 Task: Search one way flight ticket for 5 adults, 1 child, 2 infants in seat and 1 infant on lap in business from Redding: Redding Municipal Airport to Rock Springs: Southwest Wyoming Regional Airport (rock Springs Sweetwater County Airport) on 8-5-2023. Choice of flights is Royal air maroc. Number of bags: 2 checked bags. Price is upto 91000. Outbound departure time preference is 20:30.
Action: Mouse moved to (407, 155)
Screenshot: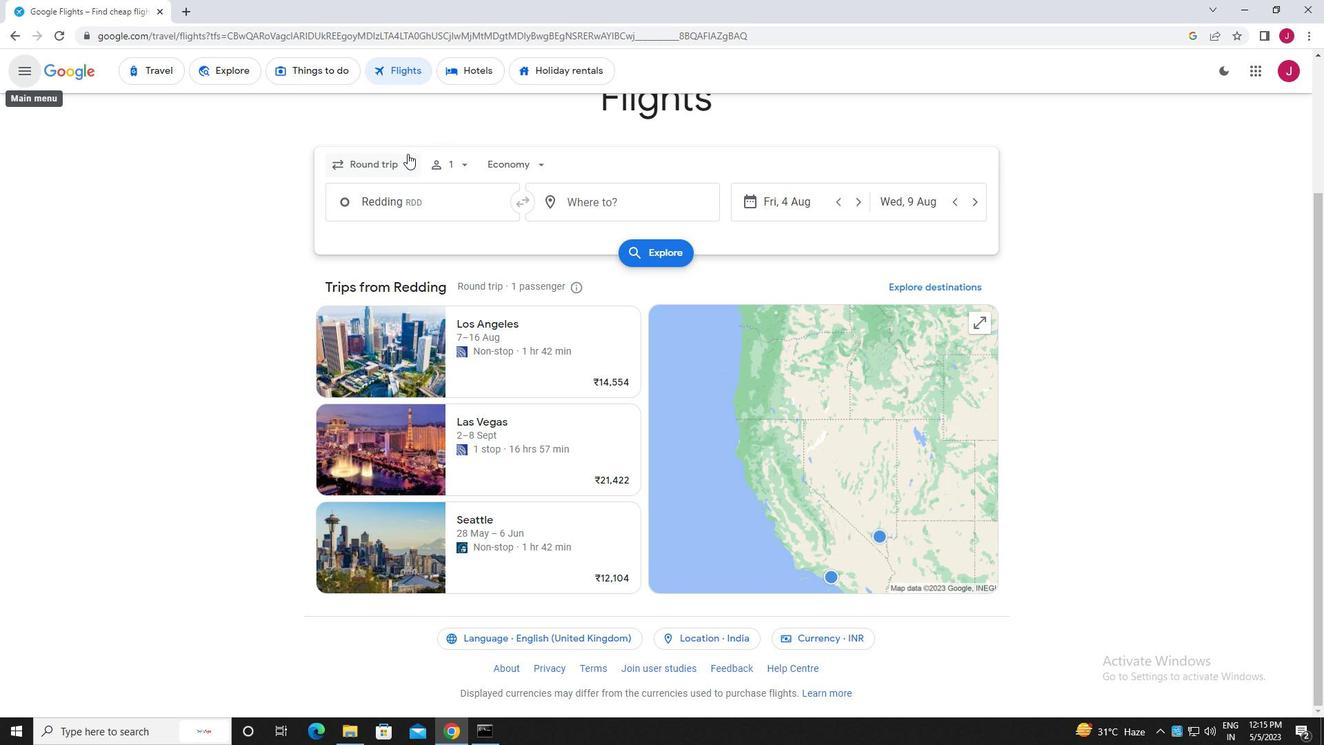 
Action: Mouse pressed left at (407, 155)
Screenshot: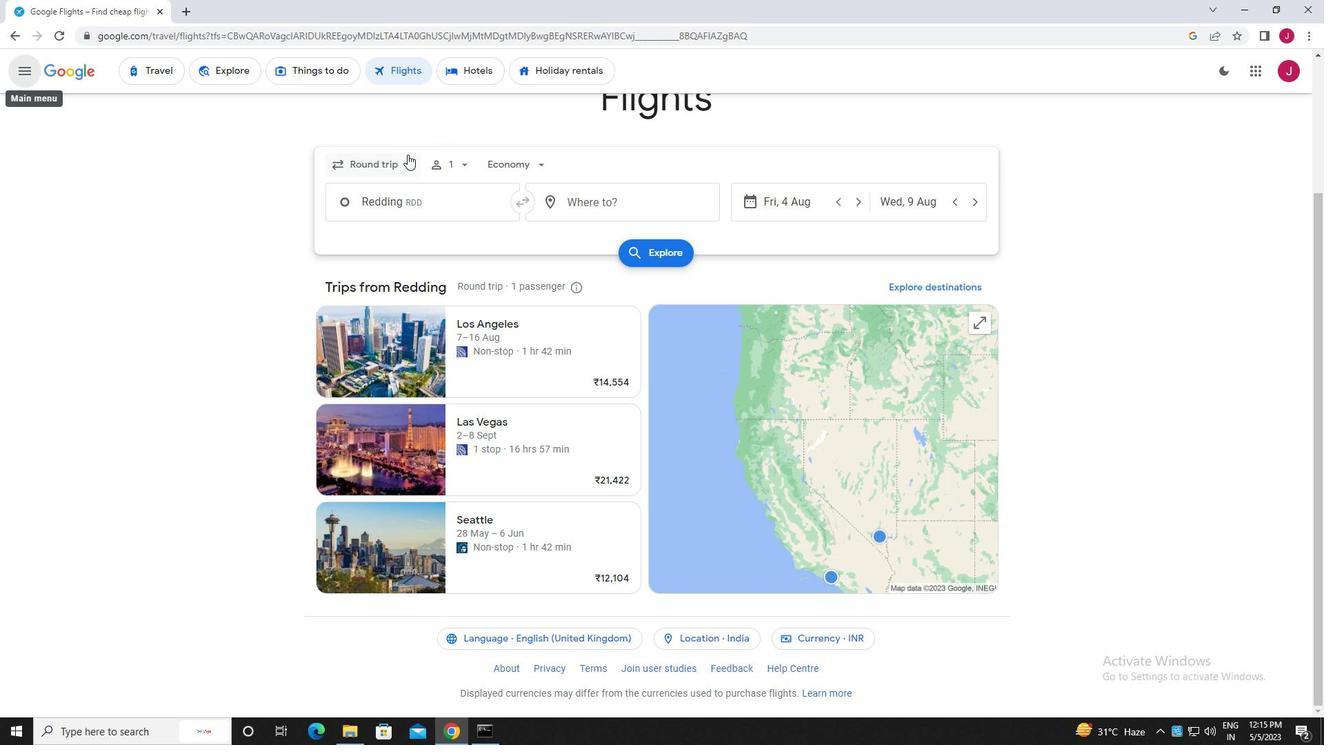 
Action: Mouse moved to (396, 231)
Screenshot: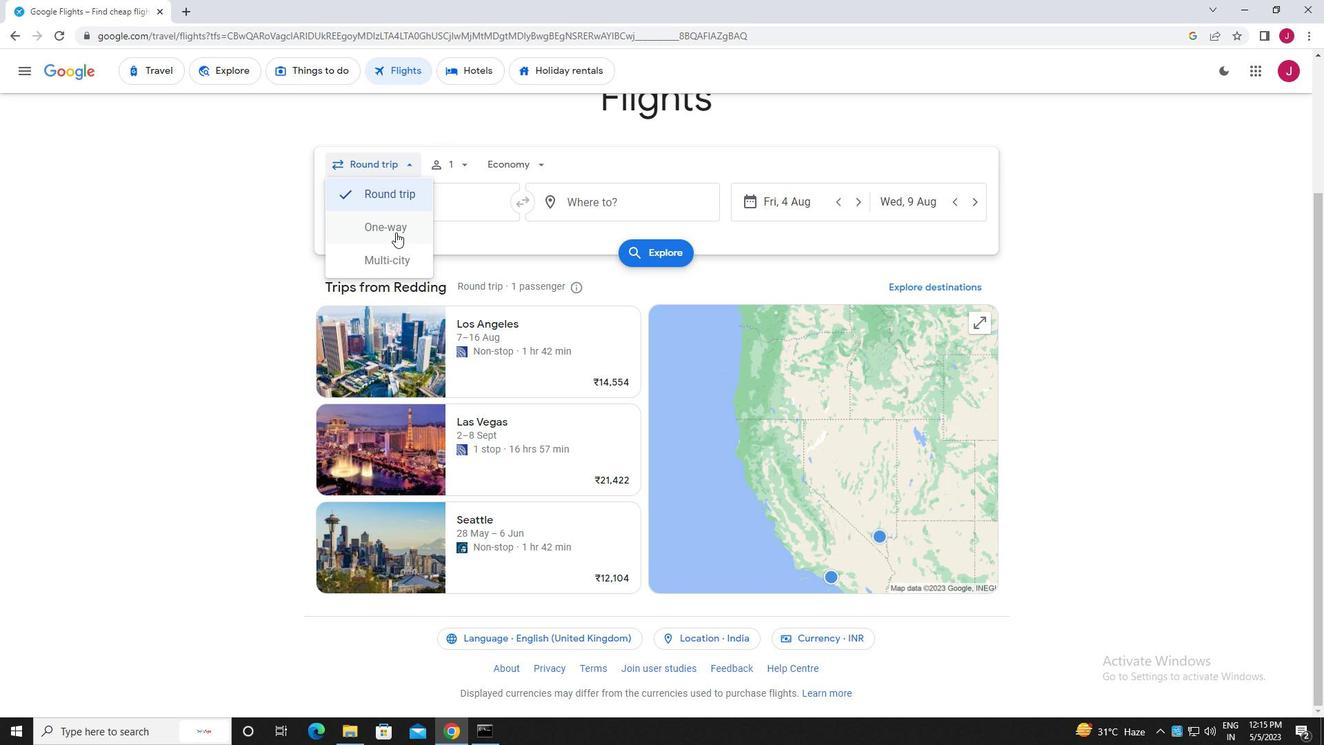 
Action: Mouse pressed left at (396, 231)
Screenshot: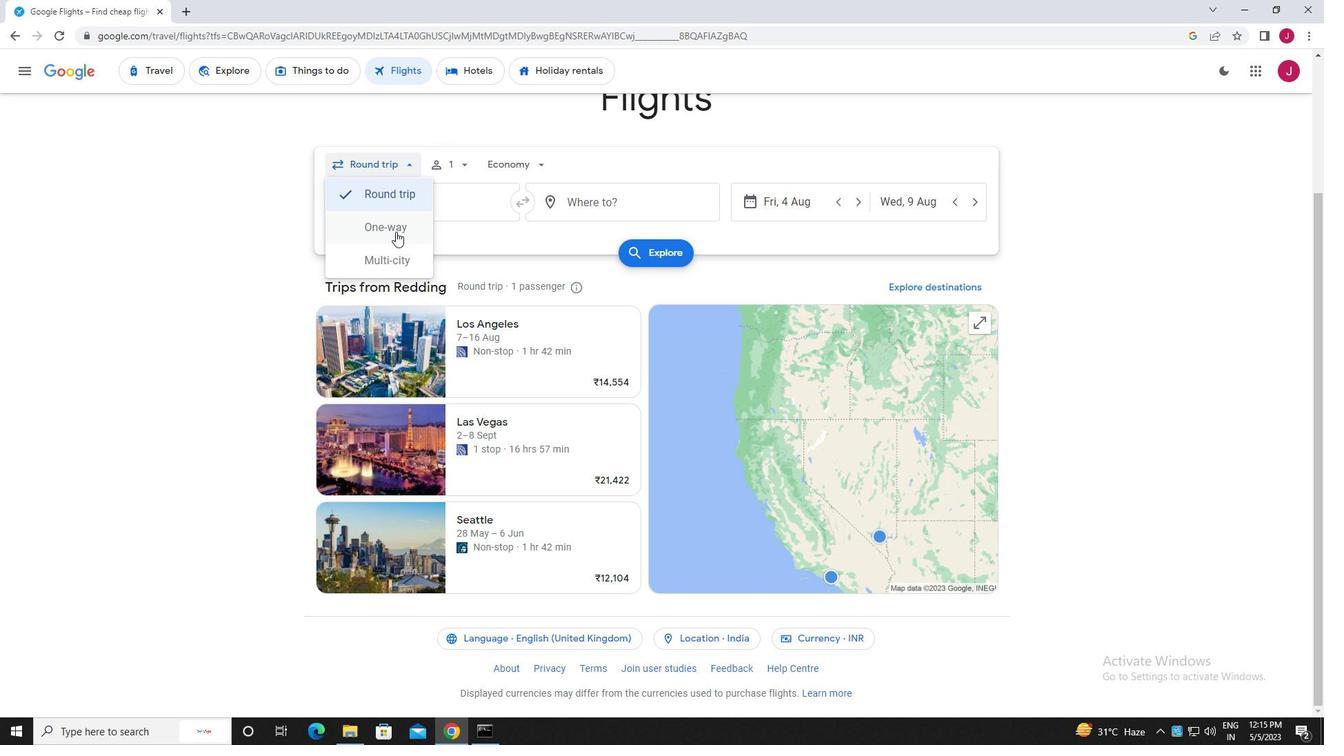 
Action: Mouse moved to (460, 167)
Screenshot: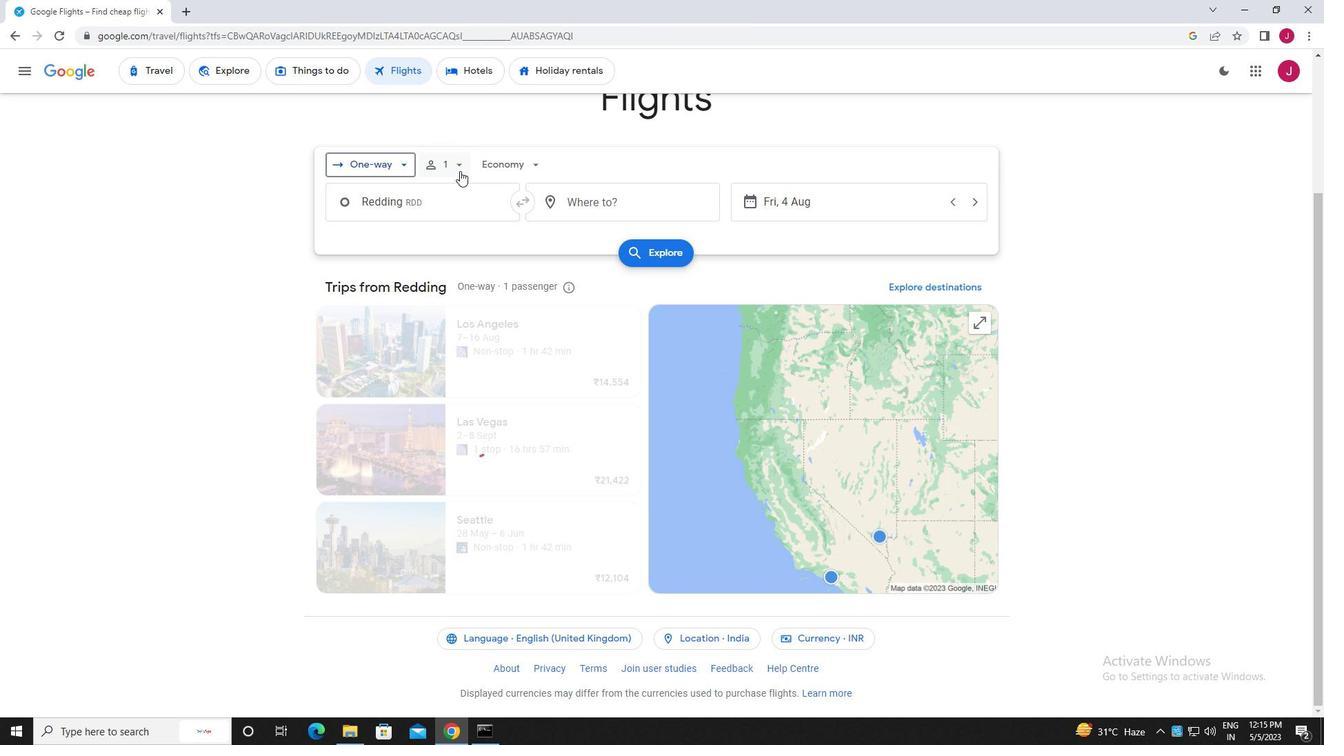 
Action: Mouse pressed left at (460, 167)
Screenshot: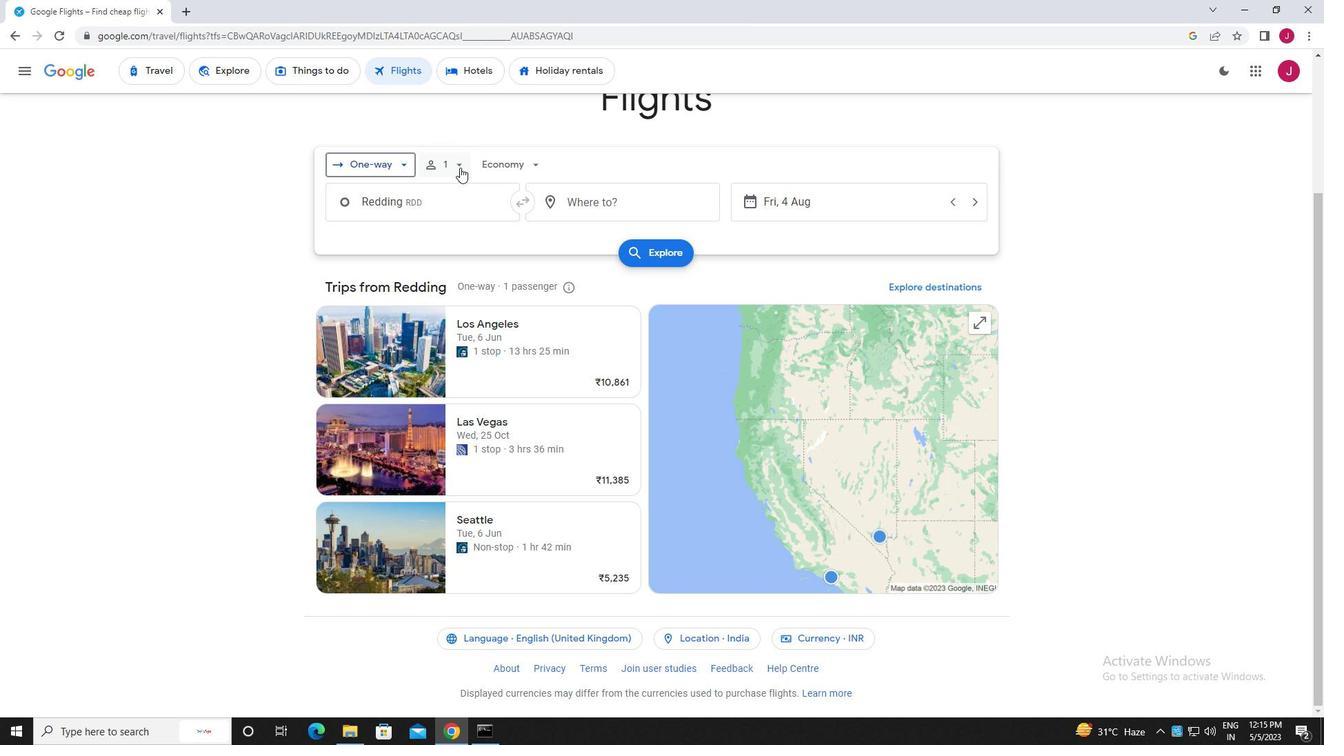
Action: Mouse moved to (567, 205)
Screenshot: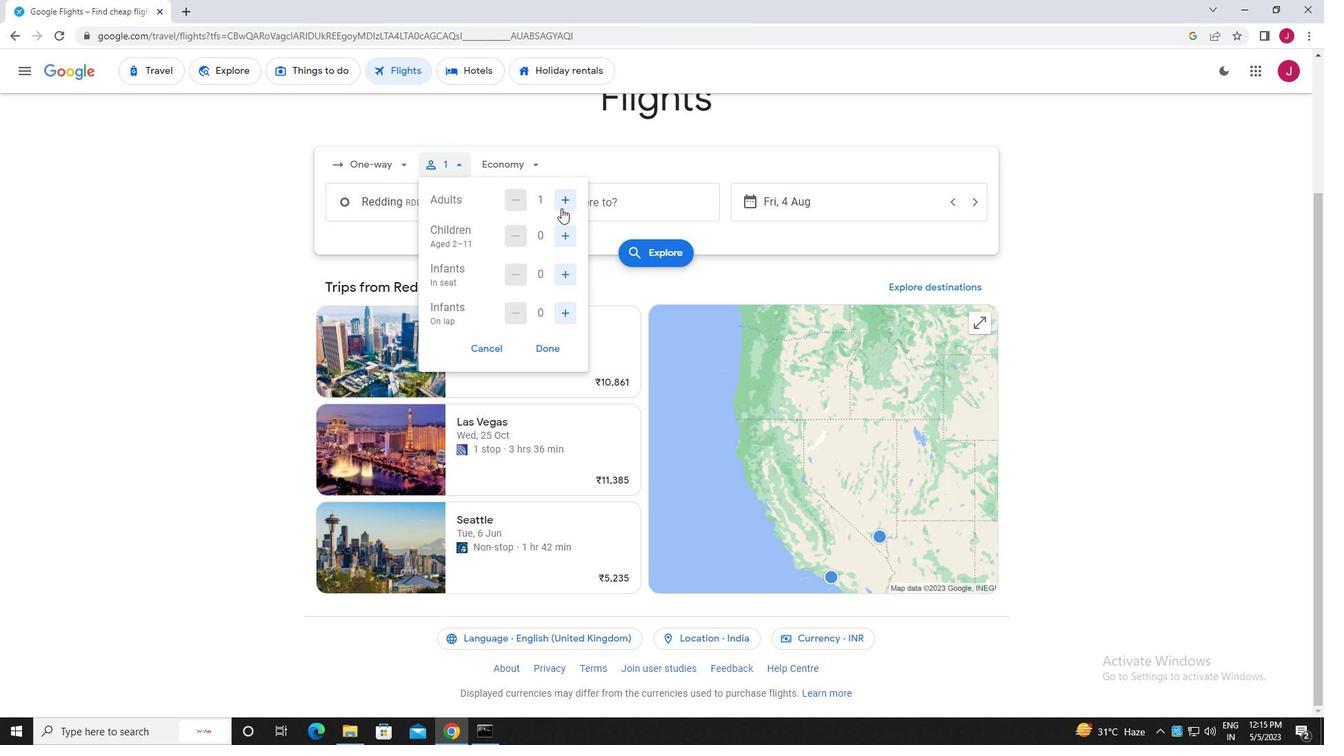
Action: Mouse pressed left at (567, 205)
Screenshot: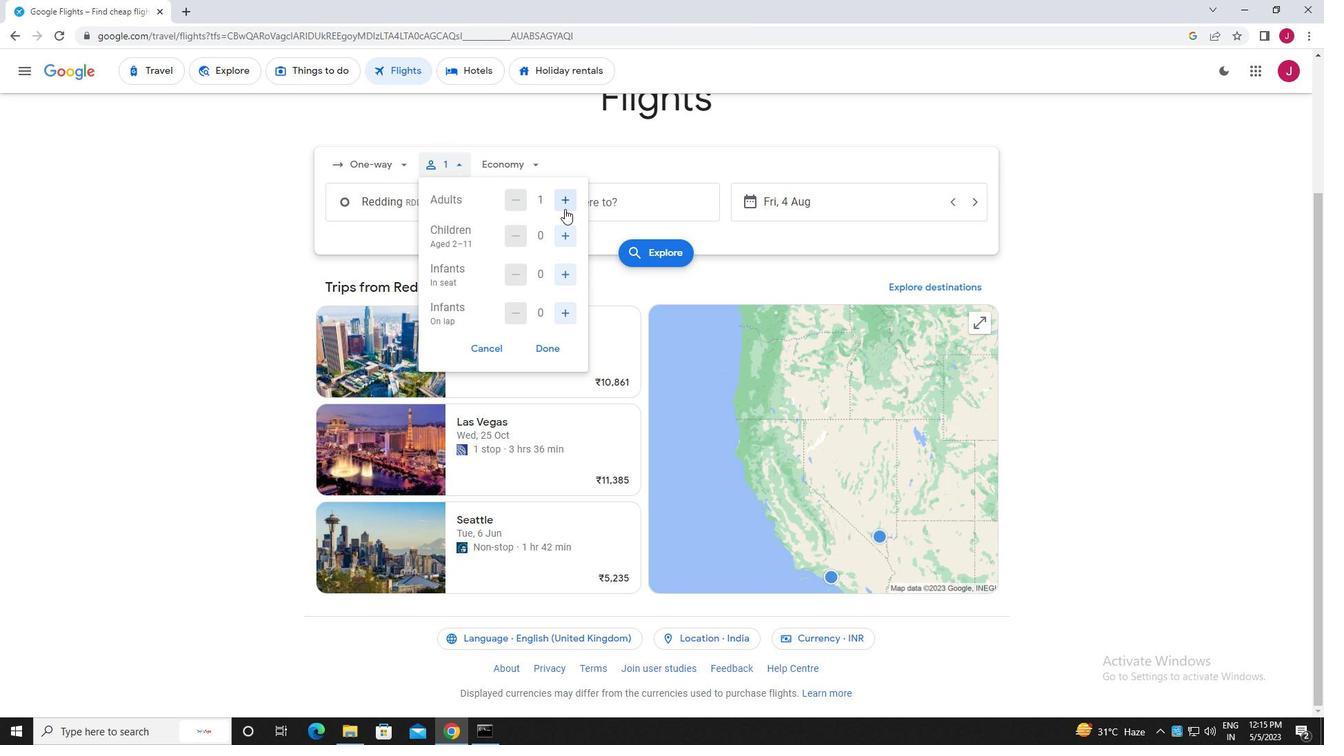 
Action: Mouse pressed left at (567, 205)
Screenshot: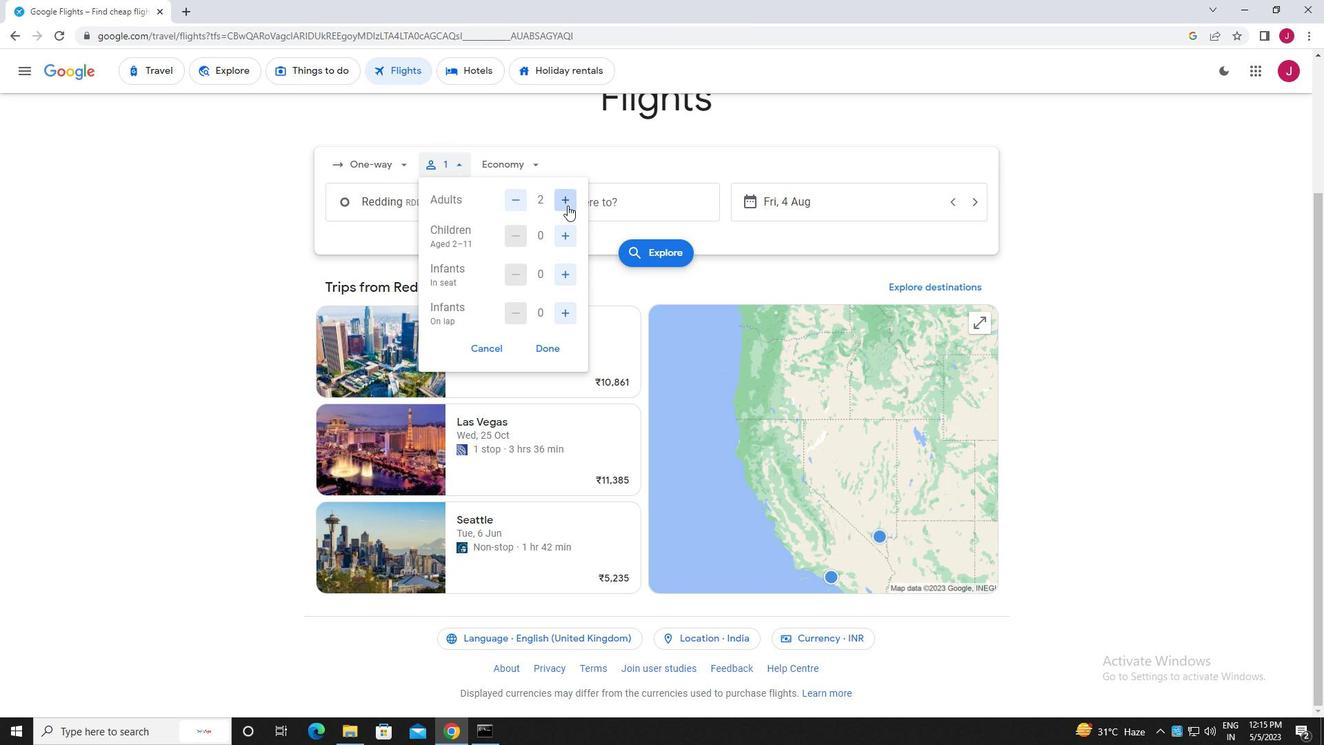 
Action: Mouse pressed left at (567, 205)
Screenshot: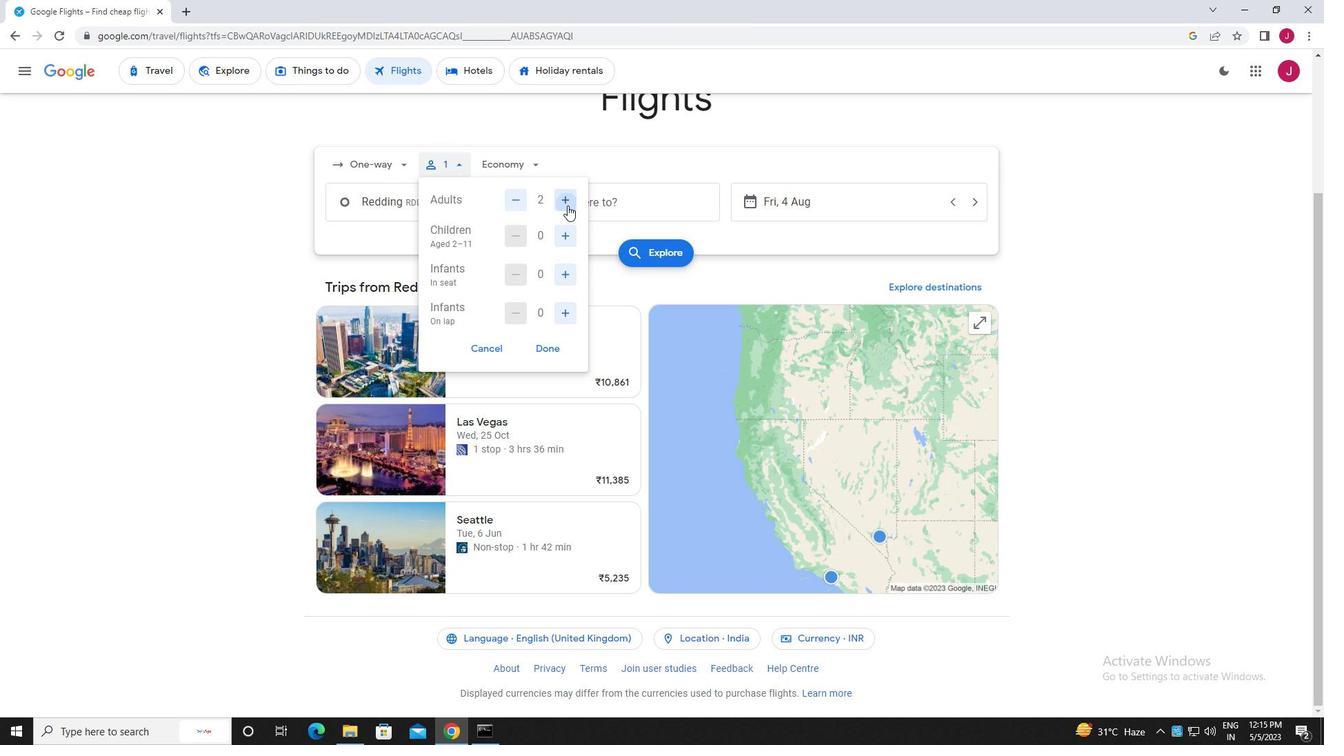 
Action: Mouse pressed left at (567, 205)
Screenshot: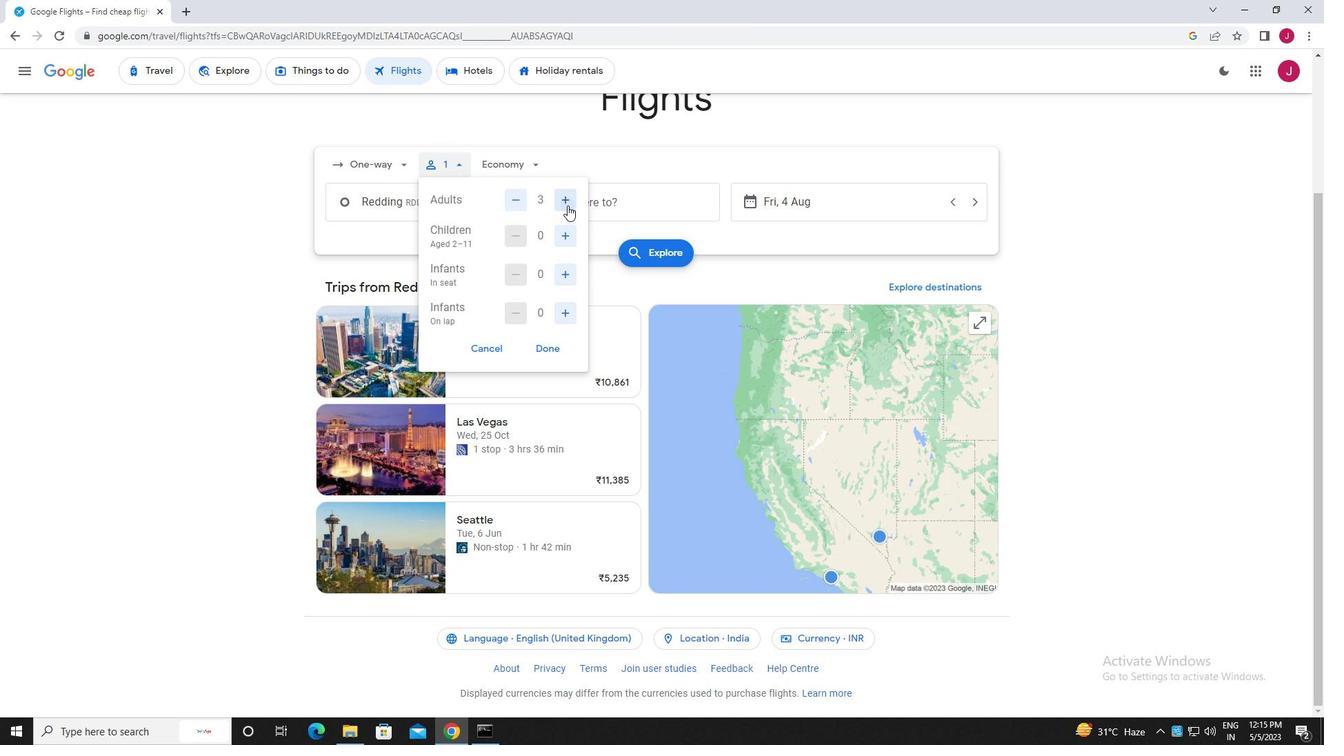 
Action: Mouse moved to (565, 236)
Screenshot: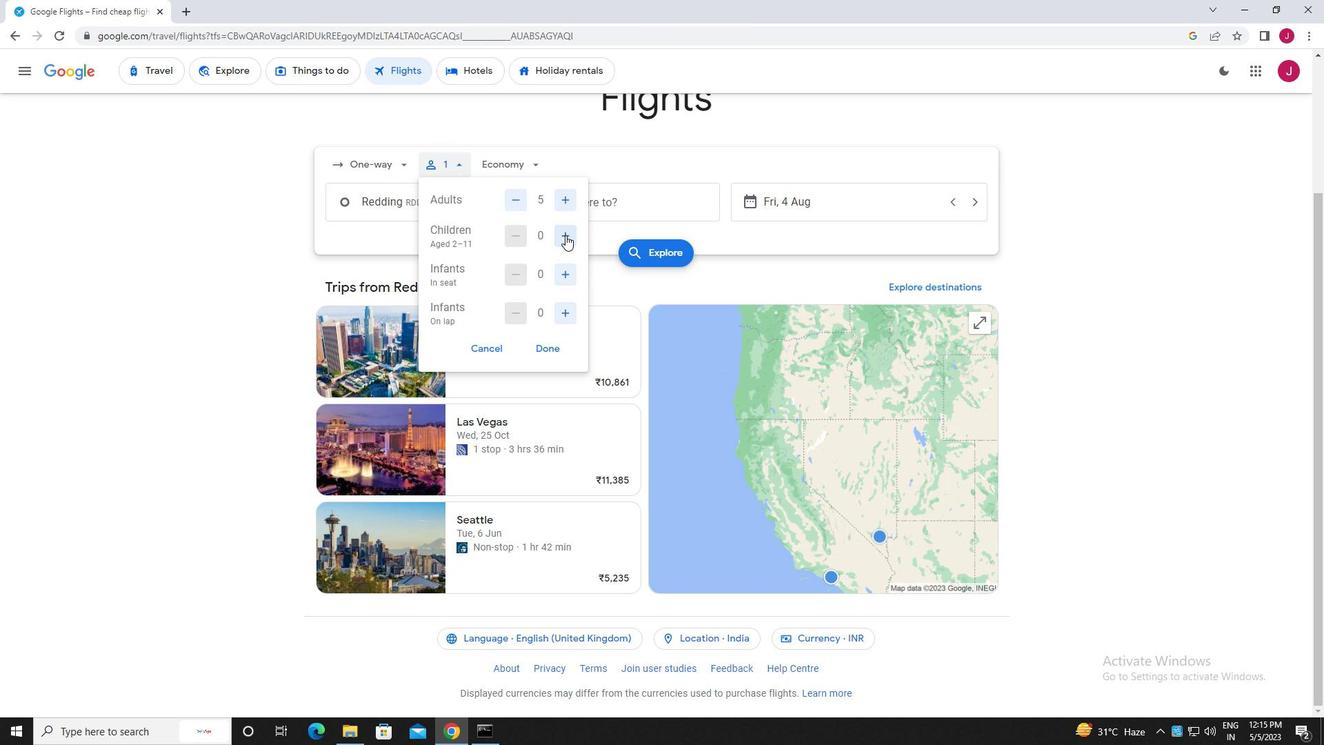 
Action: Mouse pressed left at (565, 236)
Screenshot: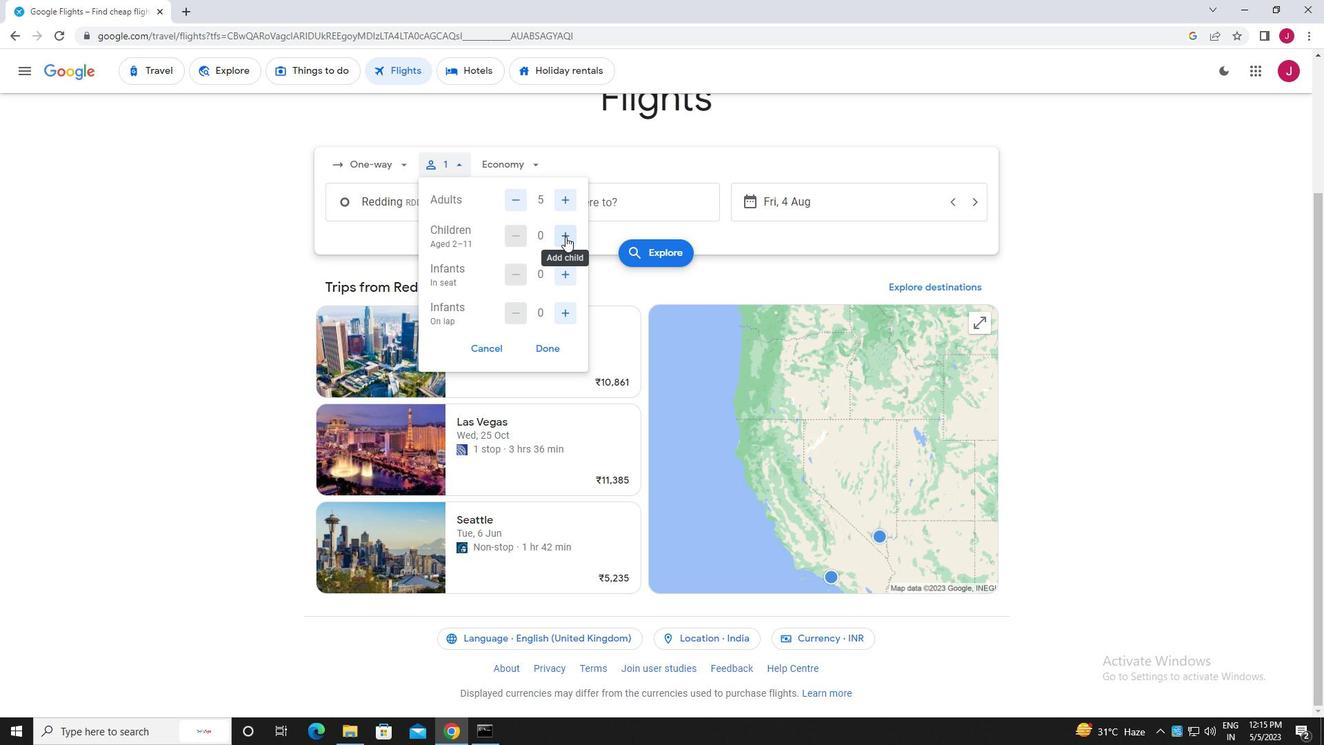 
Action: Mouse moved to (565, 275)
Screenshot: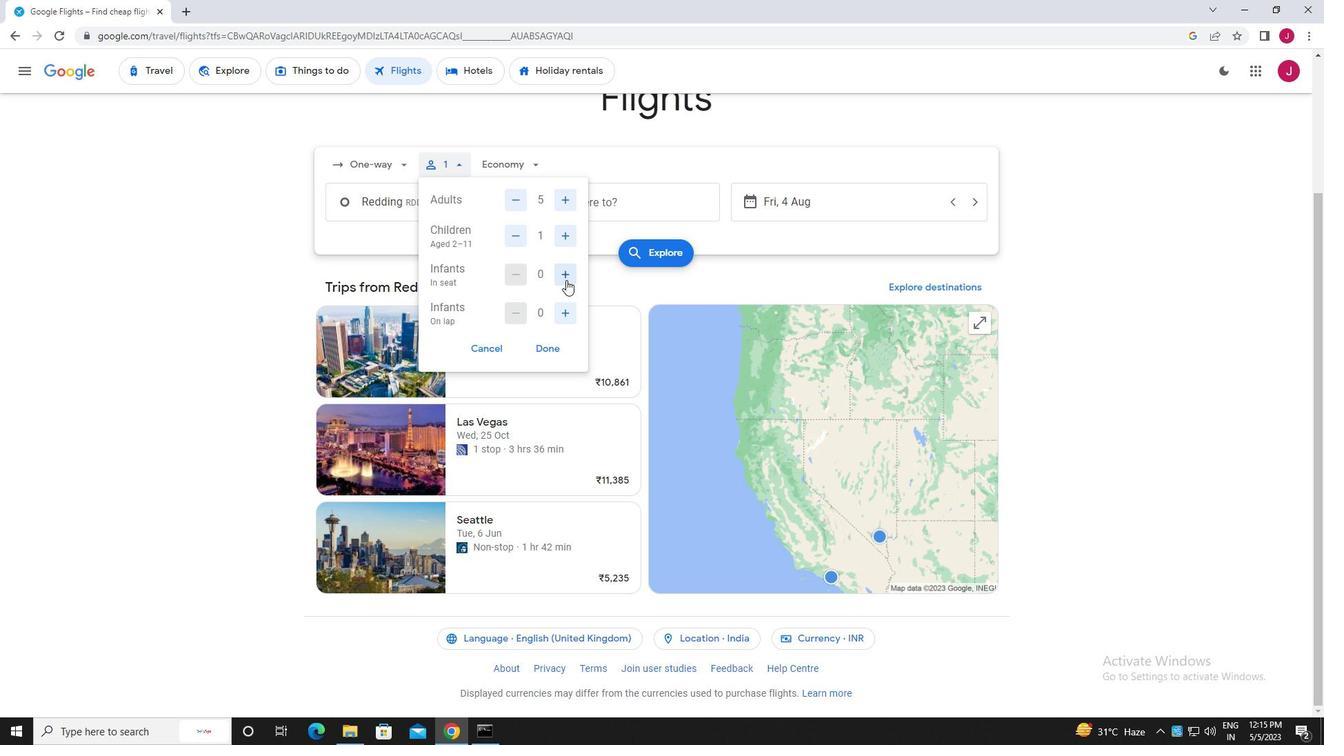 
Action: Mouse pressed left at (565, 275)
Screenshot: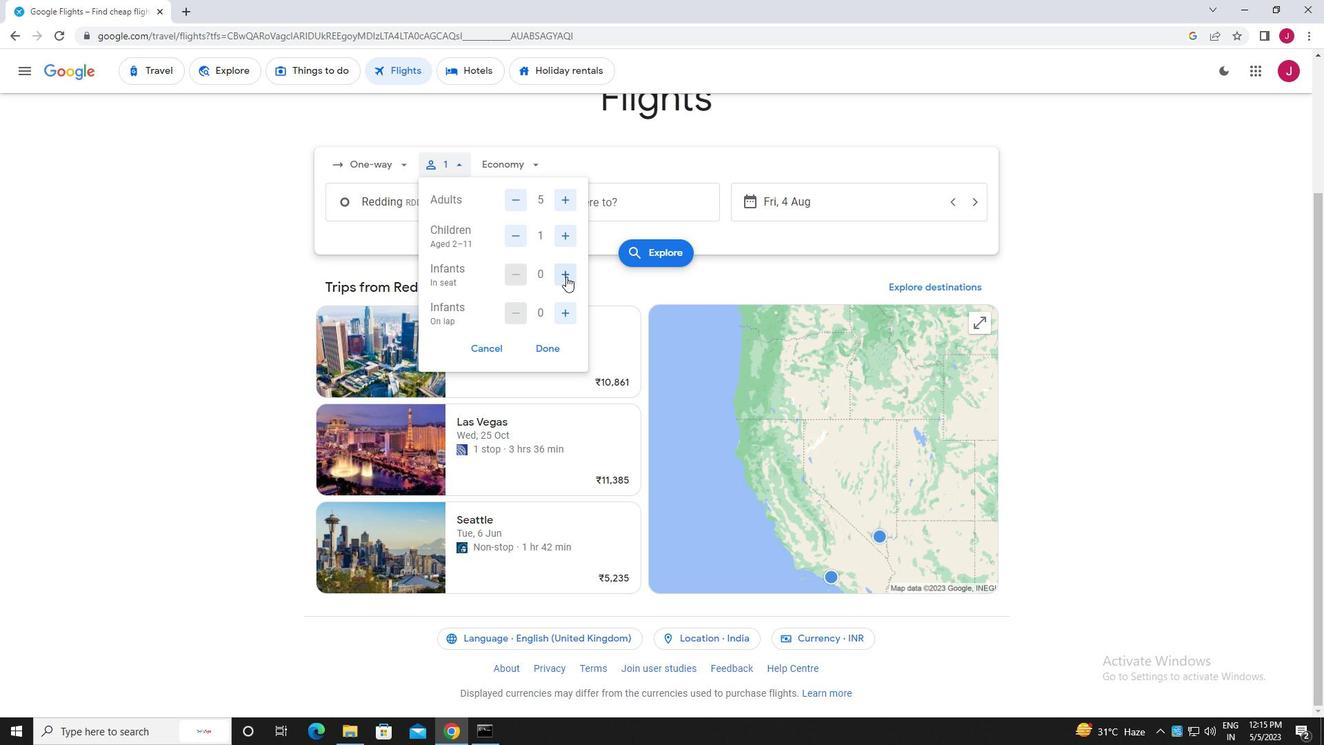 
Action: Mouse pressed left at (565, 275)
Screenshot: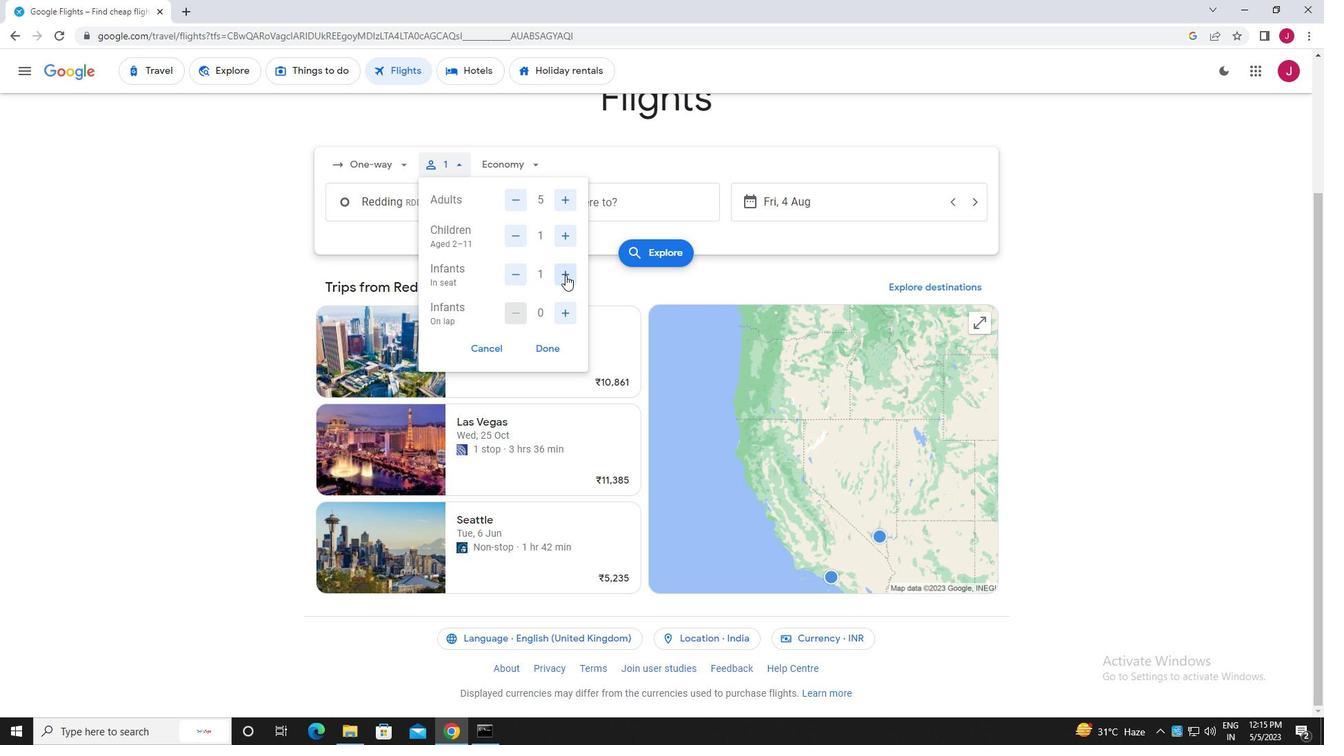 
Action: Mouse moved to (567, 311)
Screenshot: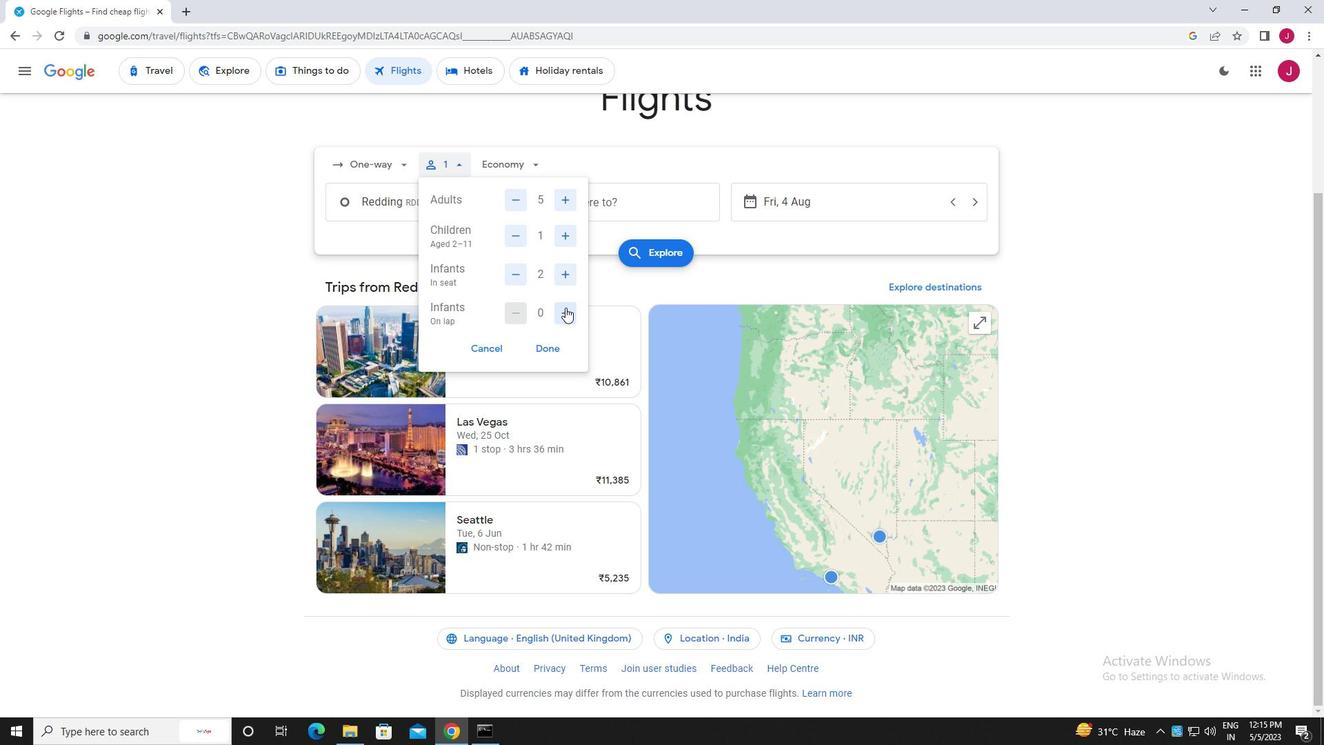 
Action: Mouse pressed left at (567, 311)
Screenshot: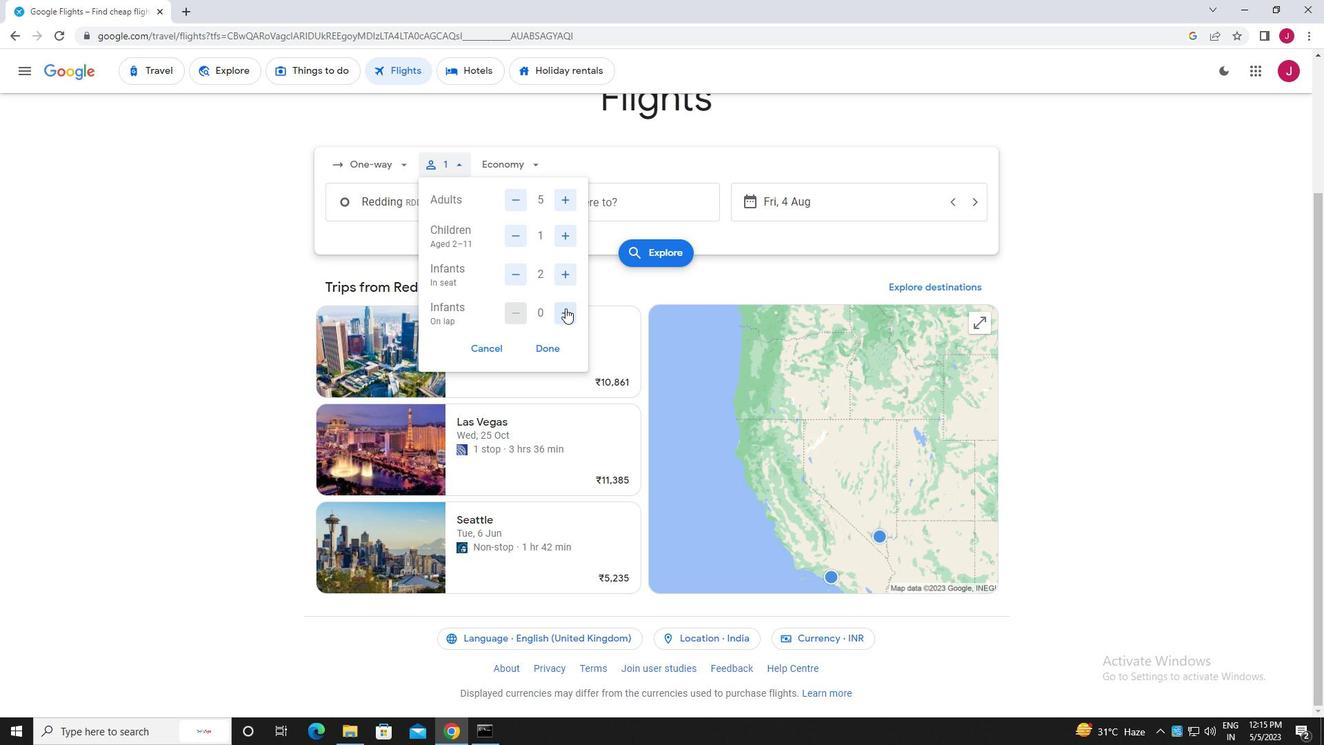 
Action: Mouse moved to (548, 347)
Screenshot: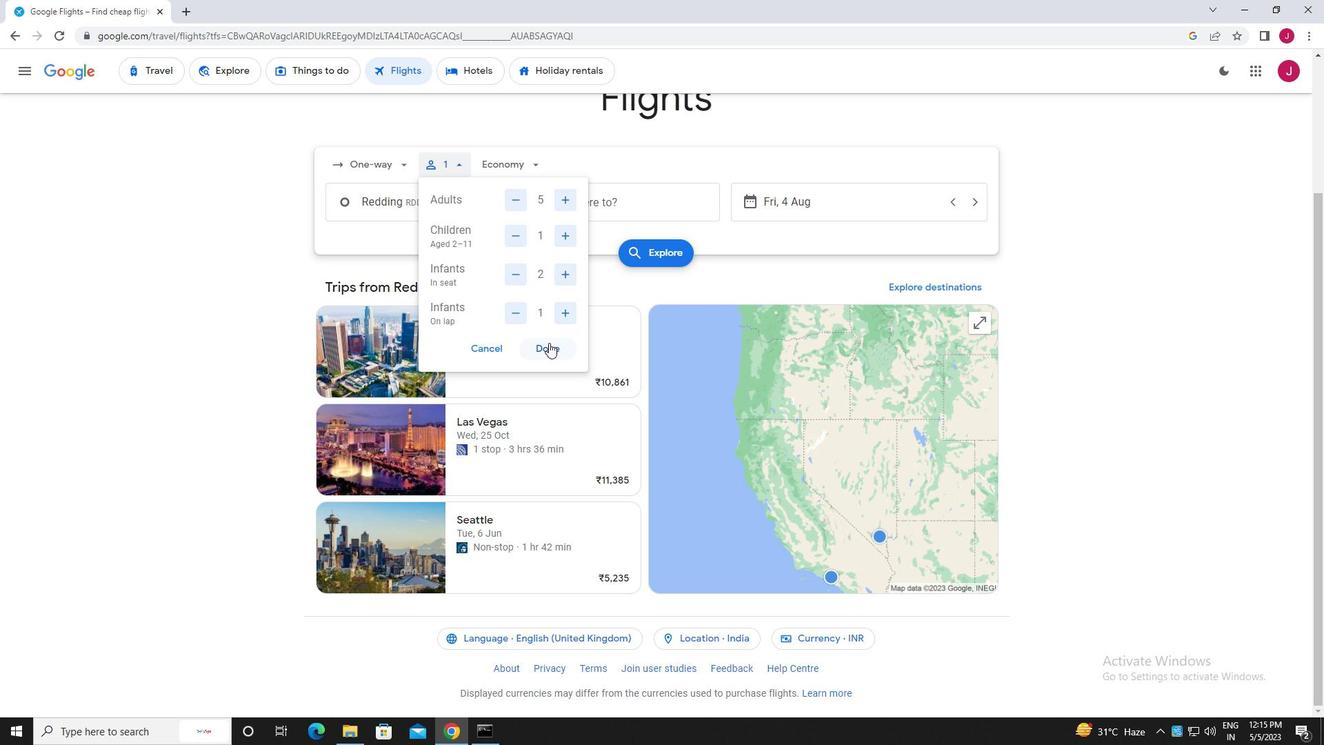 
Action: Mouse pressed left at (548, 347)
Screenshot: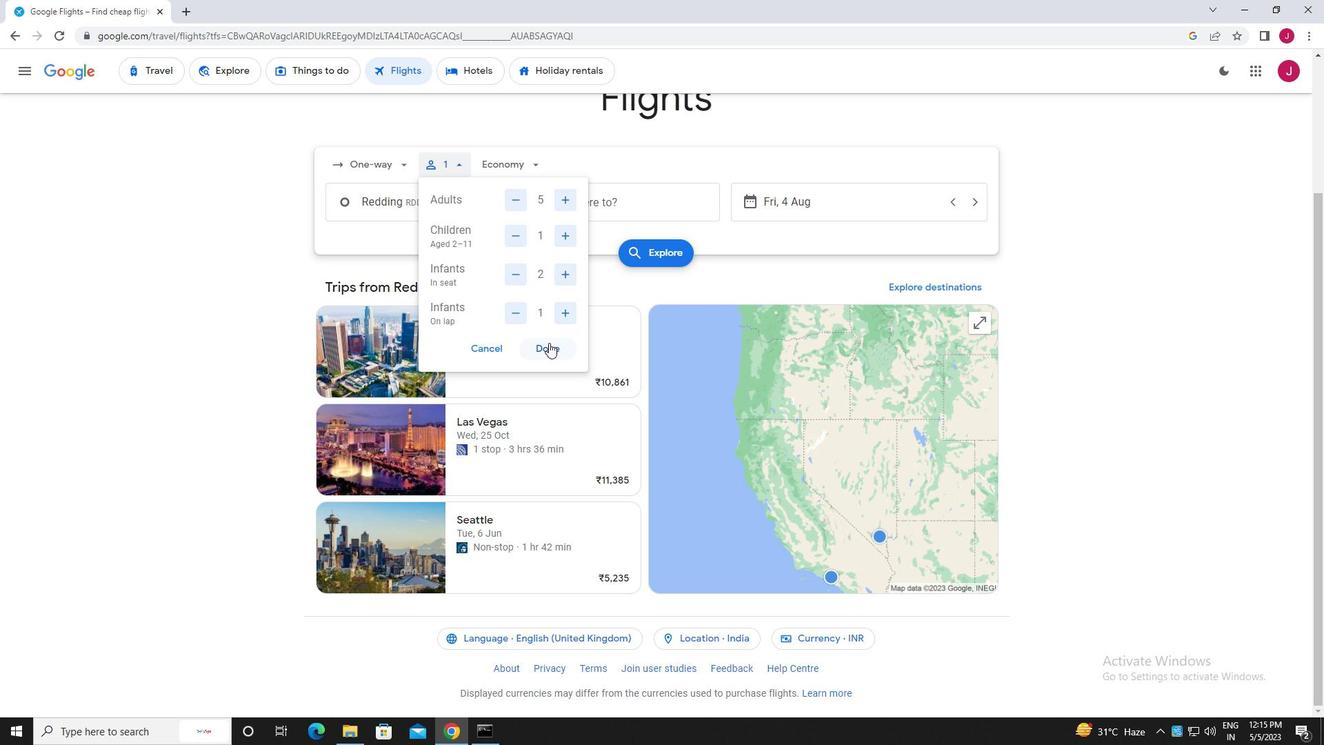 
Action: Mouse moved to (529, 166)
Screenshot: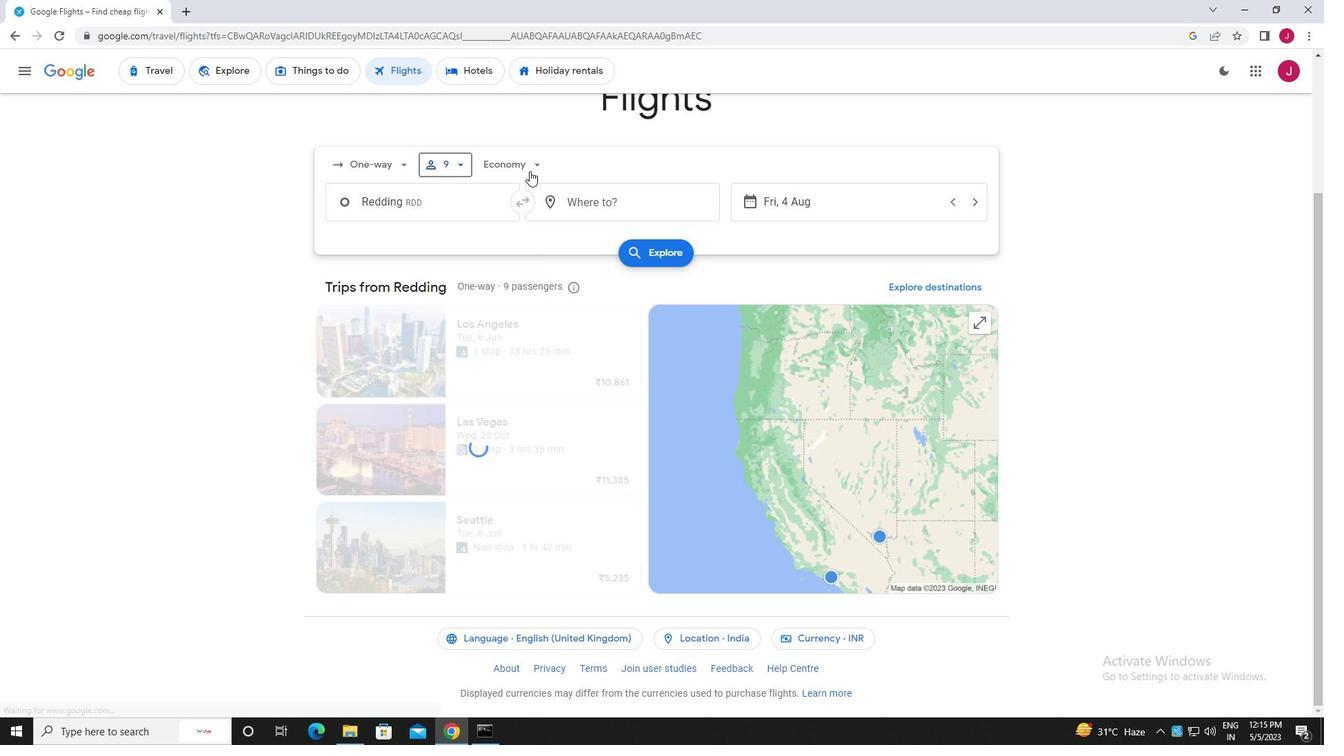 
Action: Mouse pressed left at (529, 166)
Screenshot: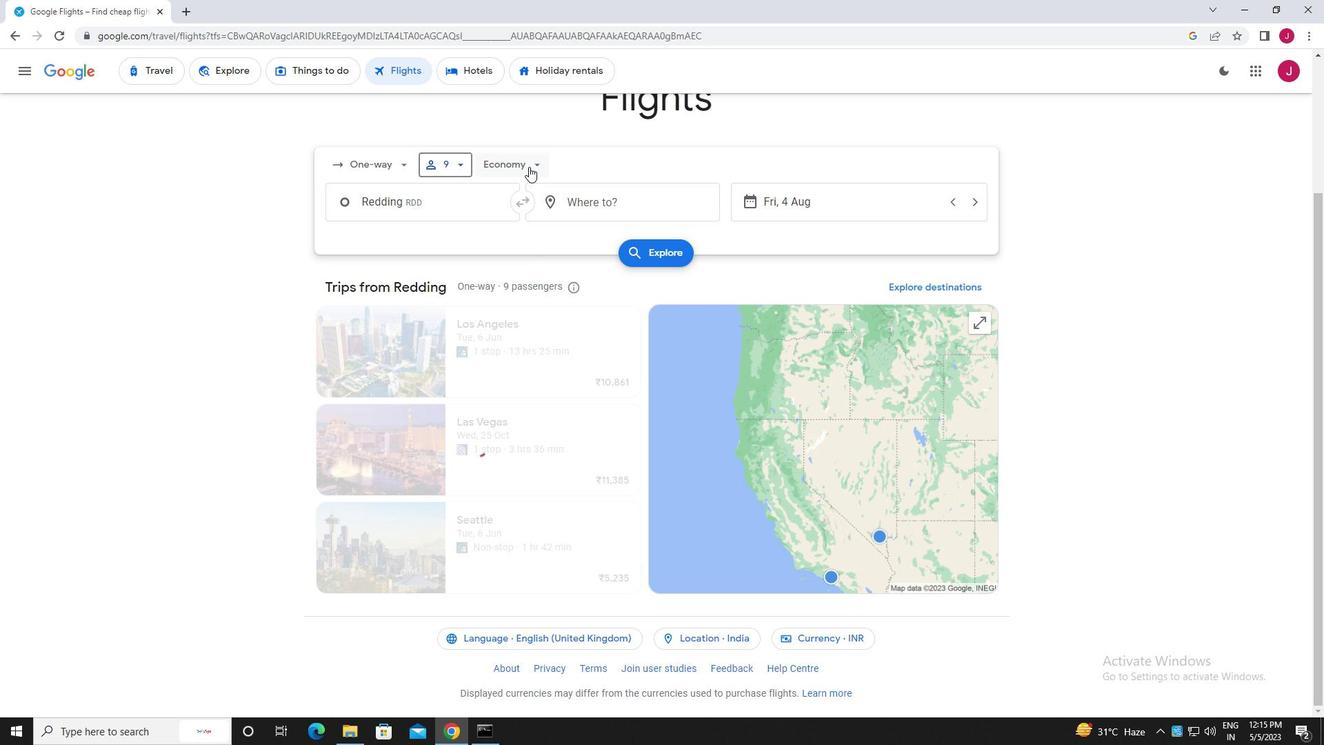 
Action: Key pressed redding<Key.space>m
Screenshot: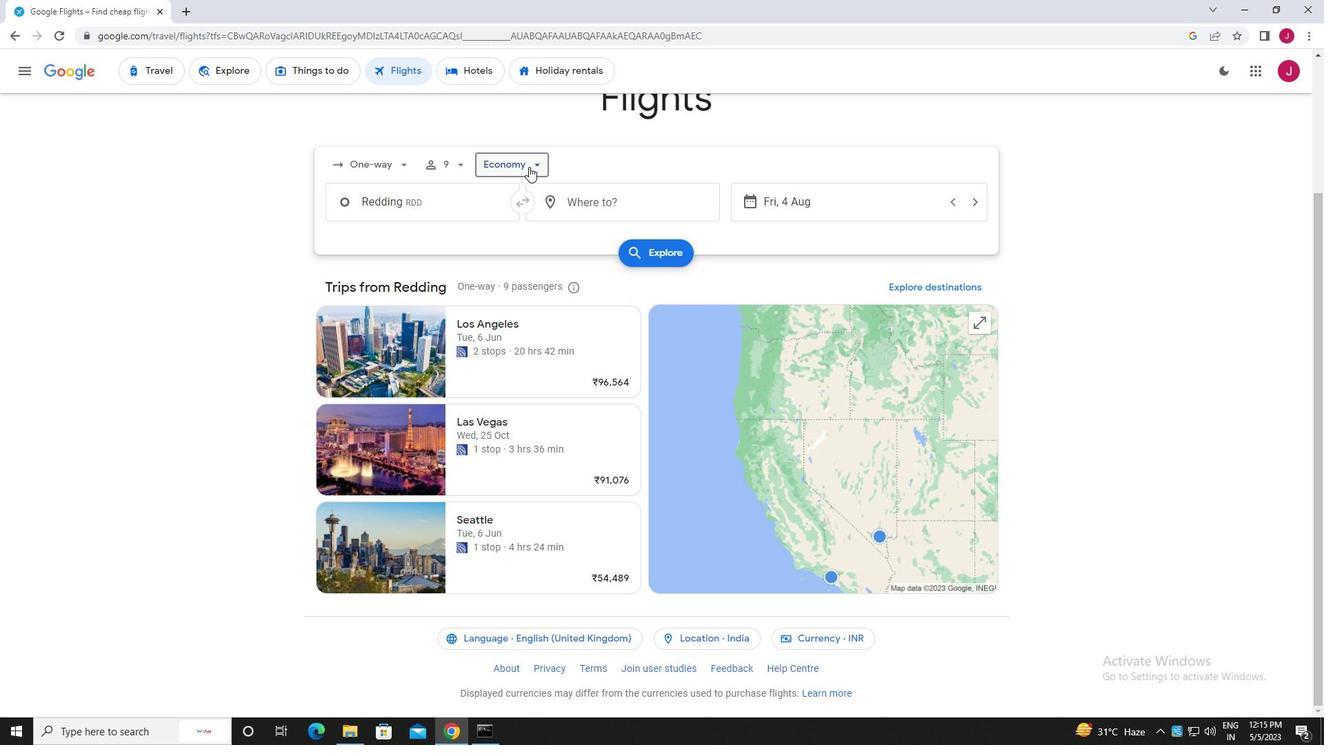 
Action: Mouse moved to (503, 164)
Screenshot: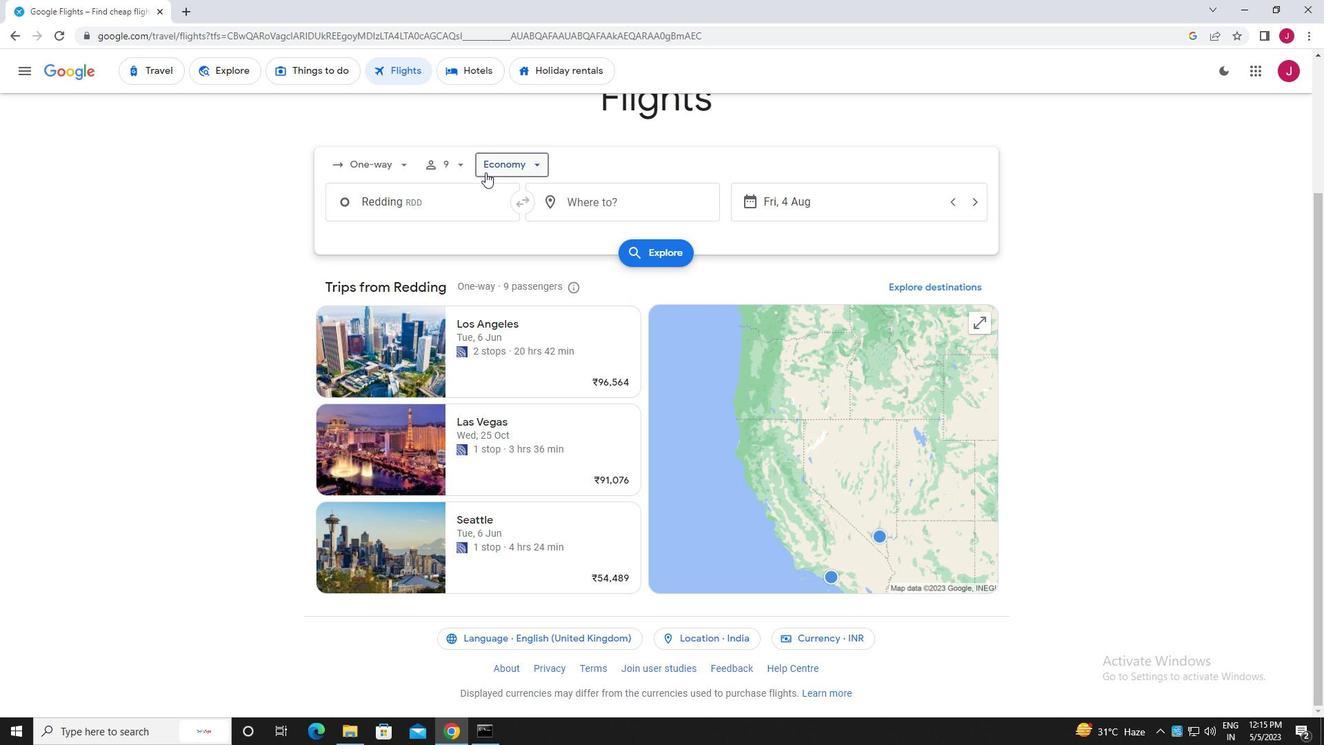 
Action: Mouse pressed left at (503, 164)
Screenshot: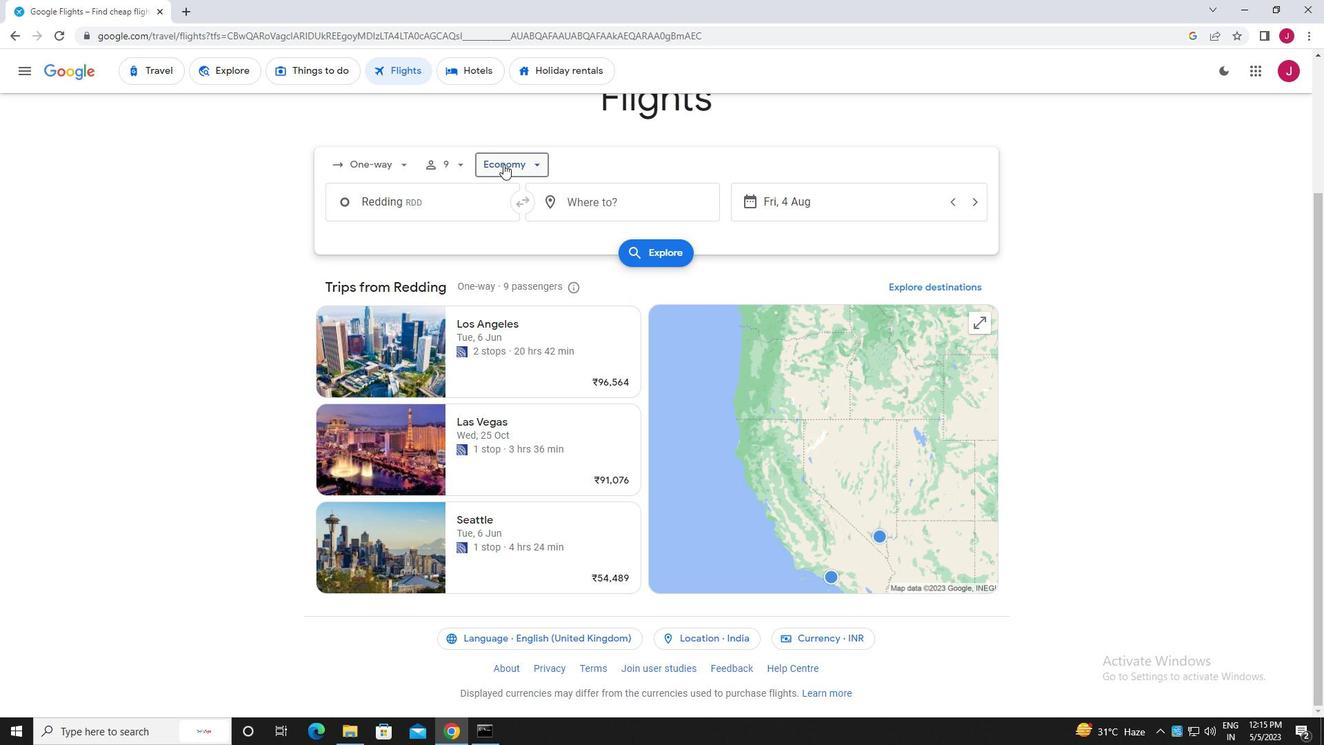 
Action: Mouse moved to (555, 258)
Screenshot: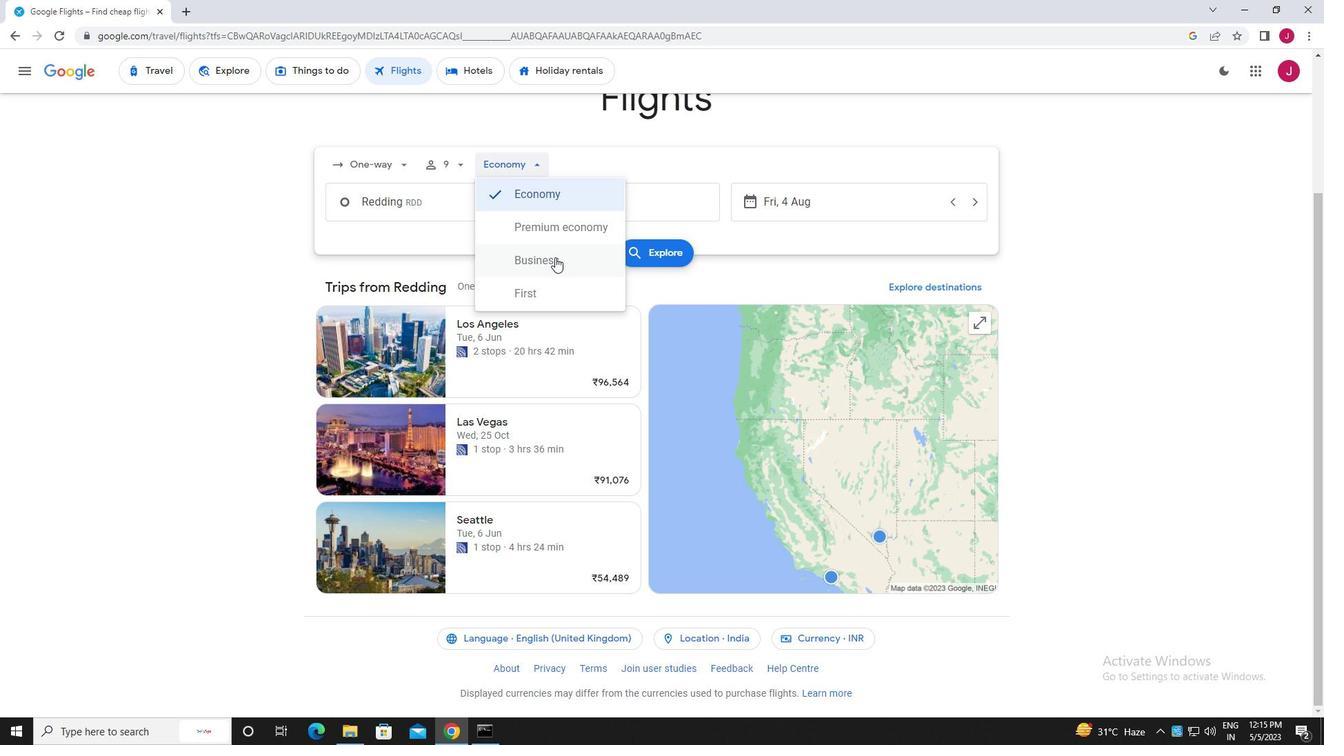 
Action: Mouse pressed left at (555, 258)
Screenshot: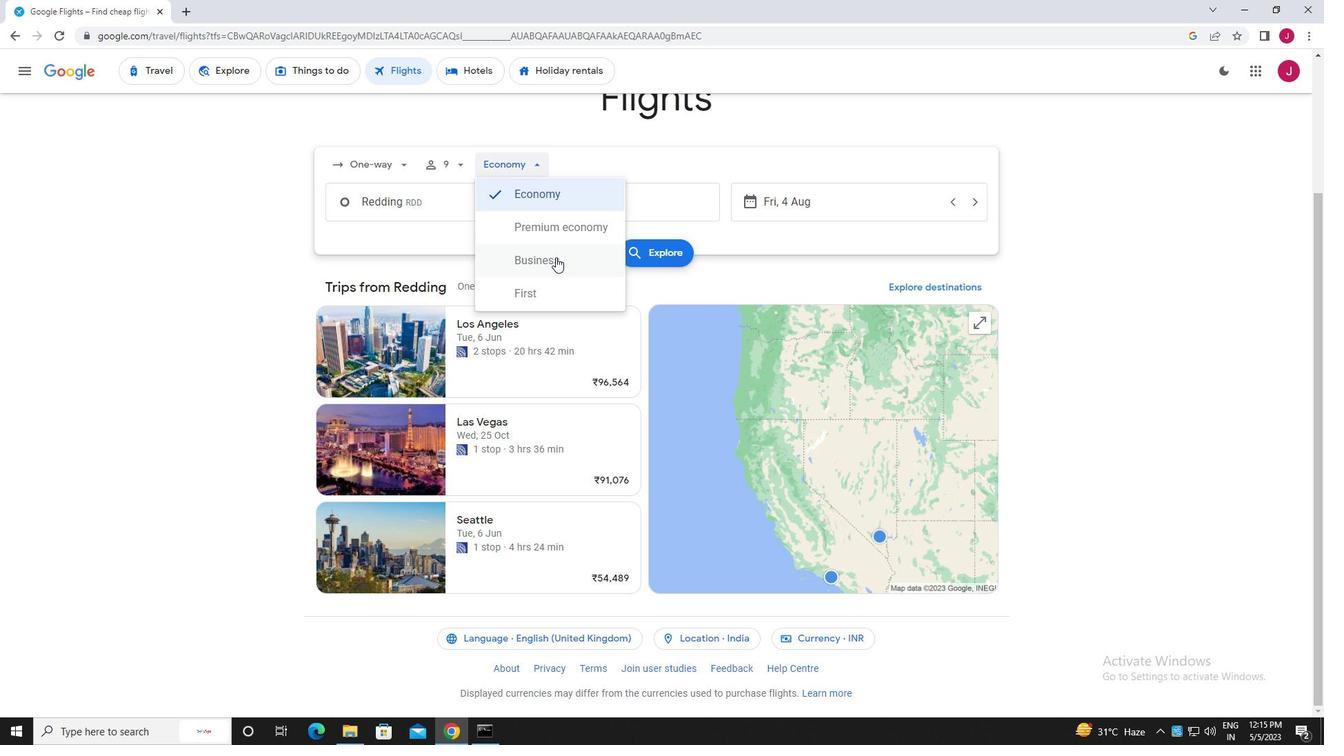 
Action: Mouse moved to (449, 206)
Screenshot: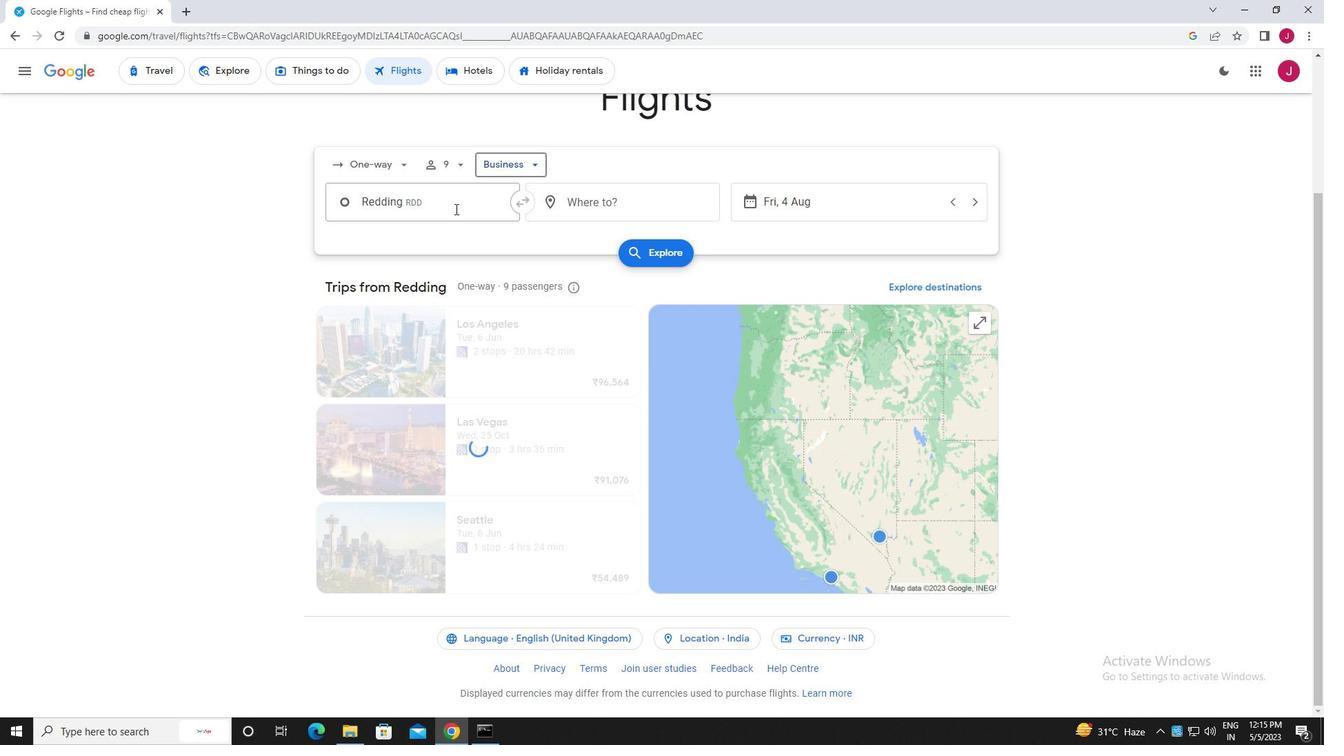 
Action: Mouse pressed left at (449, 206)
Screenshot: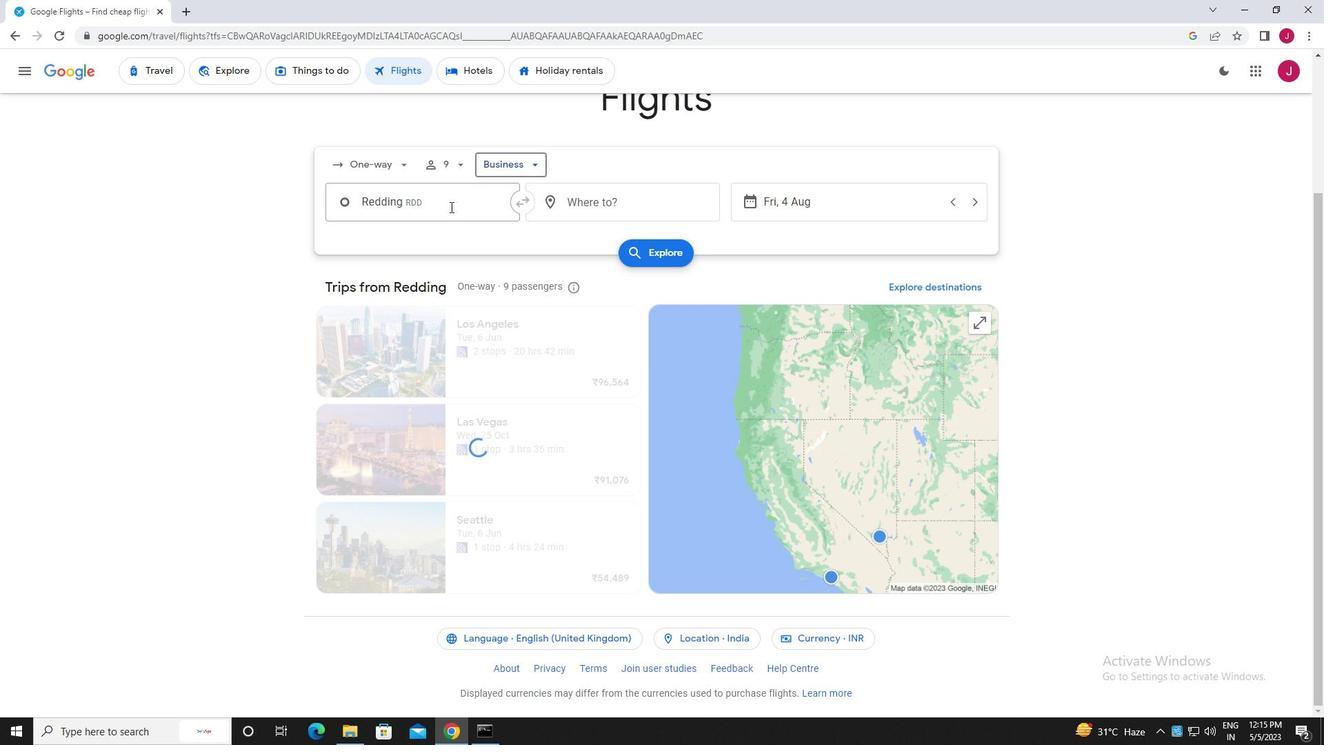 
Action: Mouse moved to (450, 206)
Screenshot: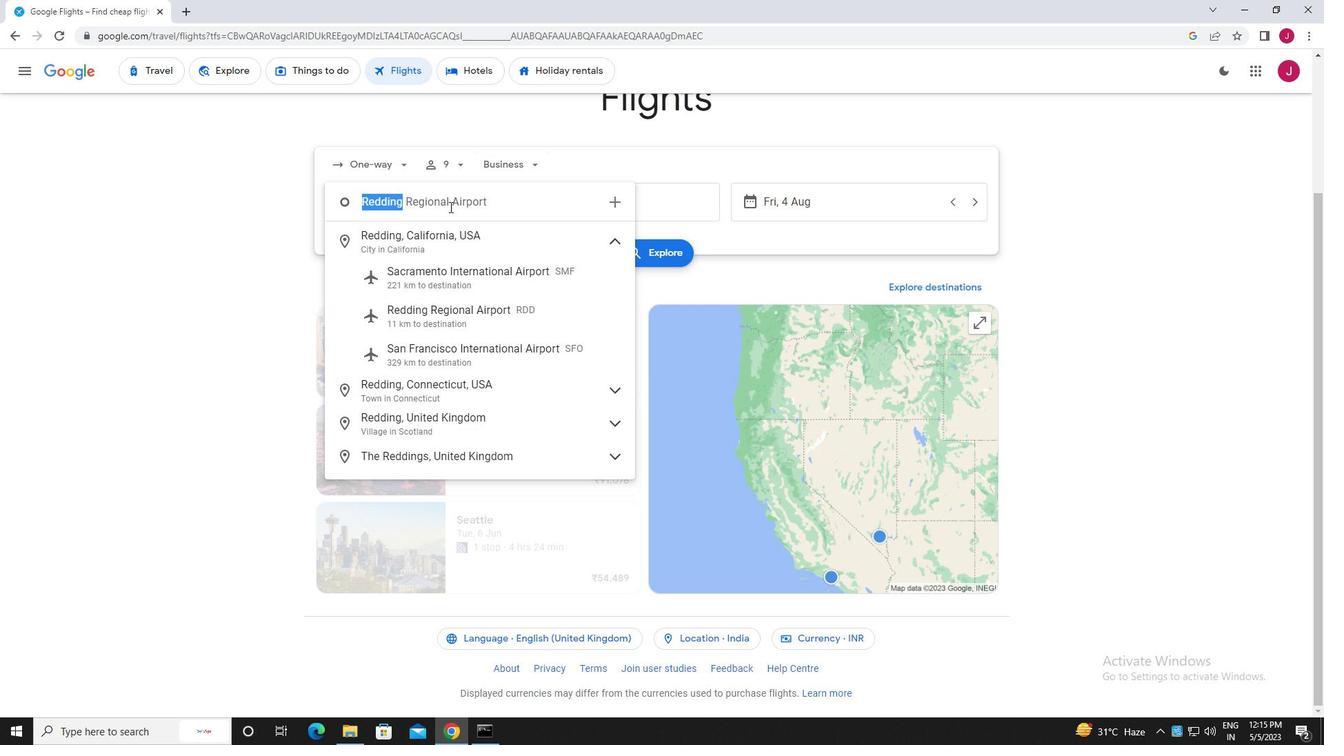 
Action: Key pressed redding<Key.space>m<Key.backspace>
Screenshot: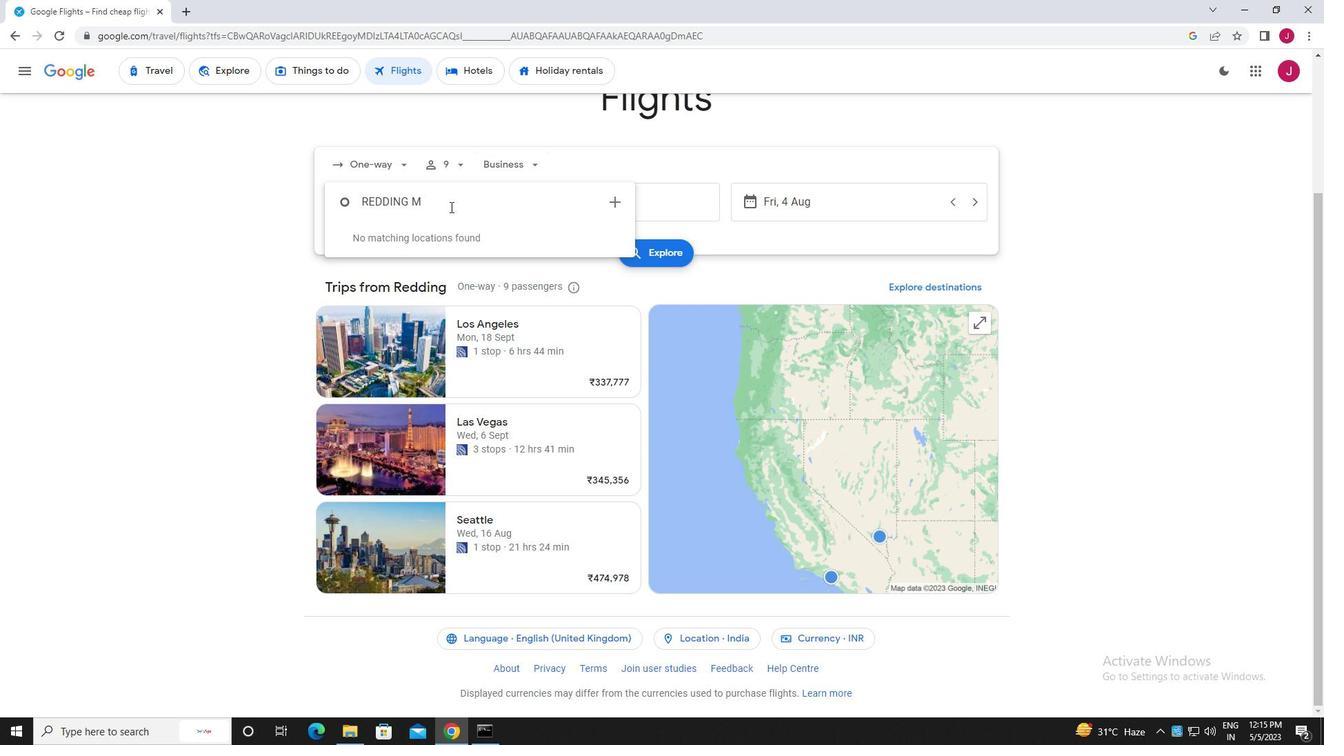 
Action: Mouse moved to (478, 311)
Screenshot: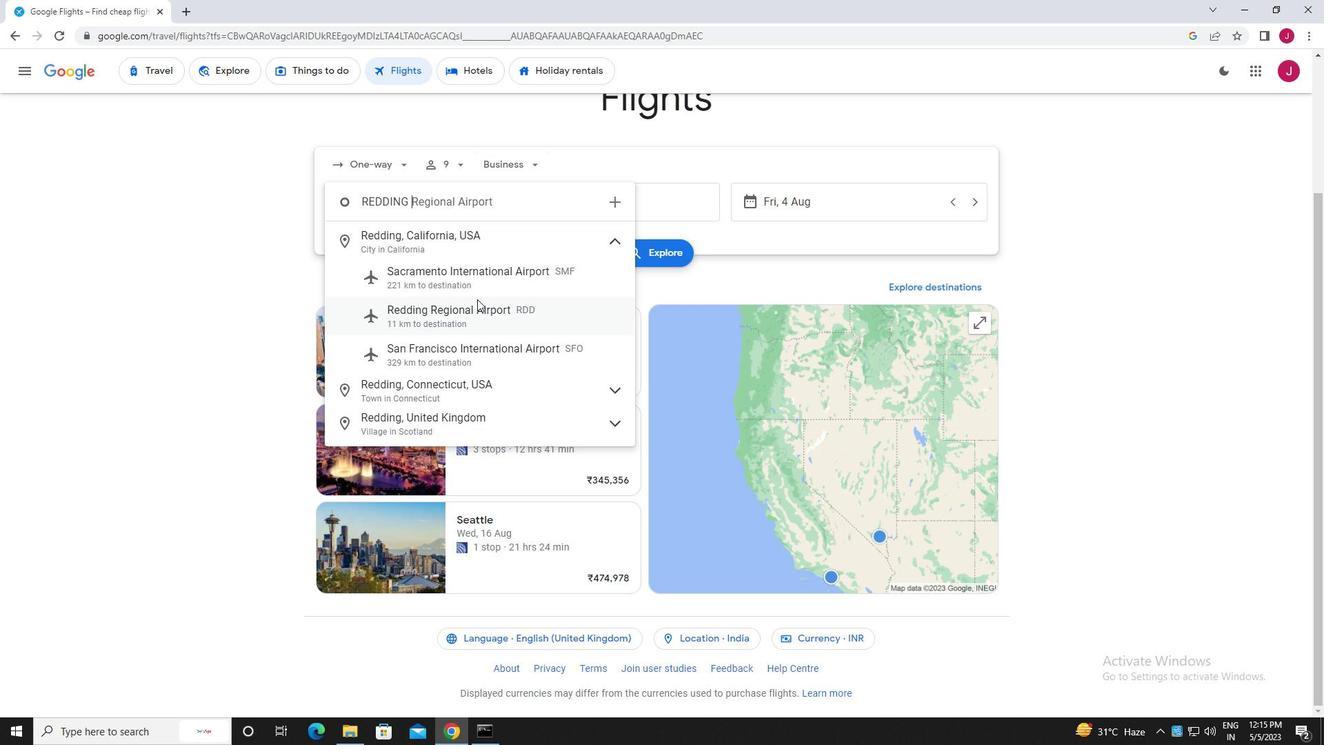 
Action: Mouse pressed left at (478, 311)
Screenshot: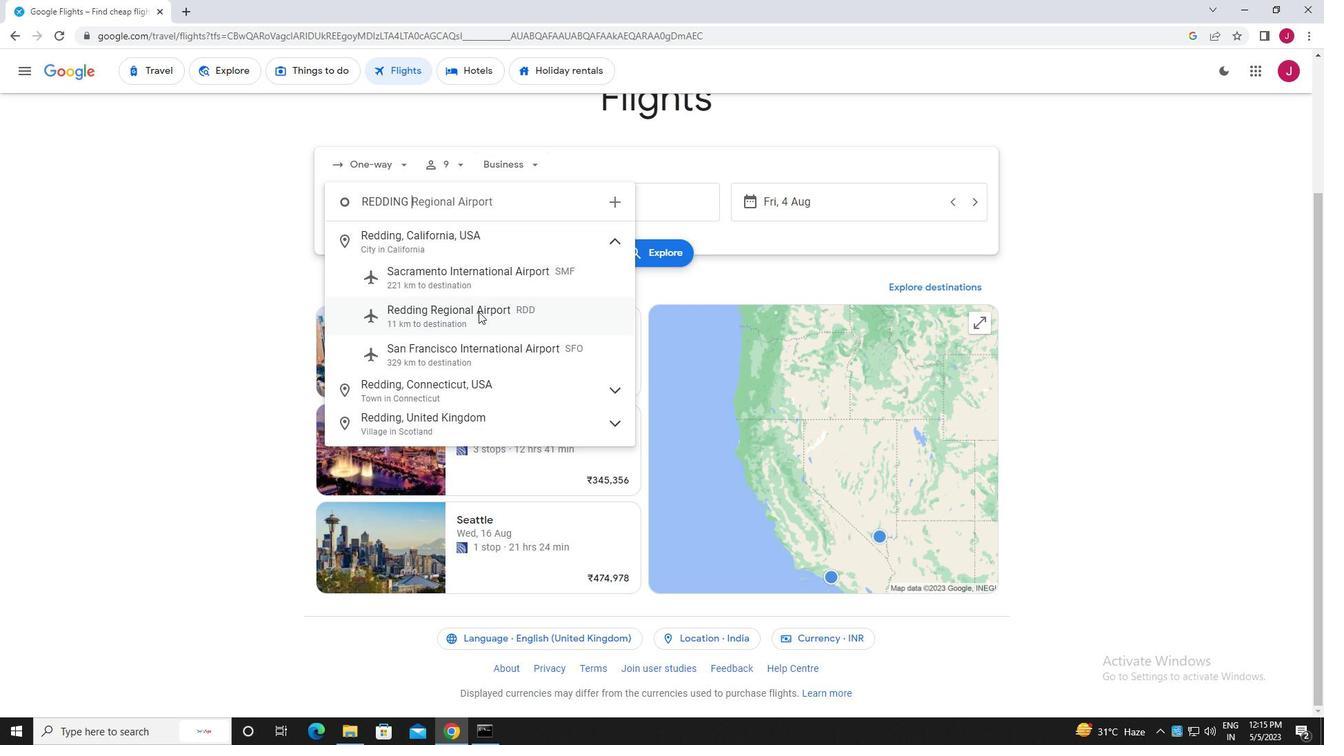 
Action: Mouse moved to (621, 204)
Screenshot: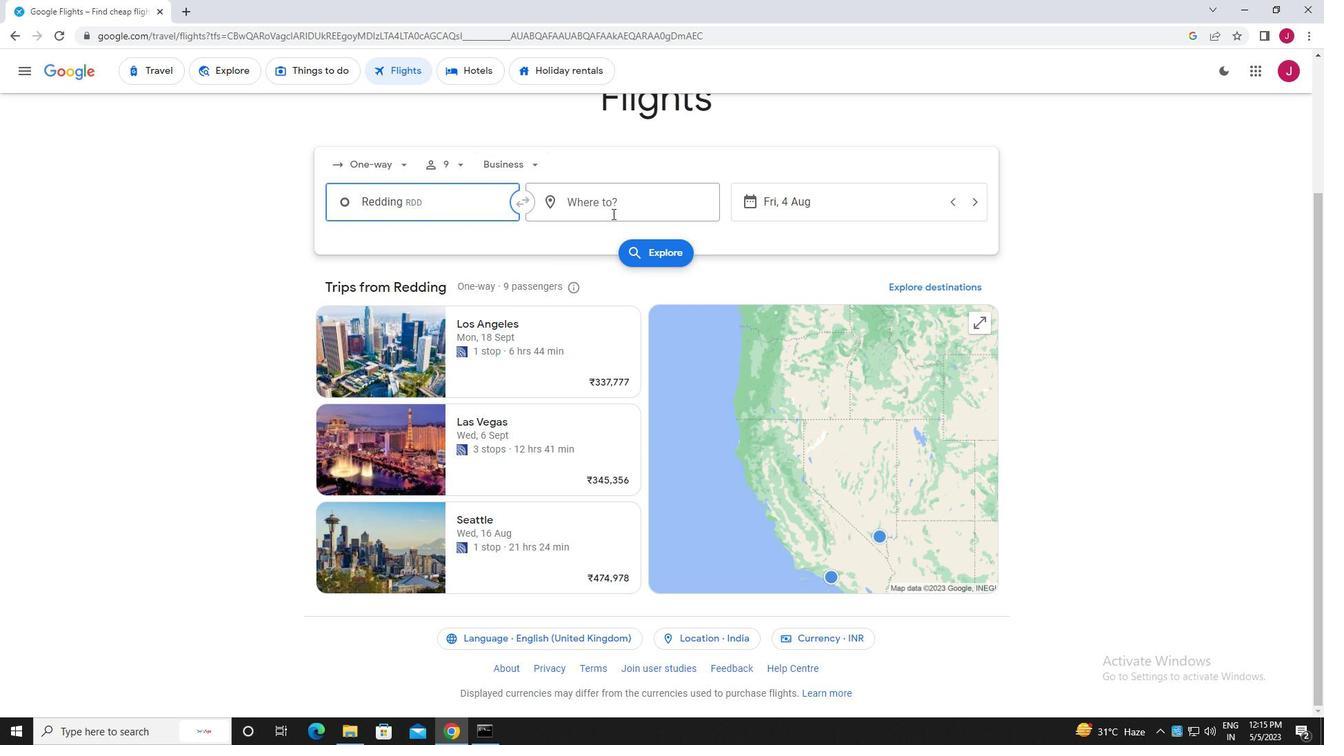 
Action: Mouse pressed left at (621, 204)
Screenshot: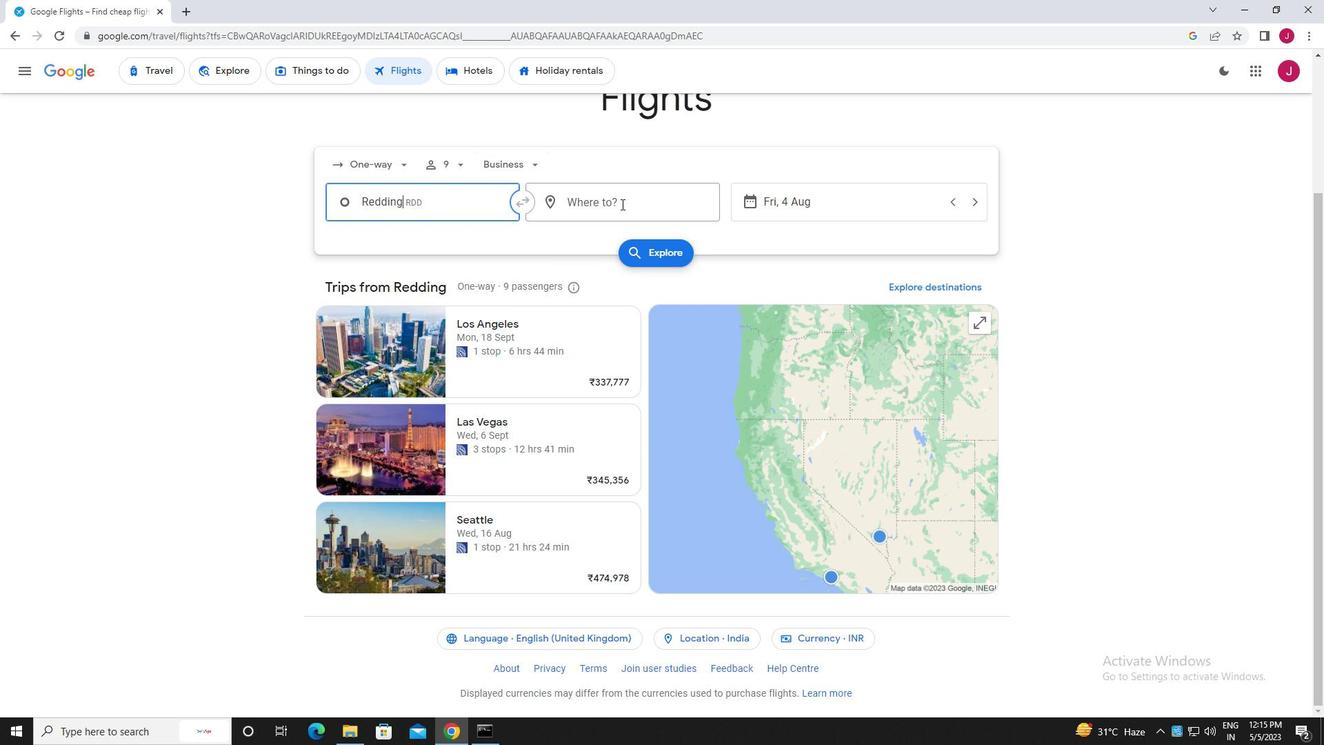 
Action: Key pressed rock<Key.space>spring
Screenshot: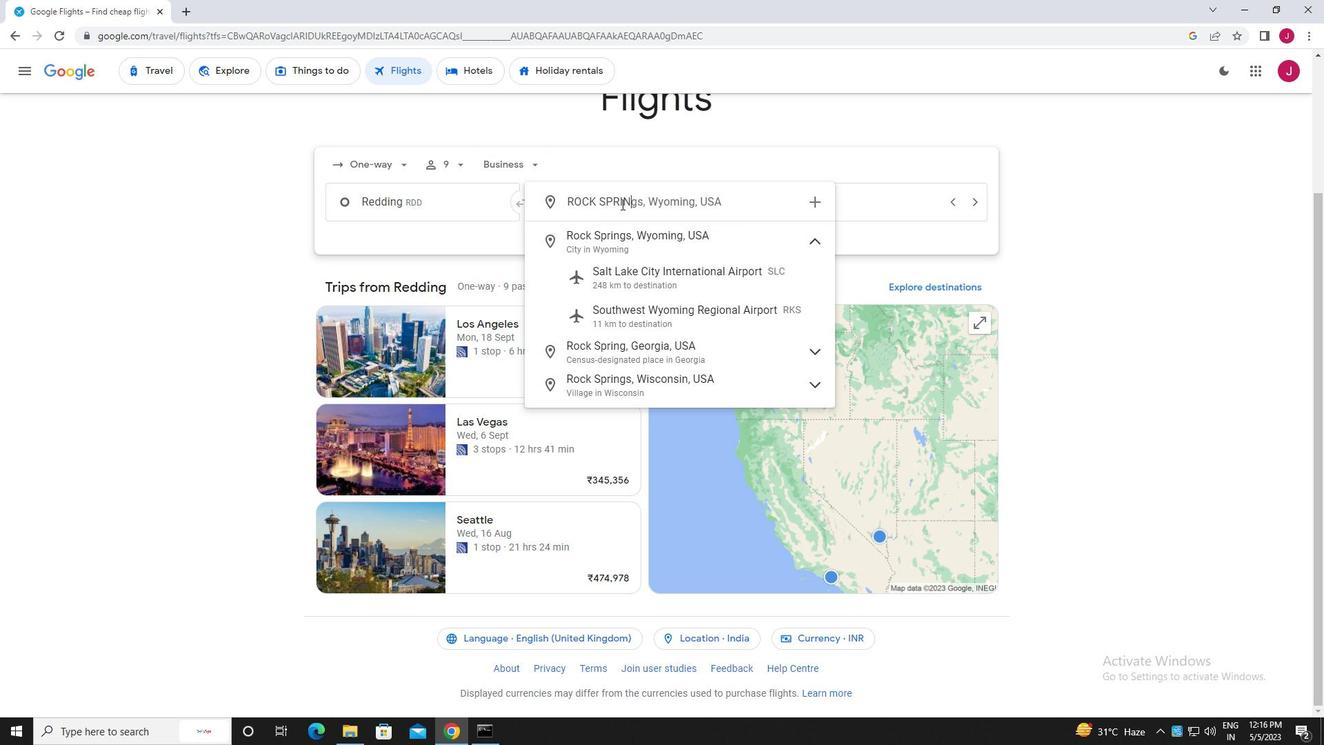 
Action: Mouse moved to (669, 316)
Screenshot: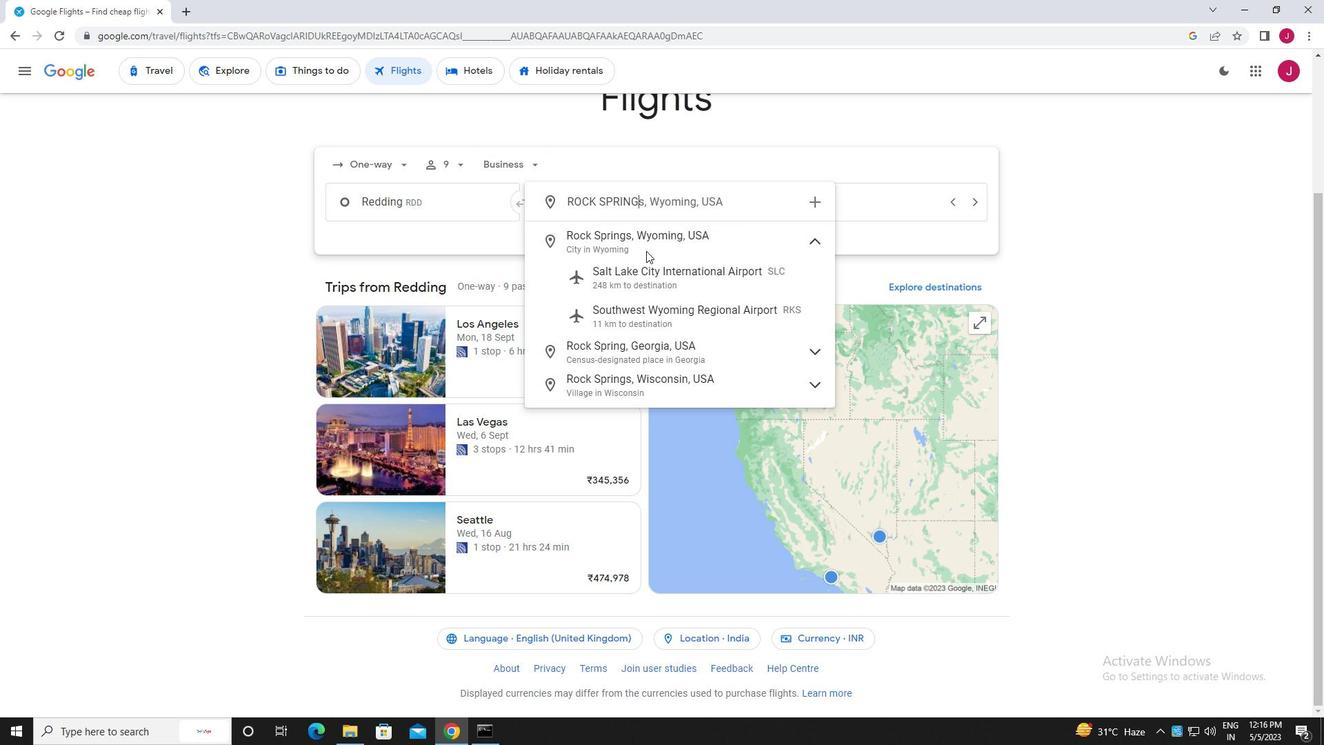 
Action: Mouse pressed left at (669, 316)
Screenshot: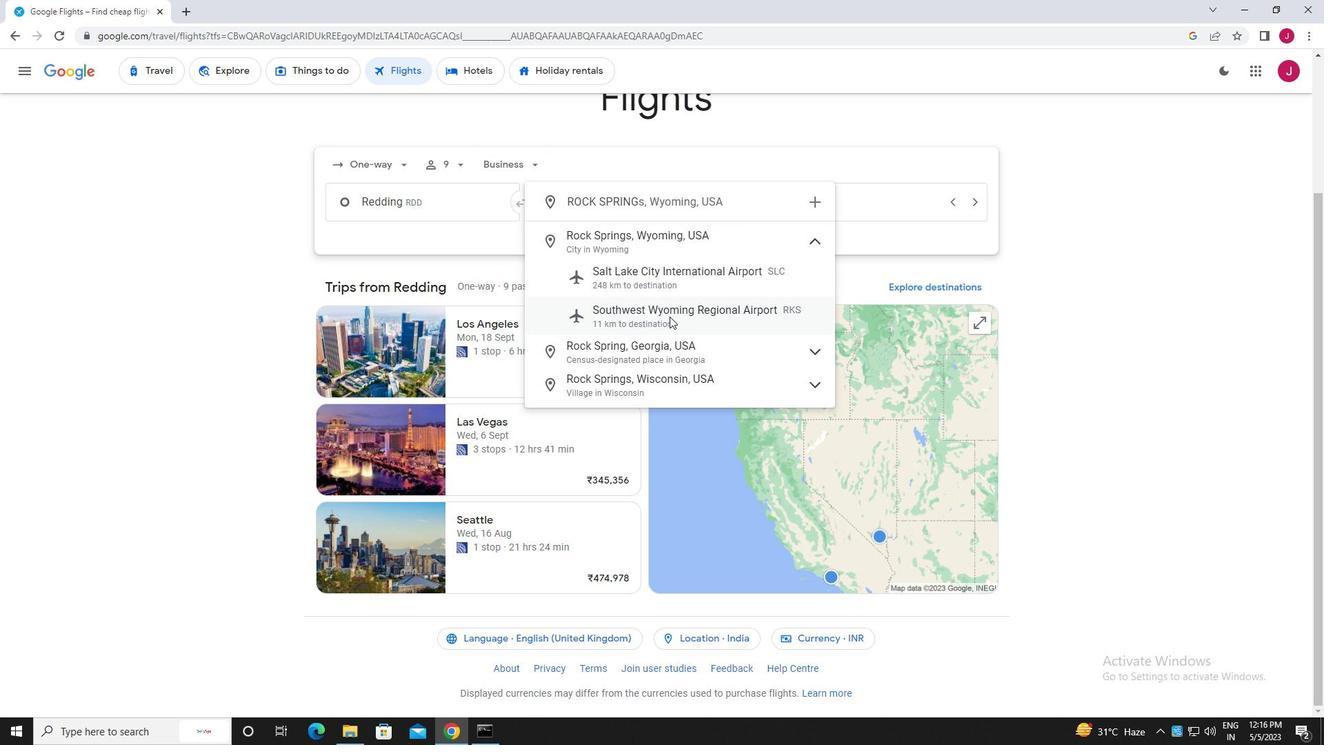 
Action: Mouse moved to (829, 207)
Screenshot: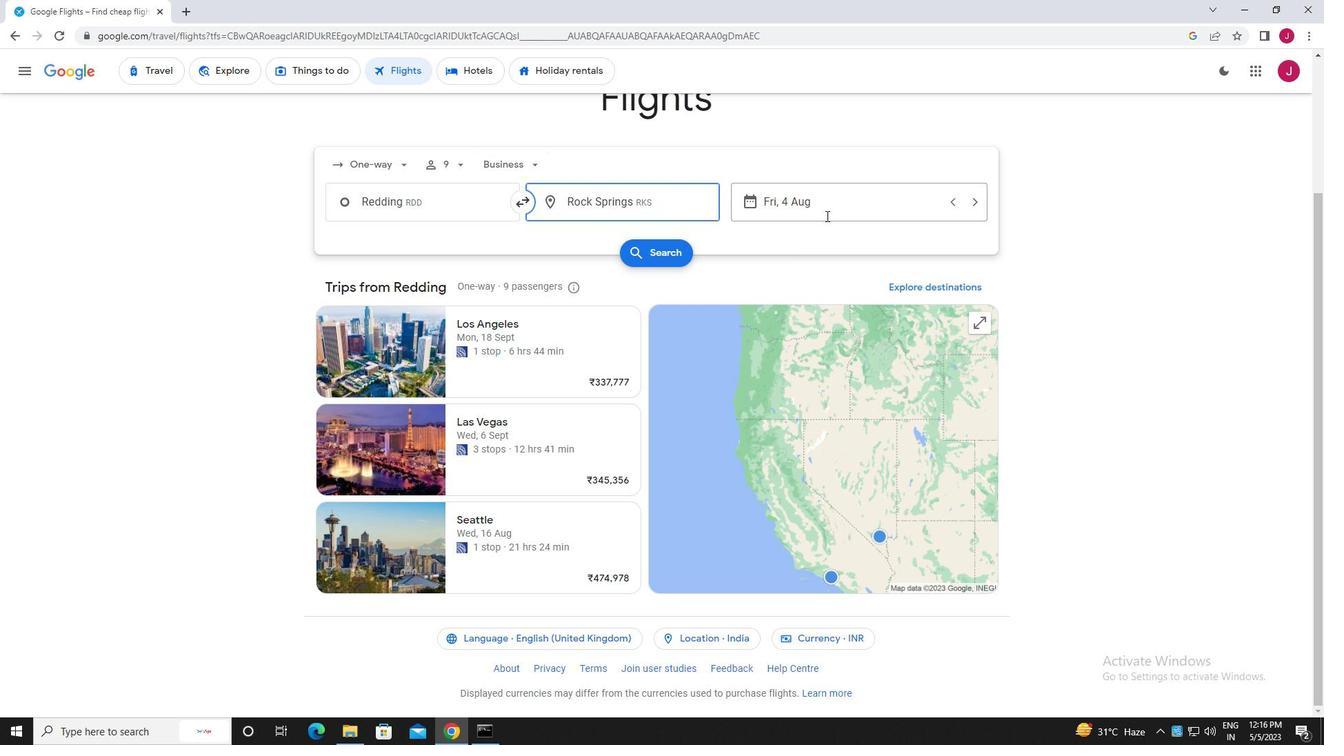 
Action: Mouse pressed left at (829, 207)
Screenshot: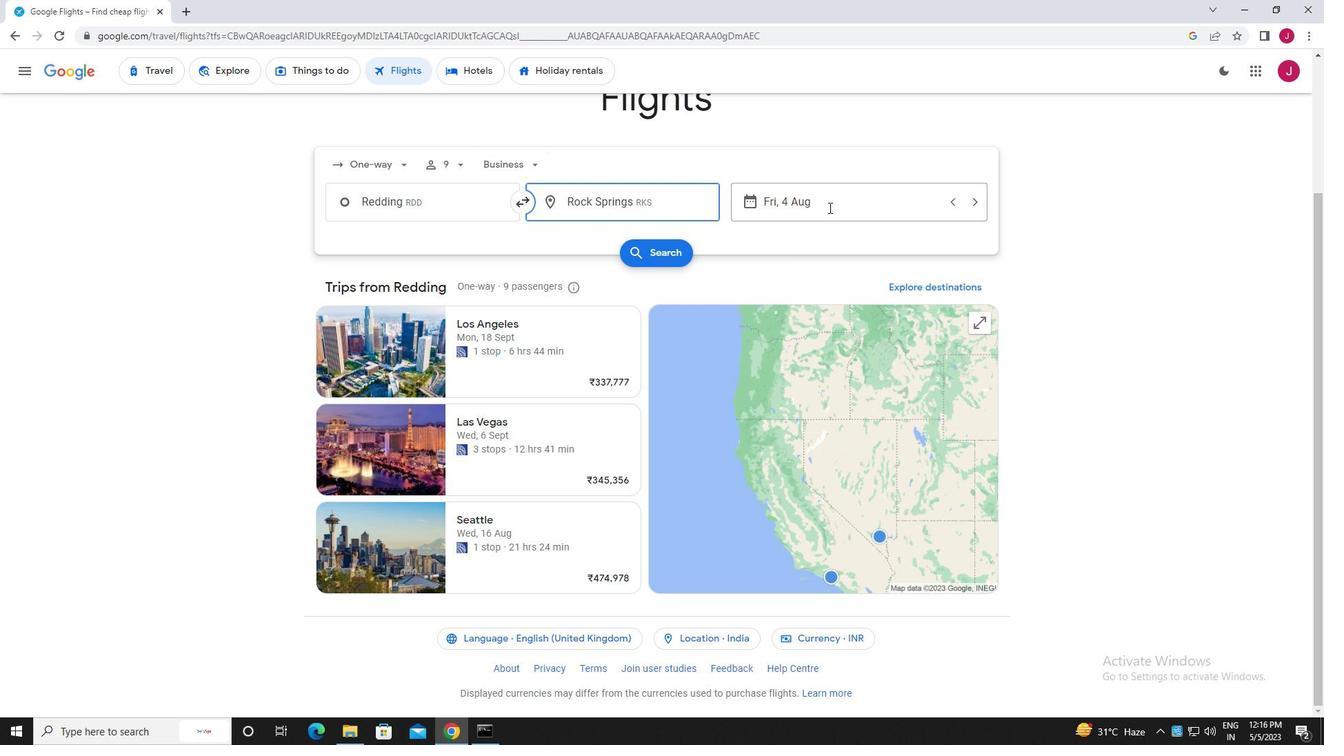 
Action: Mouse moved to (693, 313)
Screenshot: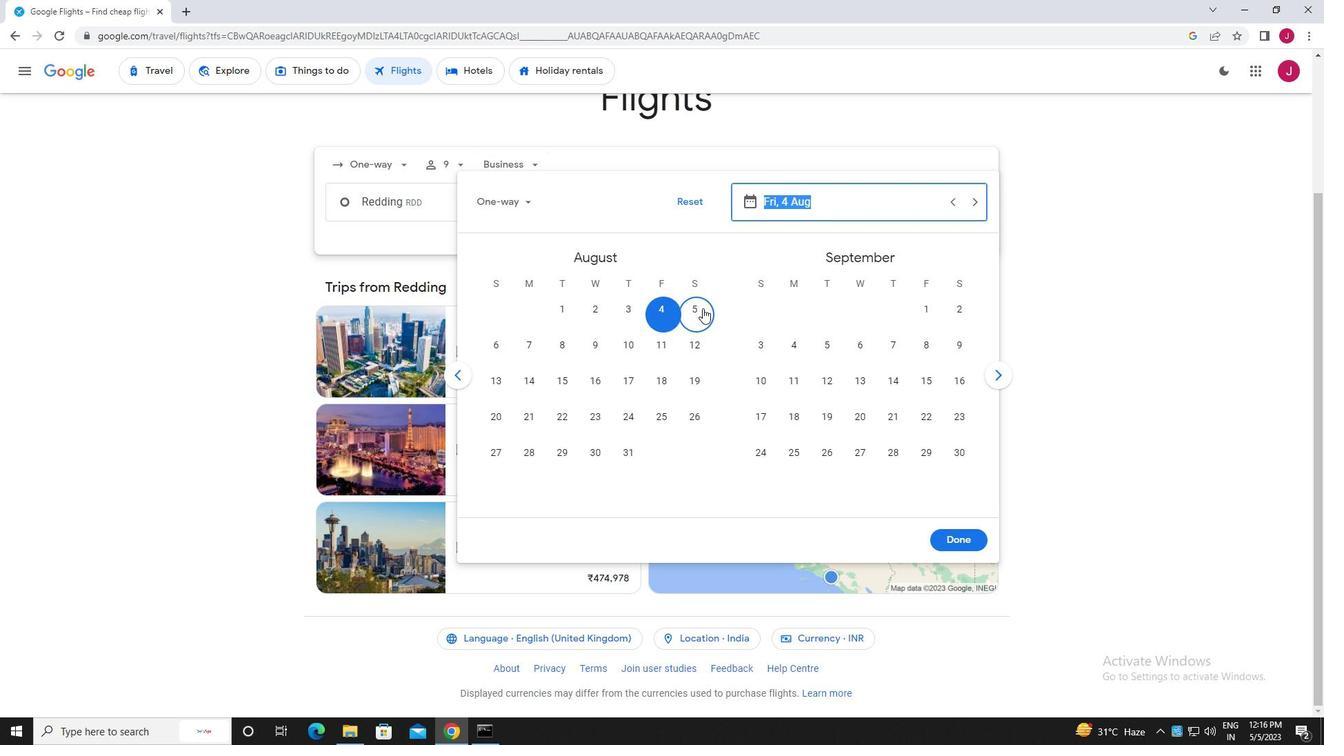 
Action: Mouse pressed left at (693, 313)
Screenshot: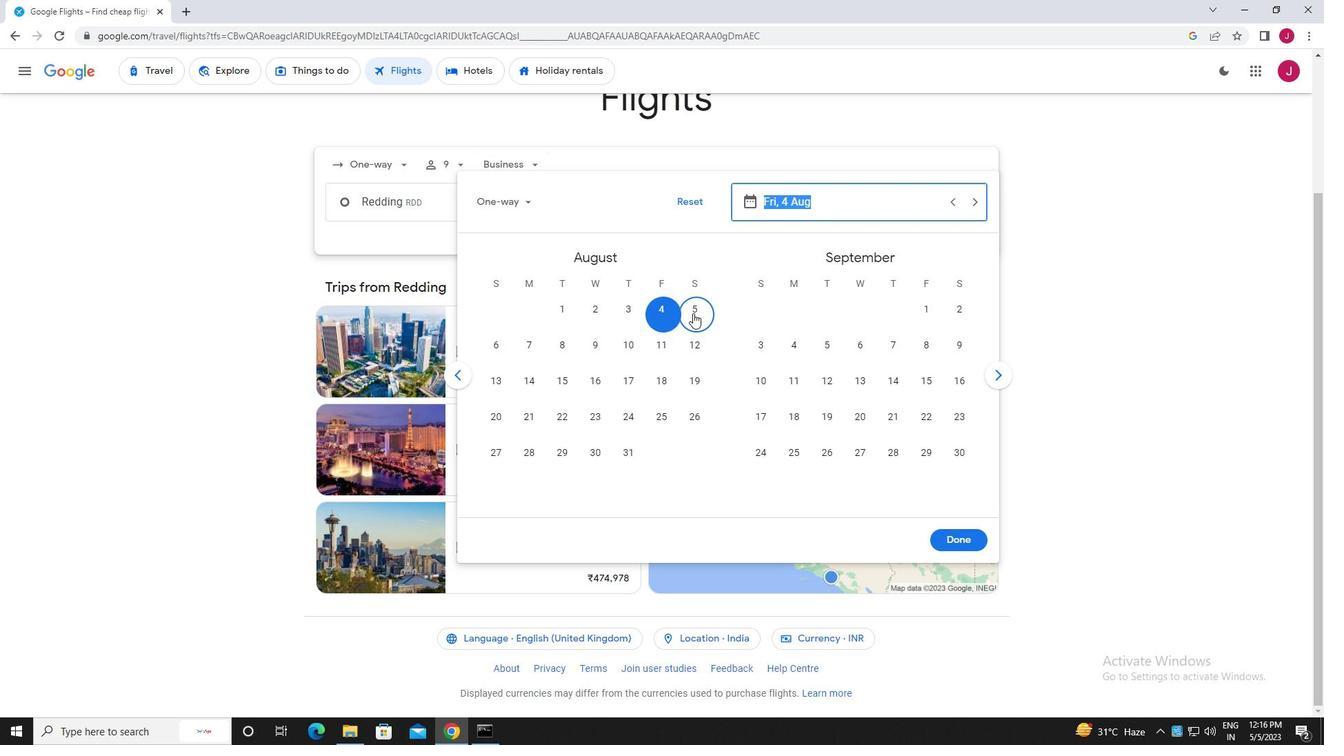 
Action: Mouse moved to (942, 538)
Screenshot: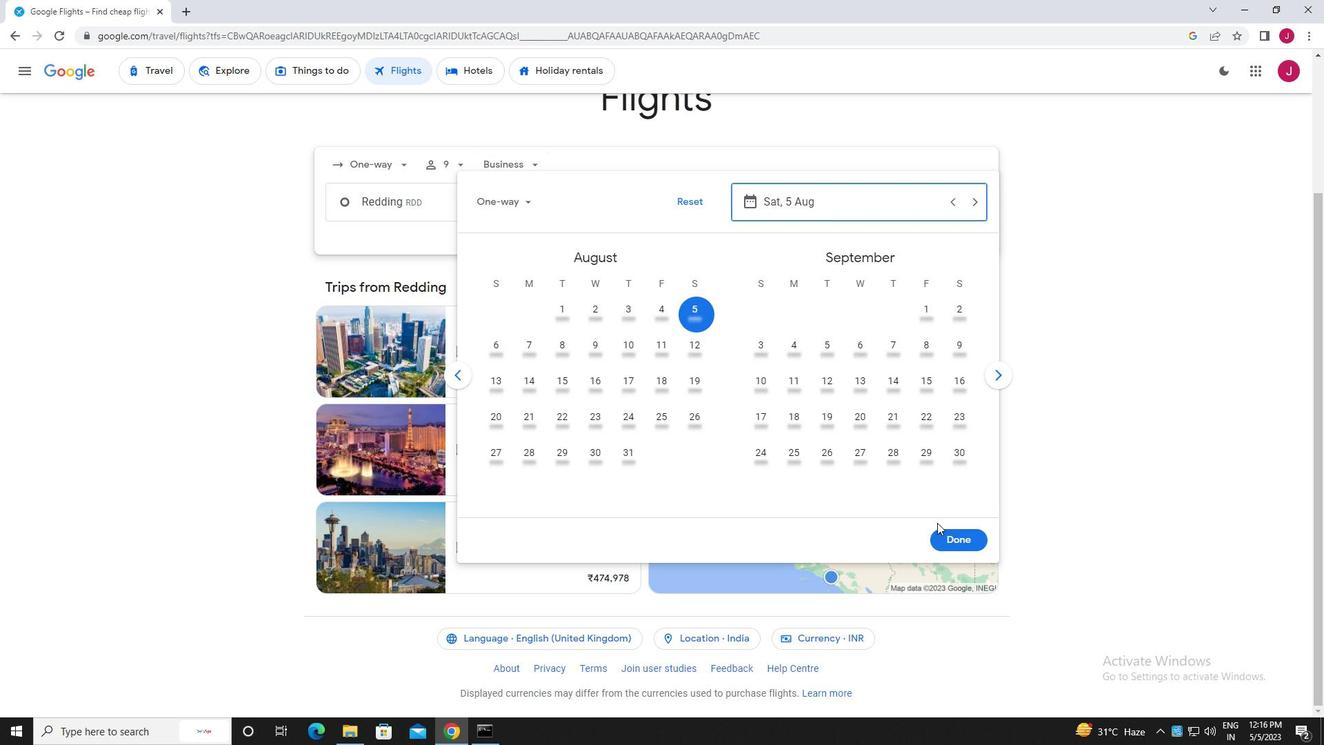 
Action: Mouse pressed left at (942, 538)
Screenshot: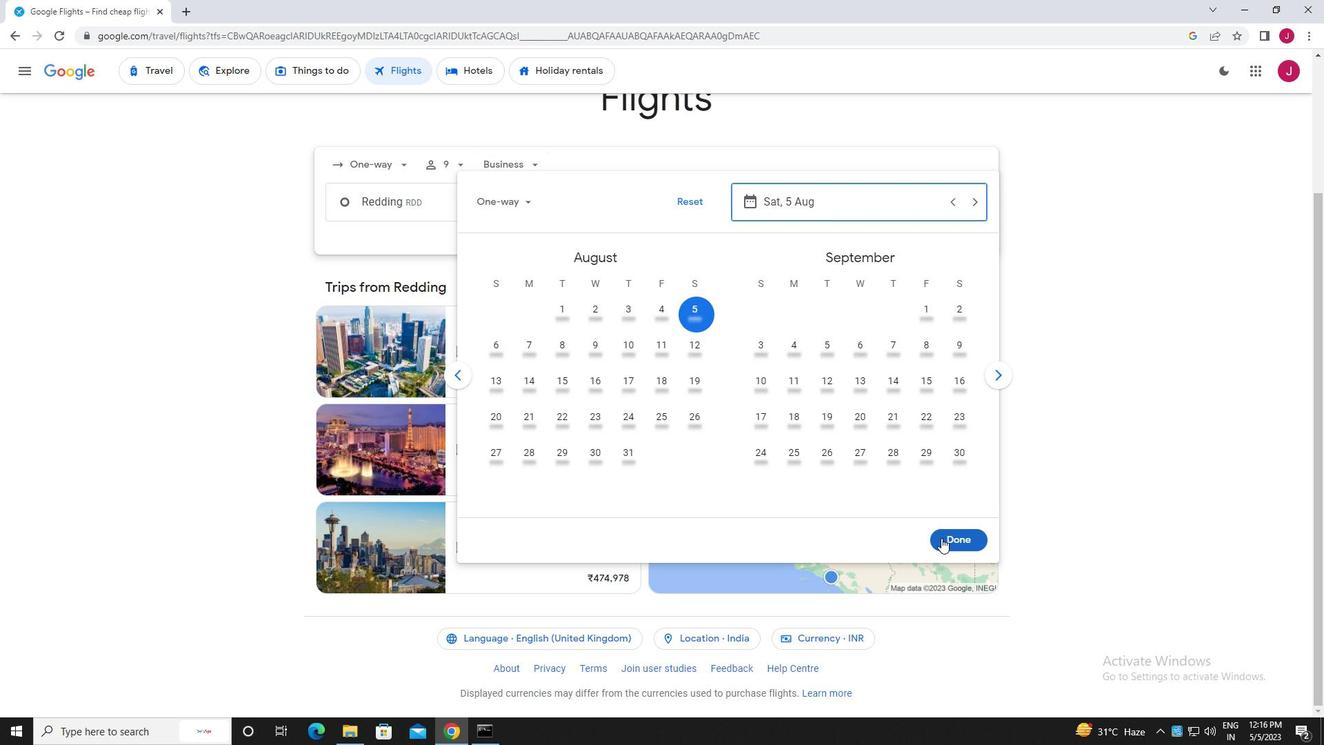 
Action: Mouse moved to (666, 249)
Screenshot: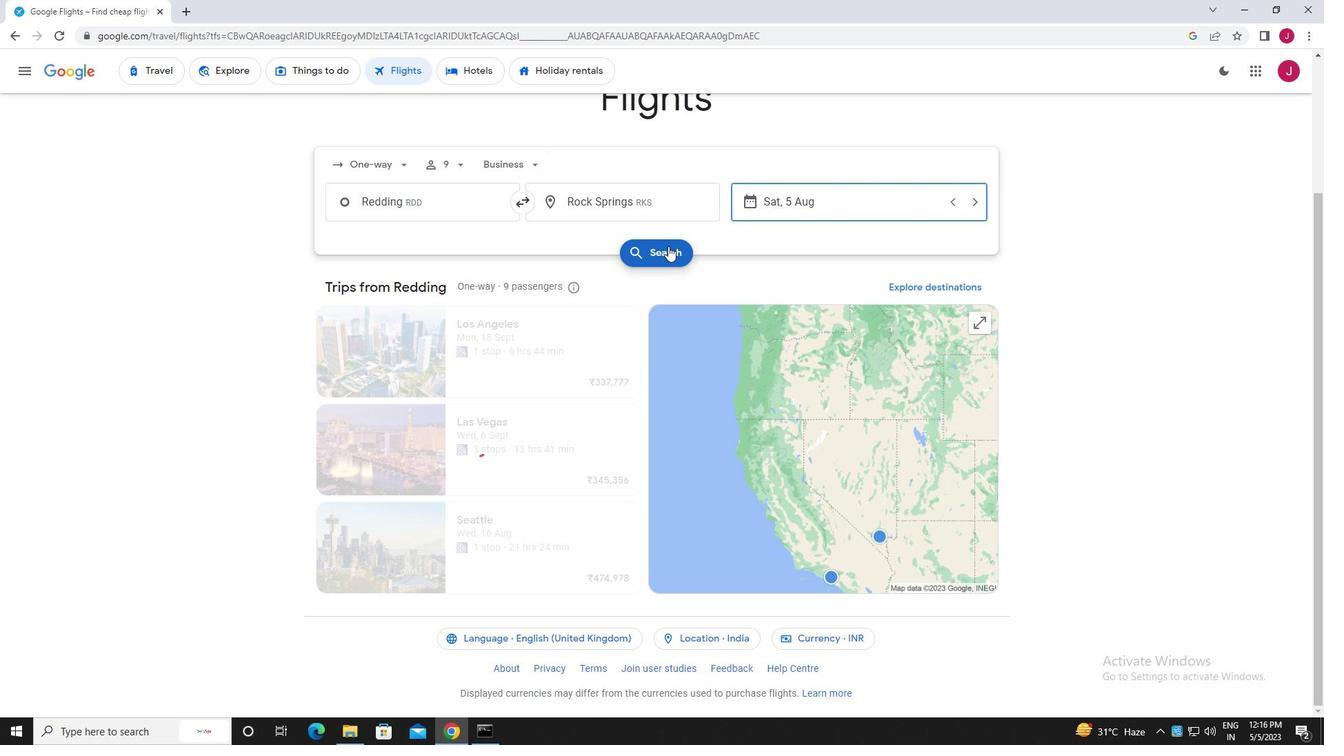 
Action: Mouse pressed left at (666, 249)
Screenshot: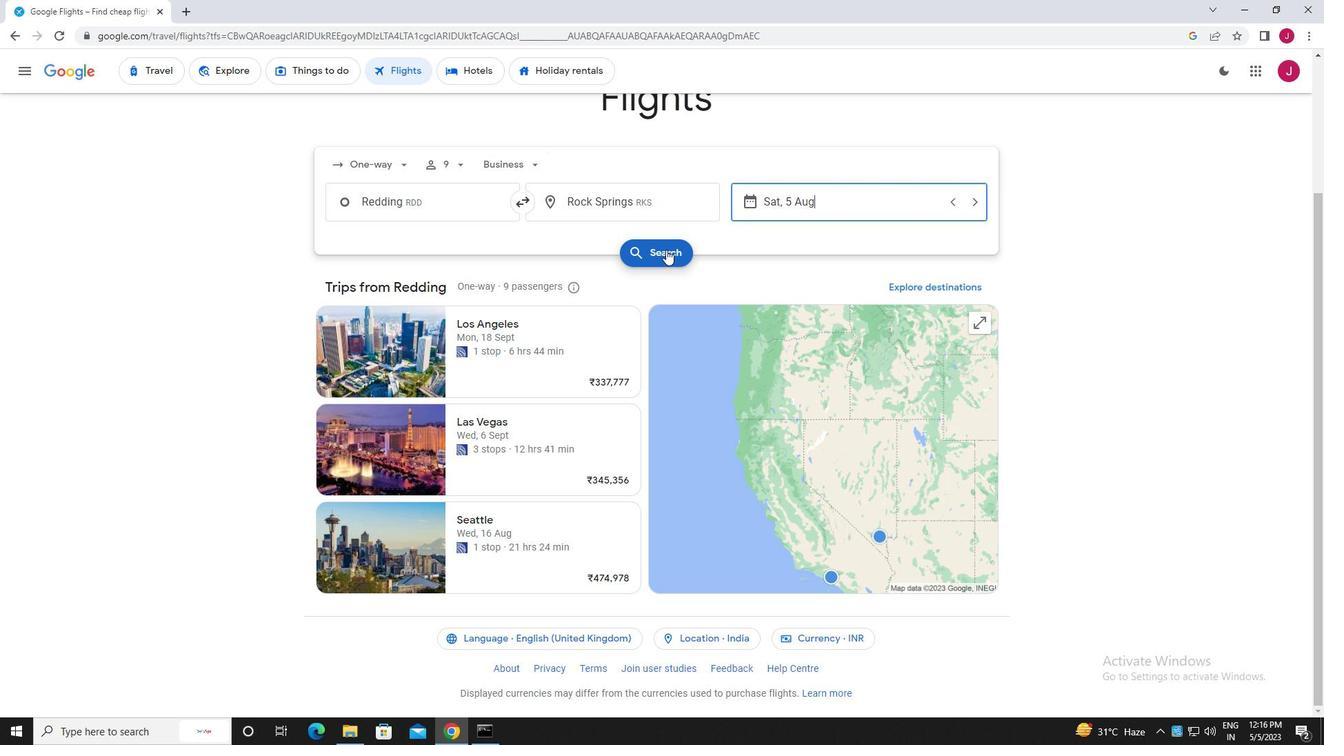 
Action: Mouse moved to (359, 199)
Screenshot: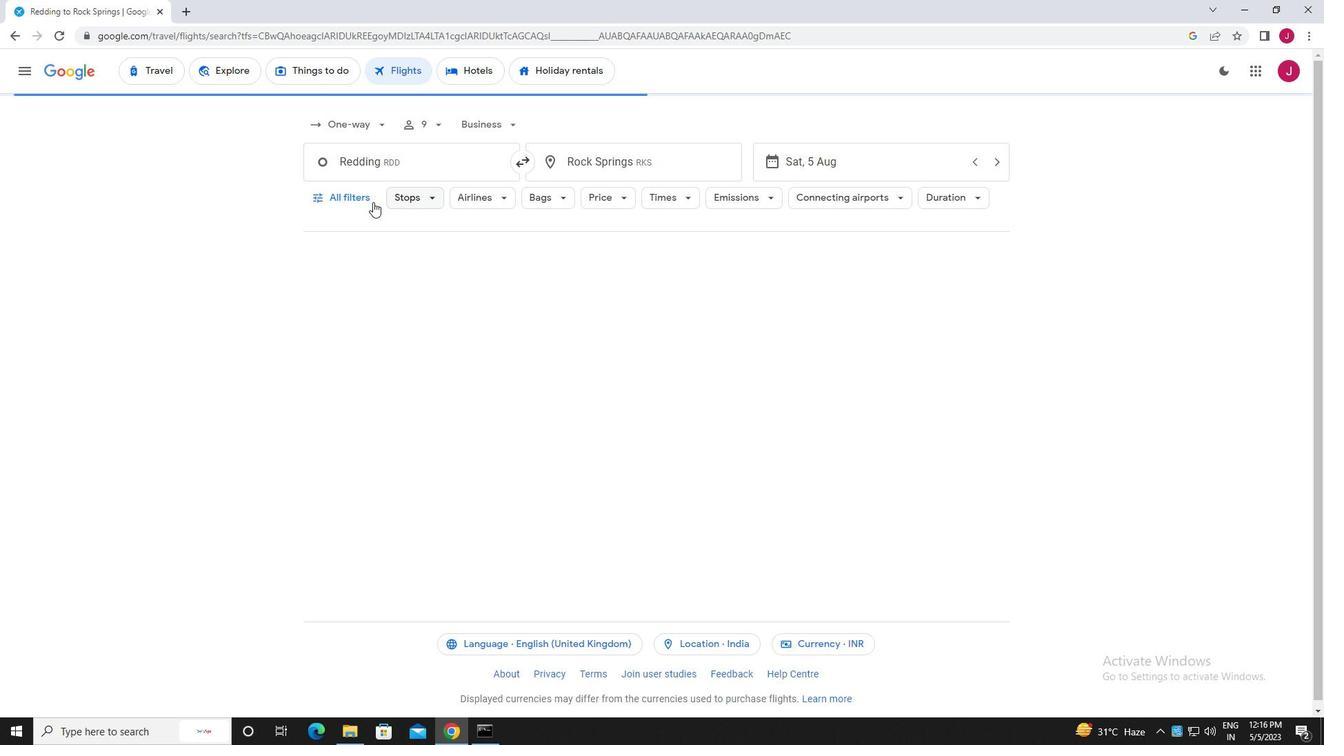 
Action: Mouse pressed left at (359, 199)
Screenshot: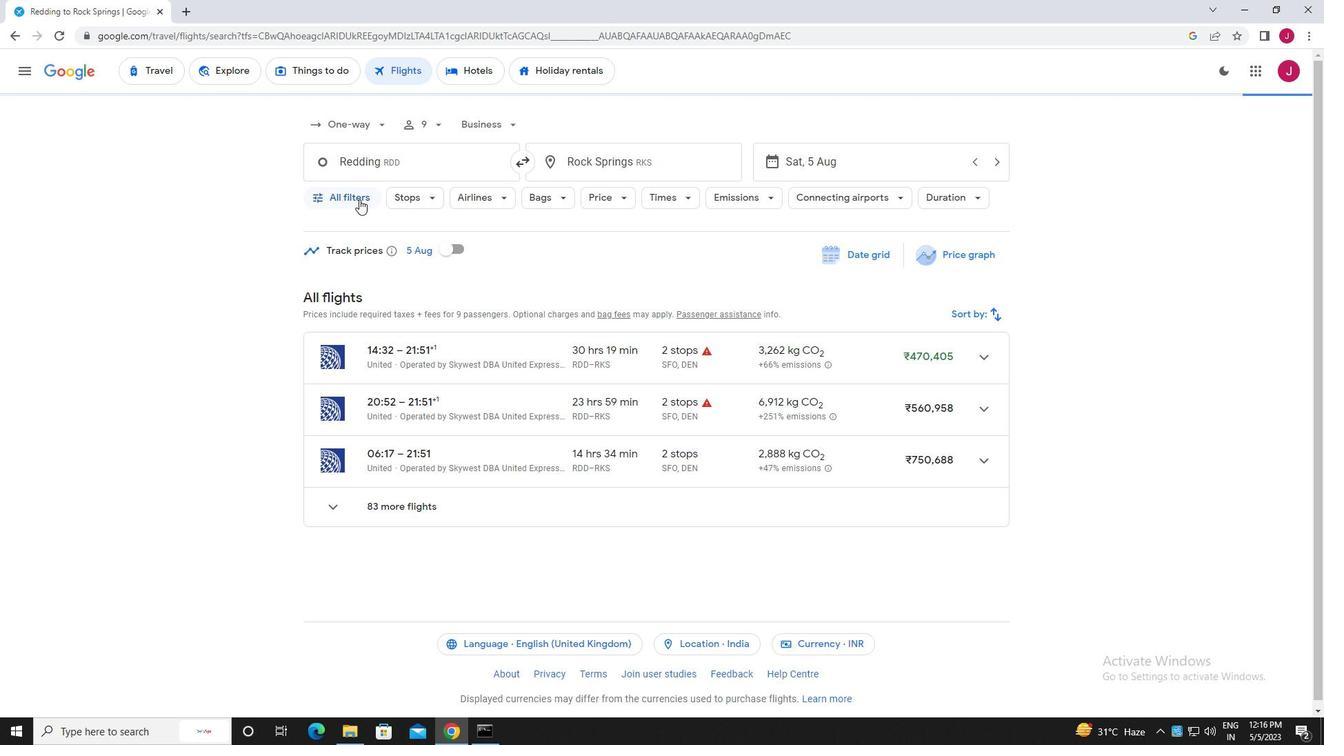 
Action: Mouse moved to (349, 231)
Screenshot: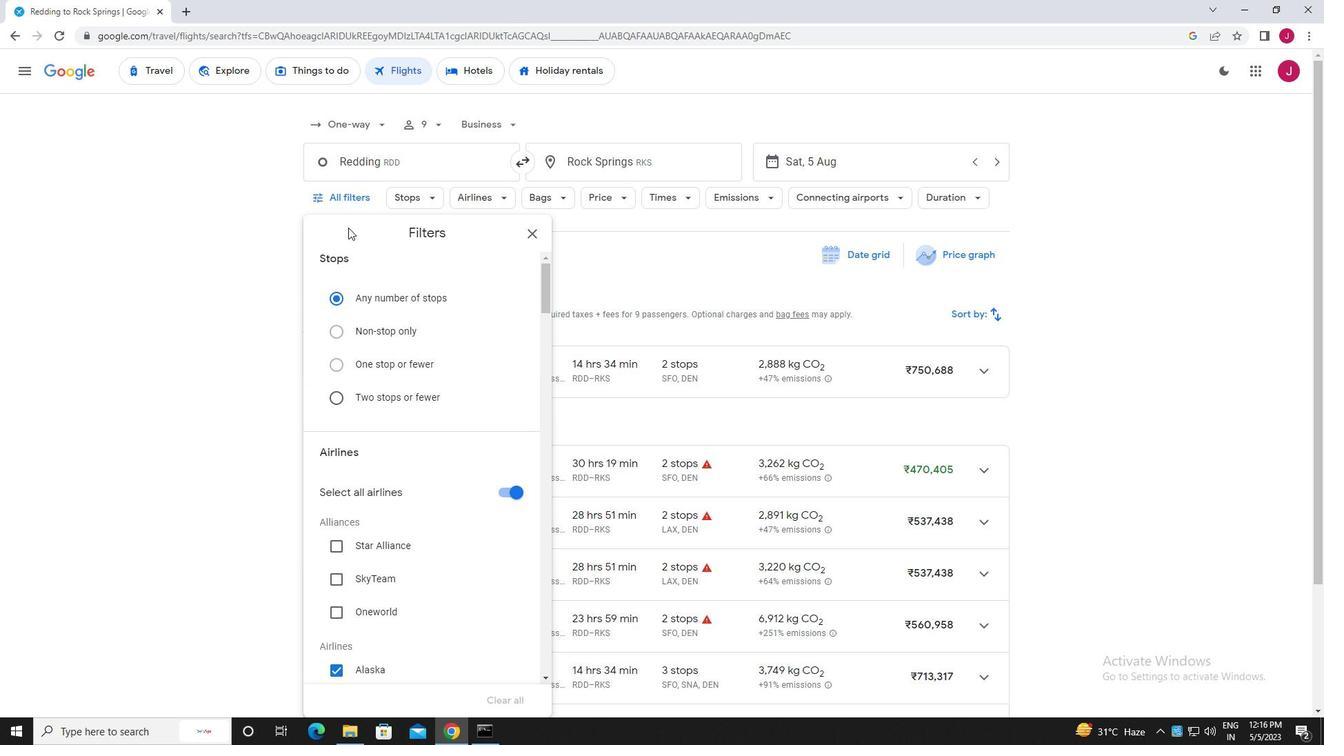 
Action: Mouse scrolled (349, 230) with delta (0, 0)
Screenshot: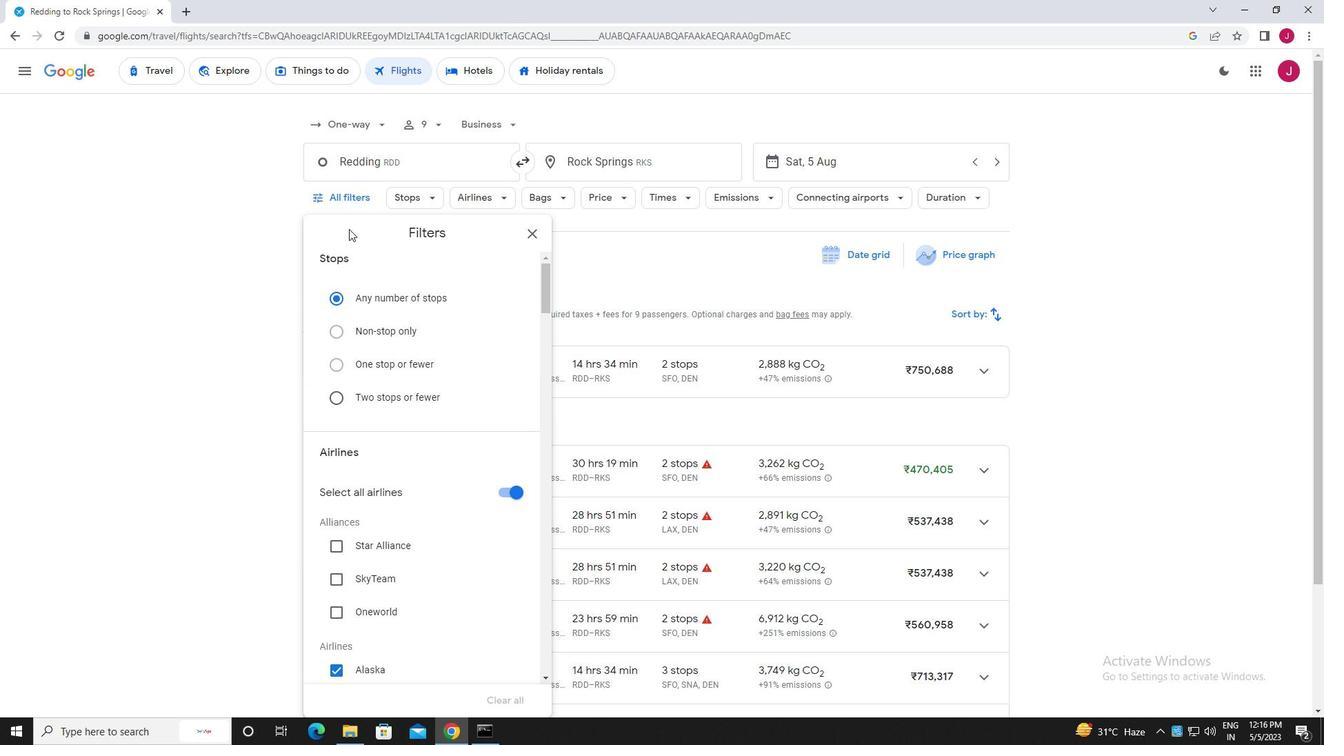 
Action: Mouse moved to (416, 264)
Screenshot: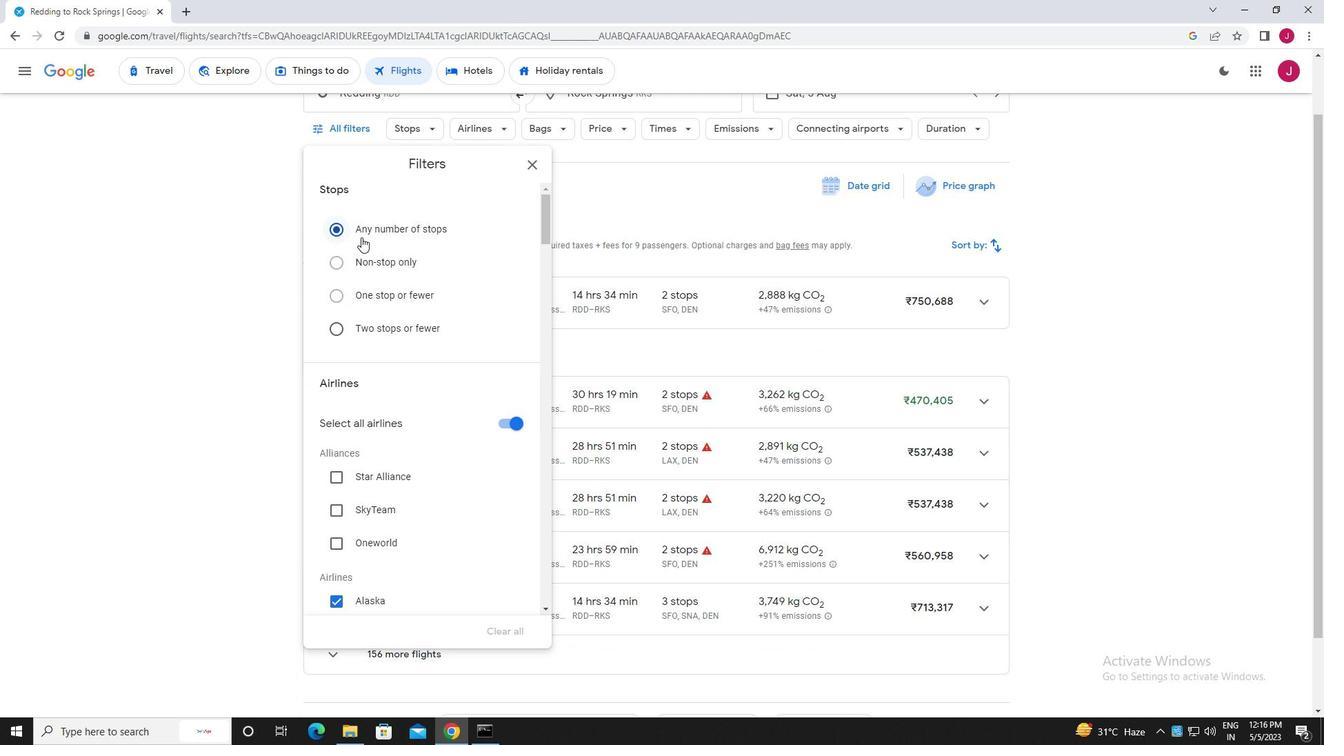 
Action: Mouse scrolled (416, 263) with delta (0, 0)
Screenshot: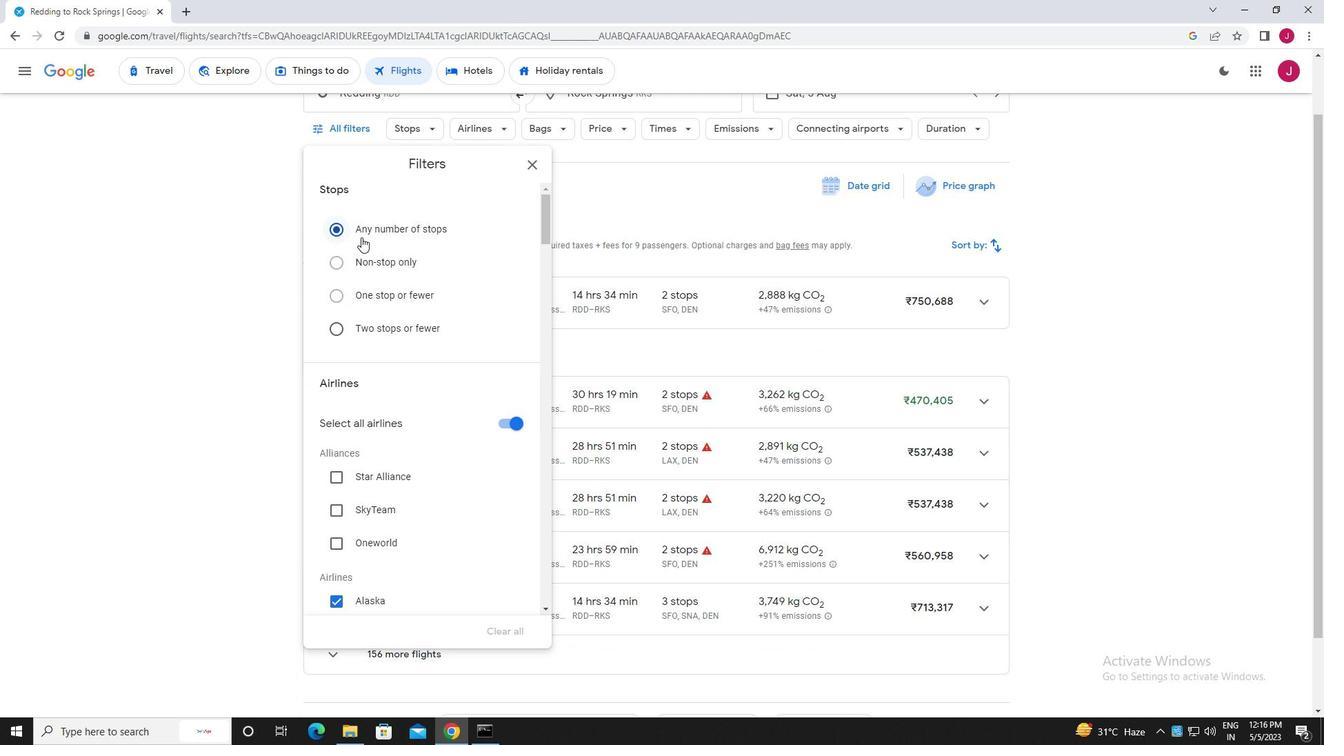 
Action: Mouse moved to (433, 268)
Screenshot: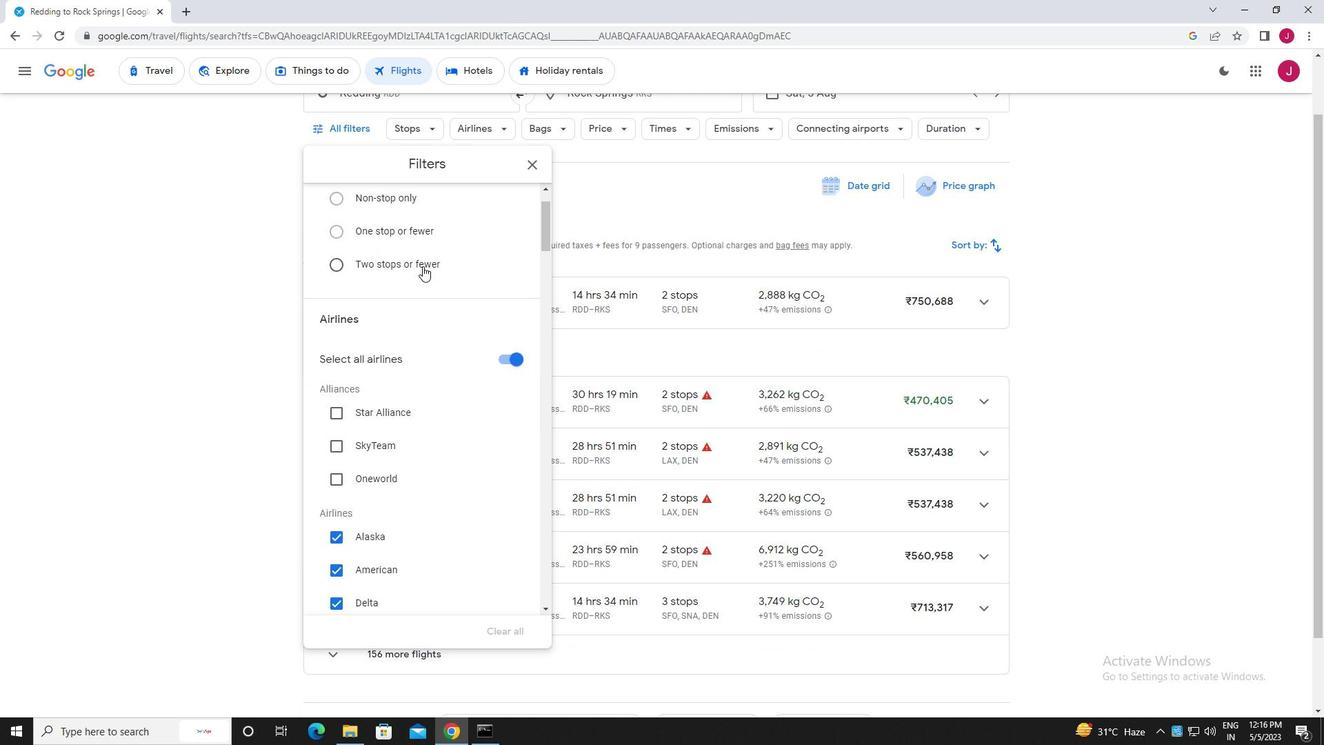 
Action: Mouse scrolled (433, 267) with delta (0, 0)
Screenshot: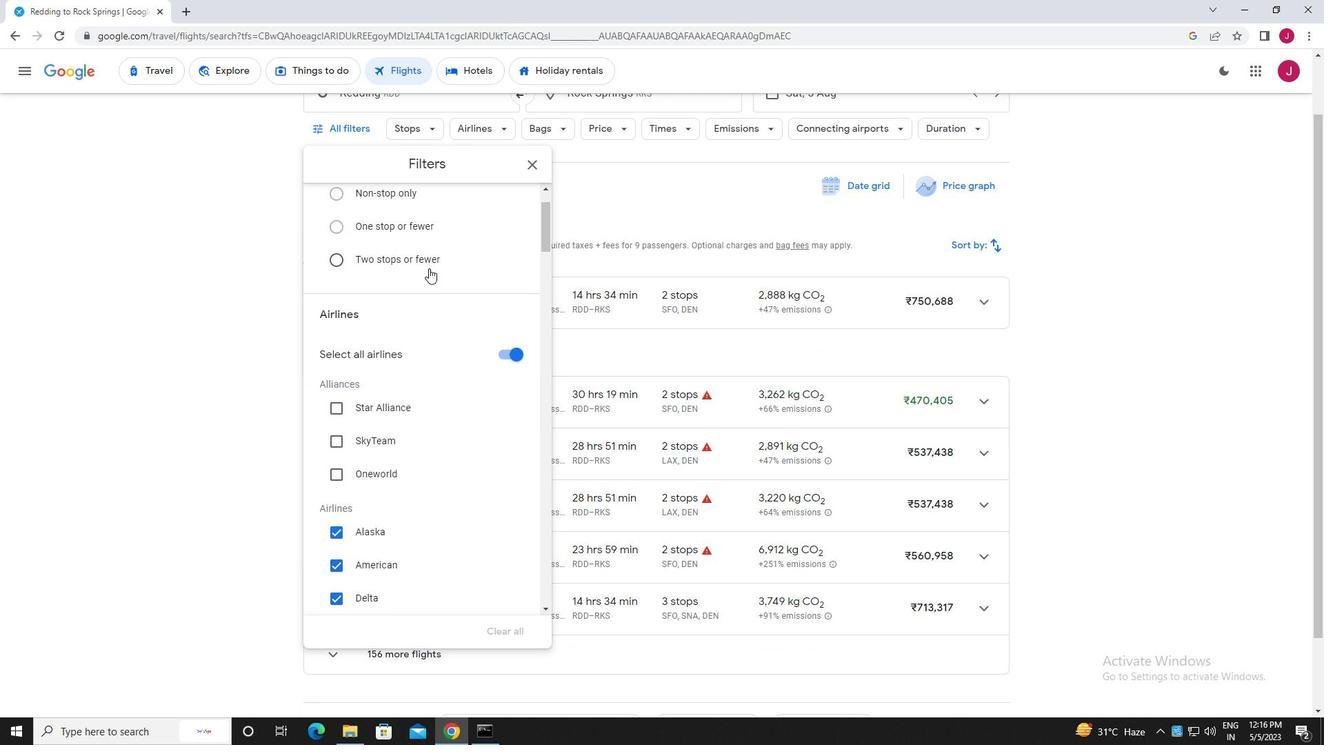 
Action: Mouse scrolled (433, 267) with delta (0, 0)
Screenshot: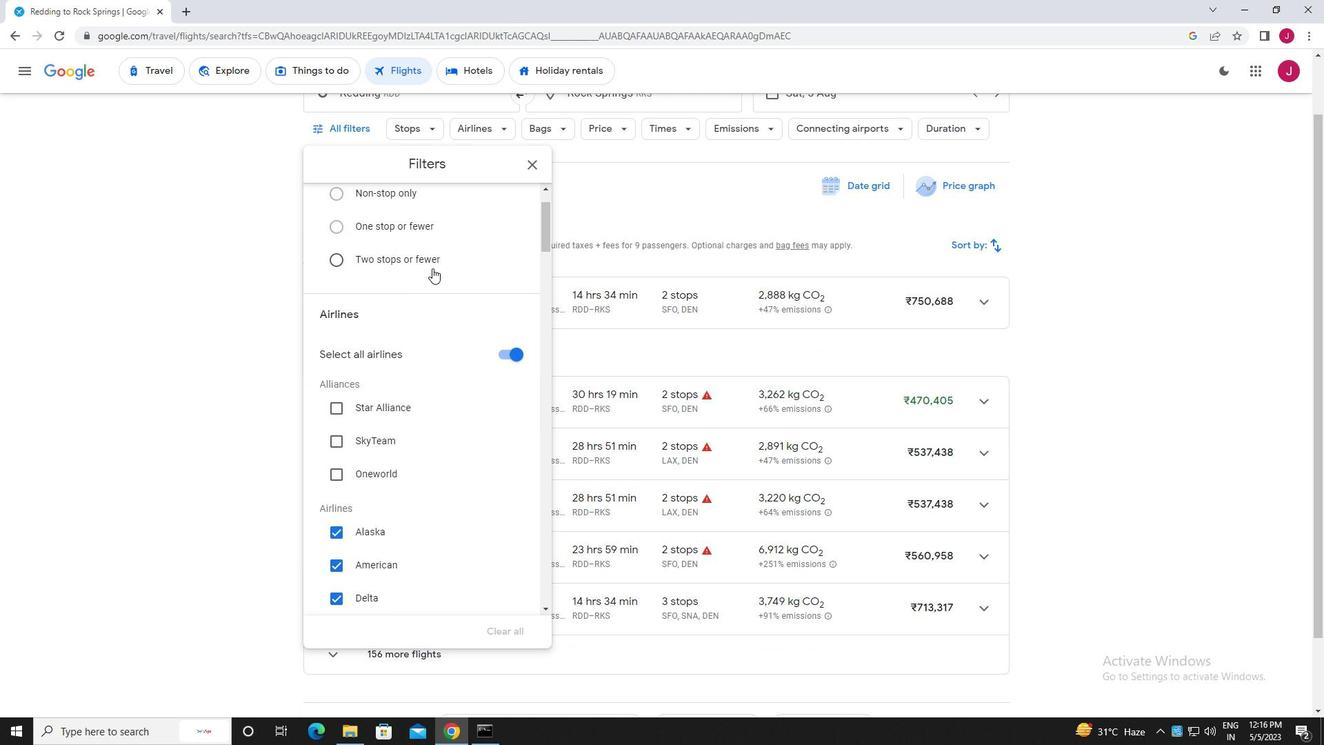 
Action: Mouse scrolled (433, 267) with delta (0, 0)
Screenshot: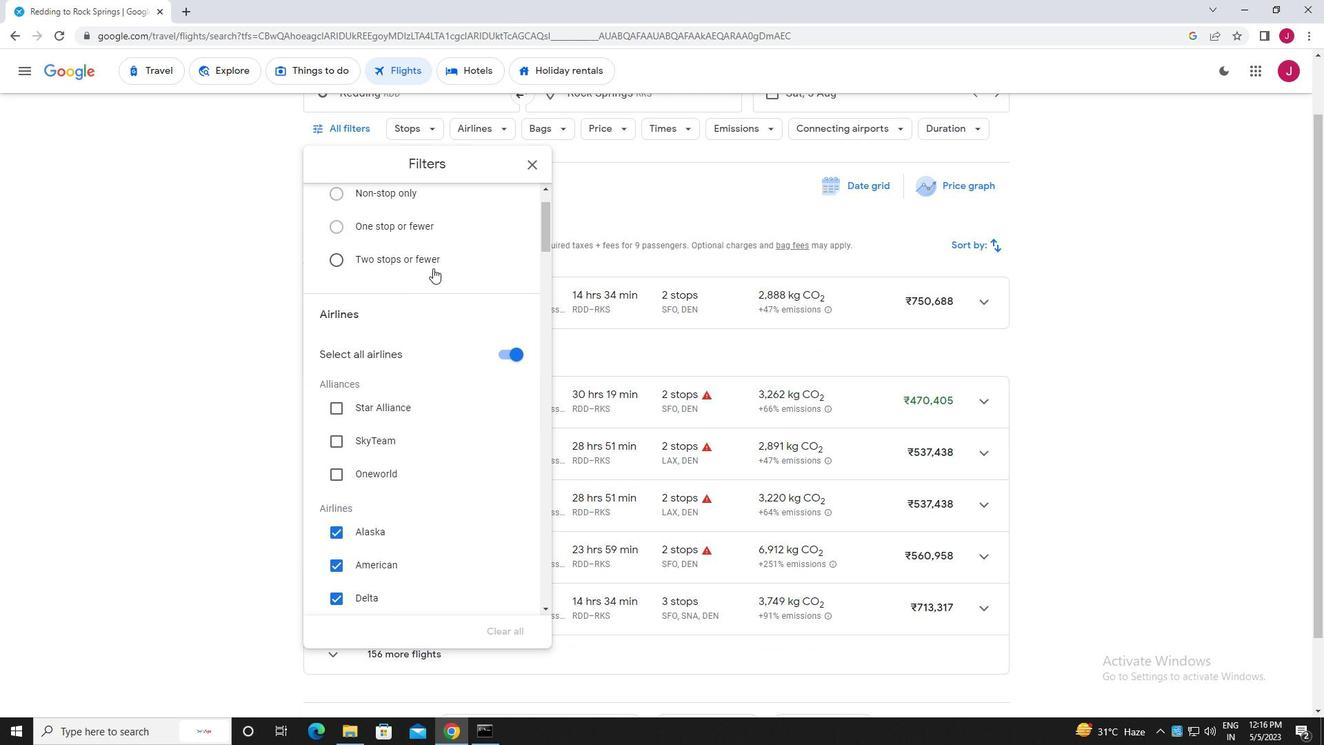 
Action: Mouse moved to (481, 222)
Screenshot: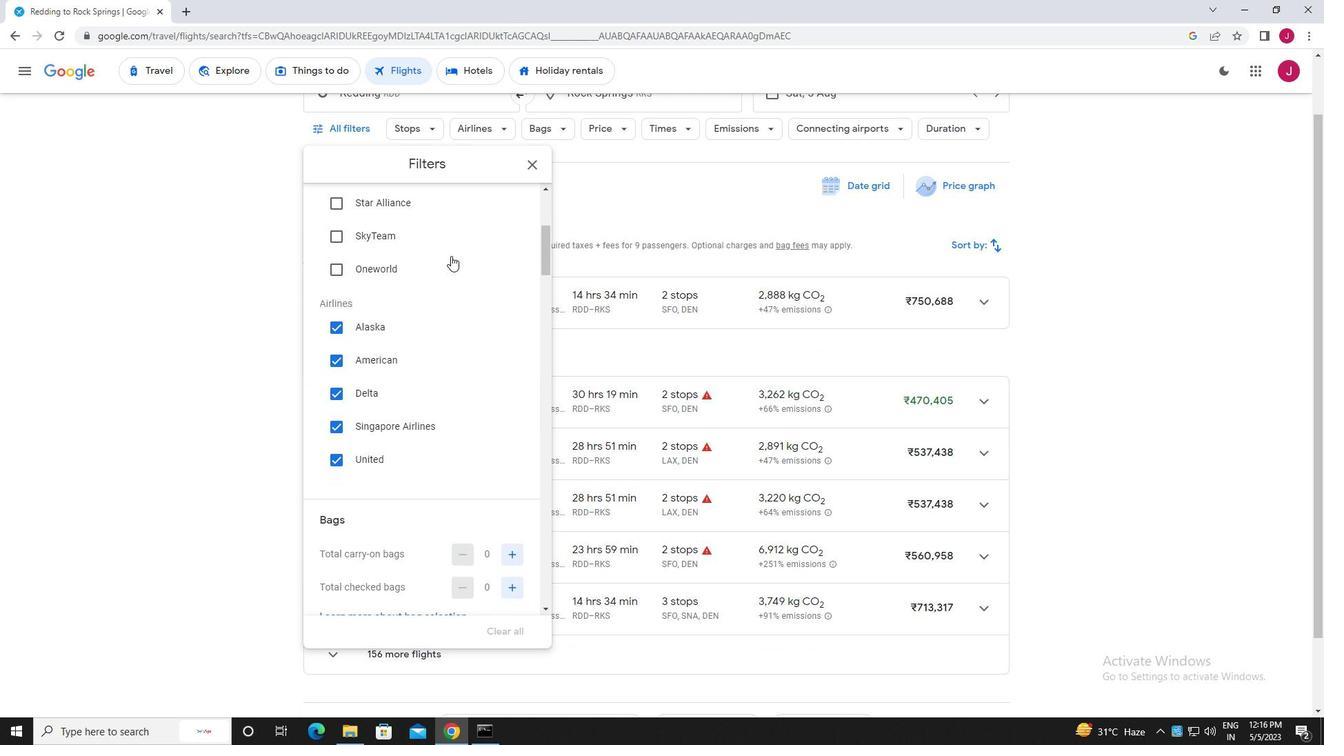 
Action: Mouse scrolled (481, 223) with delta (0, 0)
Screenshot: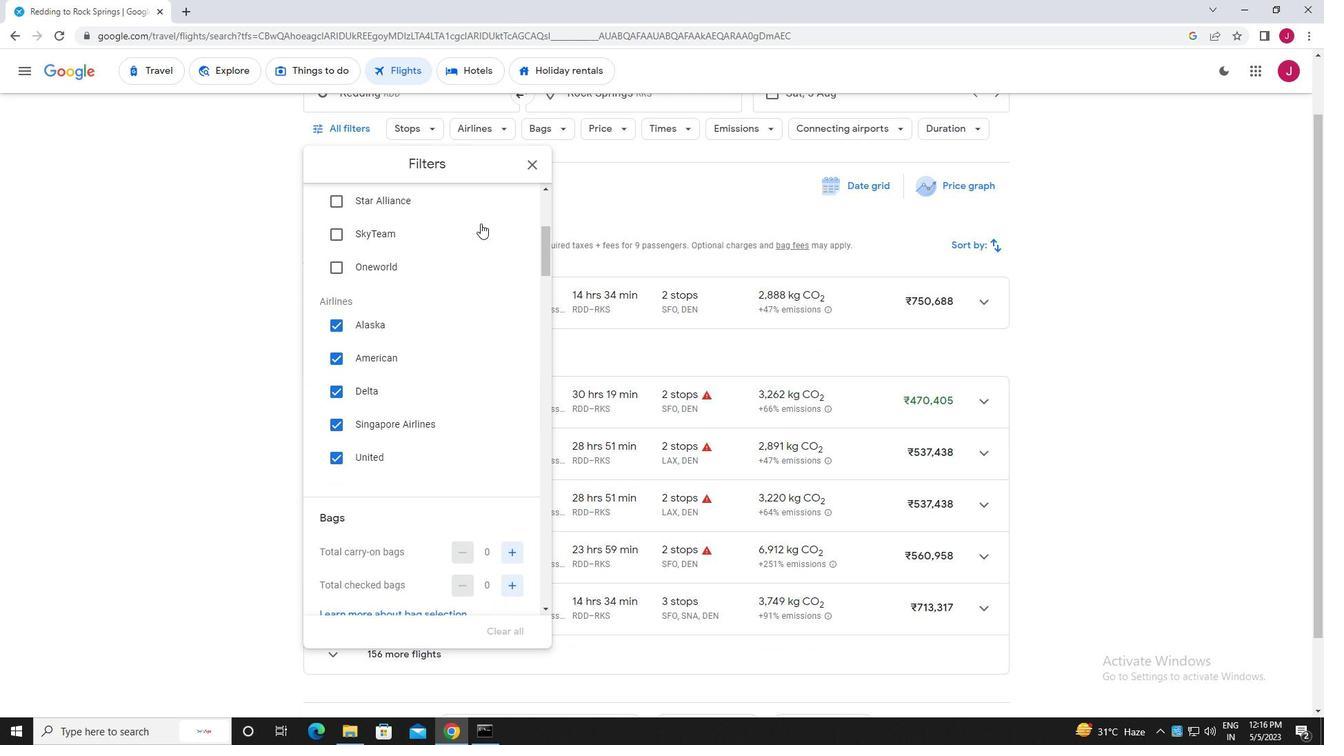 
Action: Mouse moved to (502, 218)
Screenshot: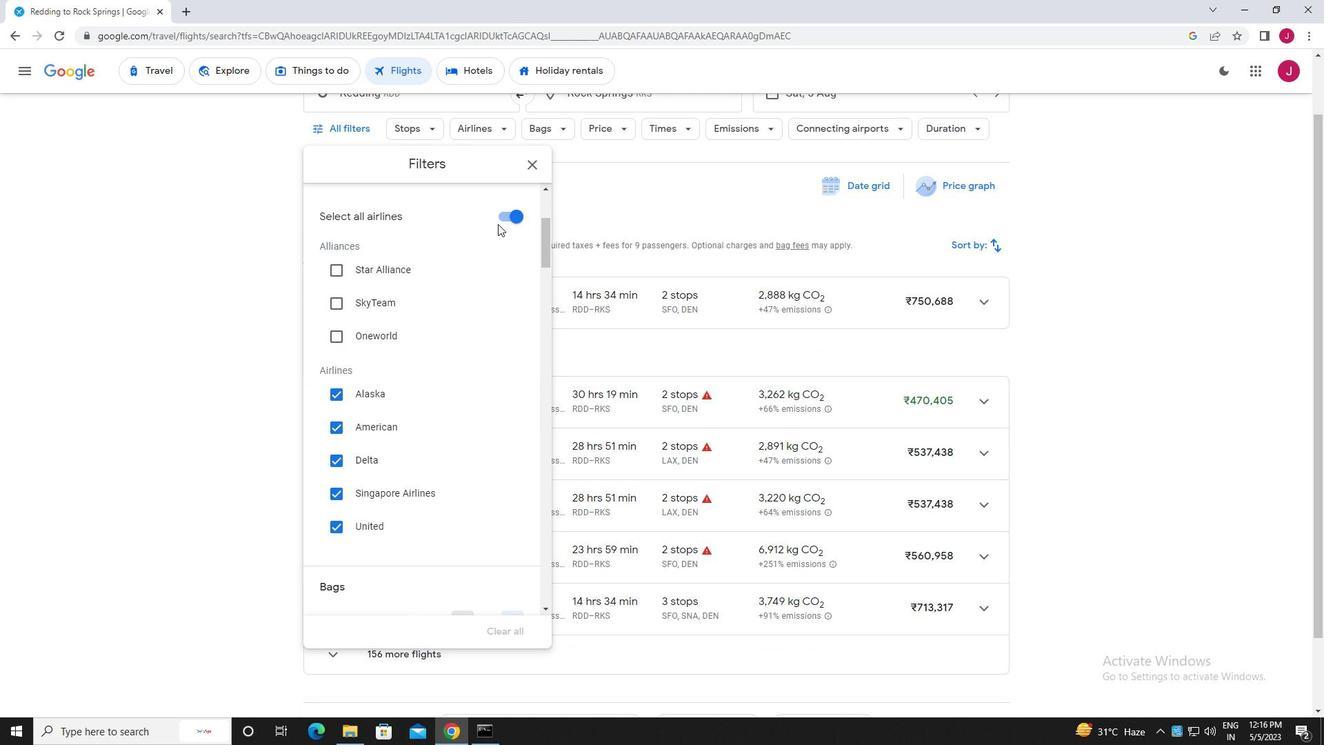 
Action: Mouse pressed left at (502, 218)
Screenshot: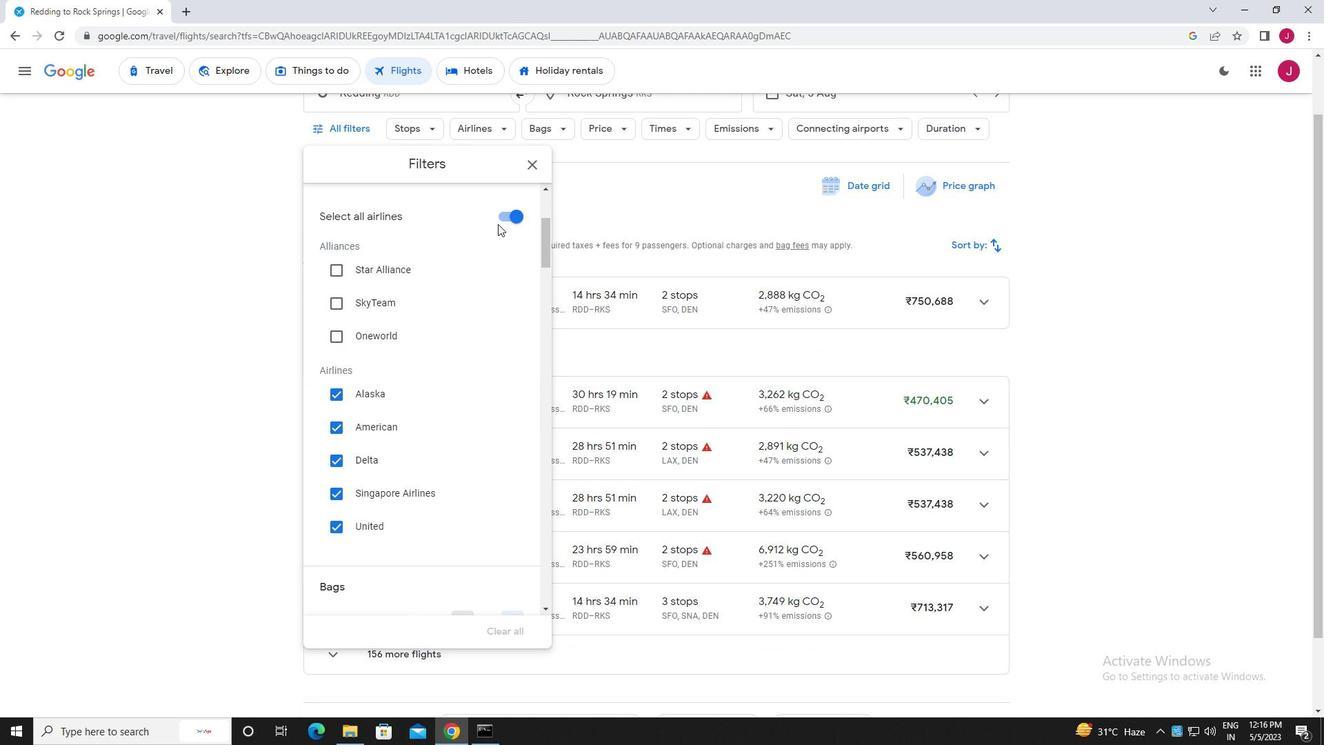 
Action: Mouse moved to (436, 254)
Screenshot: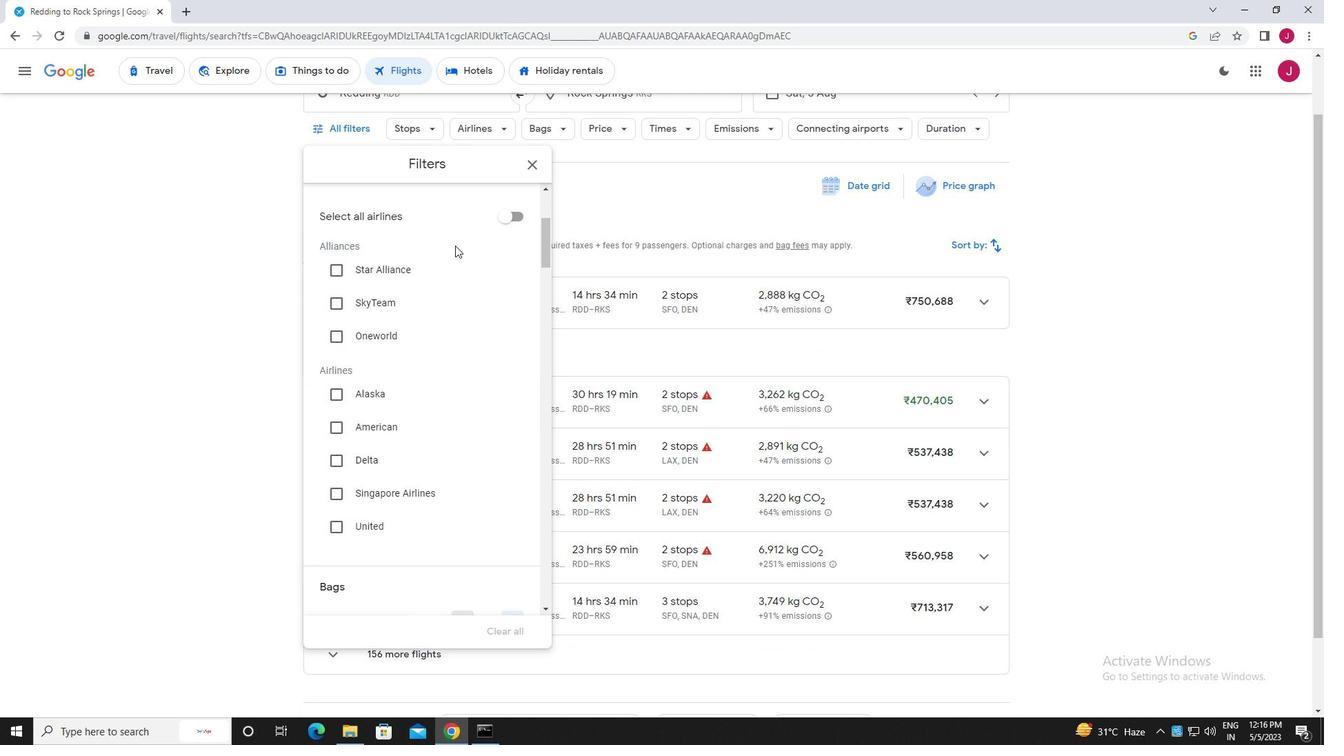 
Action: Mouse scrolled (436, 253) with delta (0, 0)
Screenshot: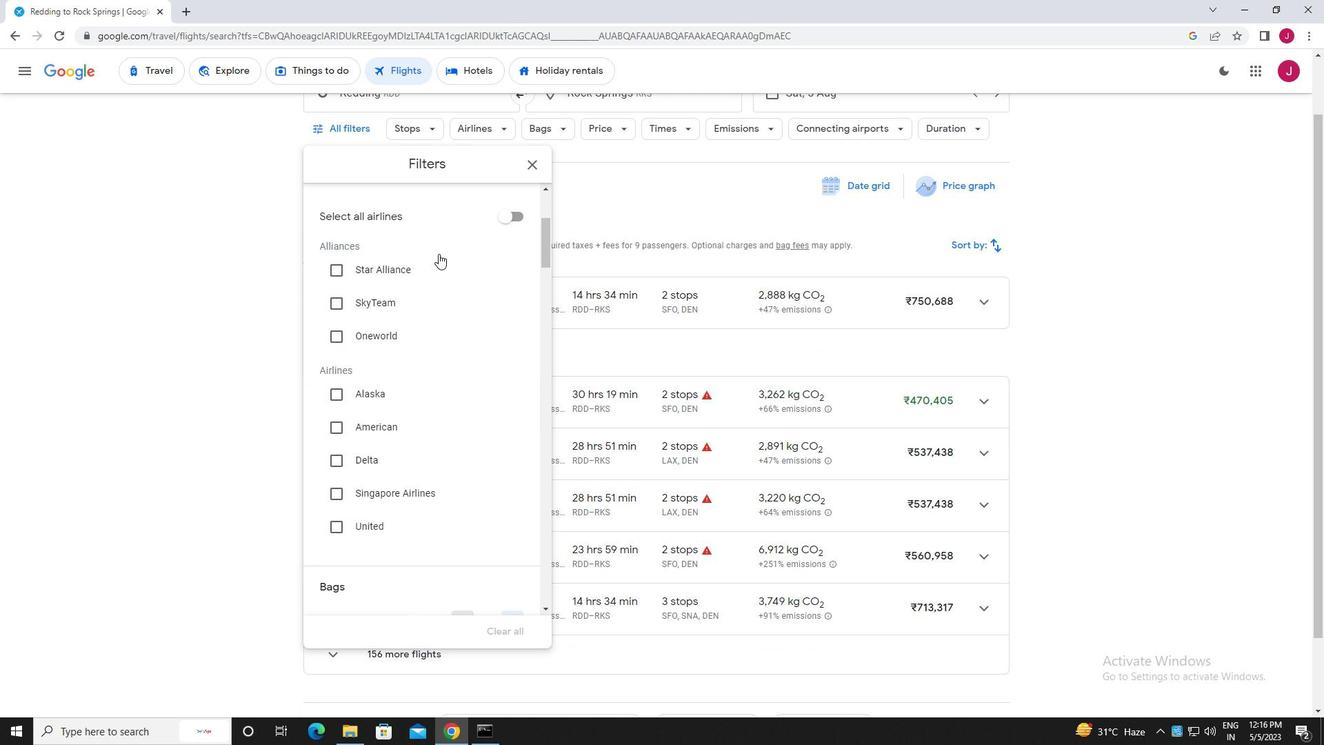 
Action: Mouse moved to (407, 278)
Screenshot: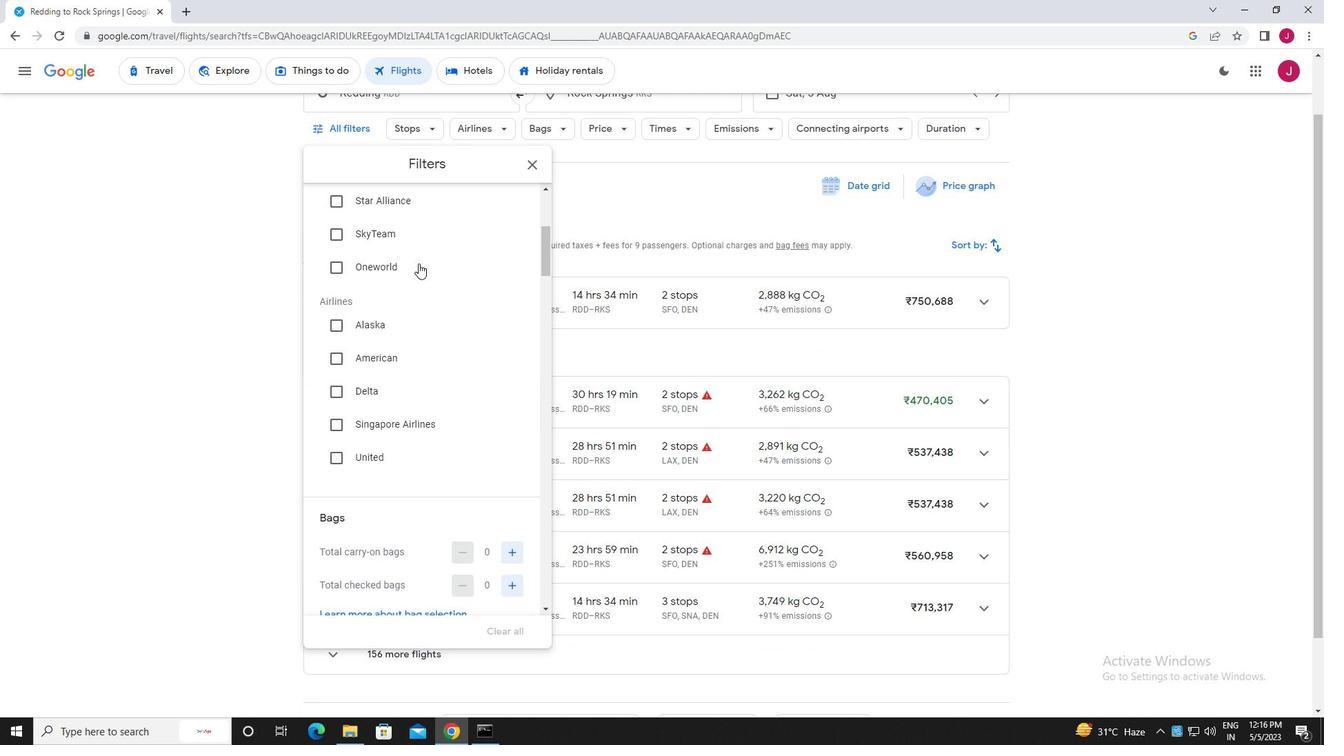 
Action: Mouse scrolled (407, 277) with delta (0, 0)
Screenshot: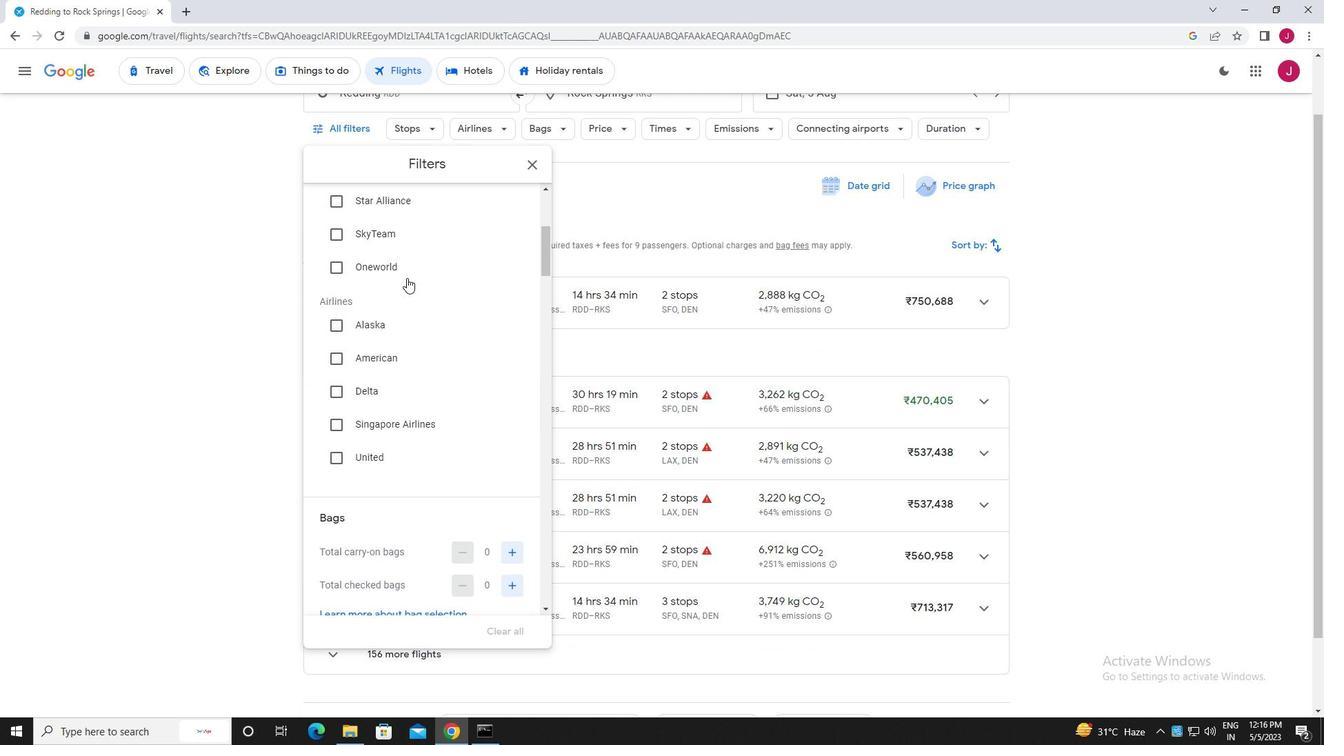 
Action: Mouse scrolled (407, 277) with delta (0, 0)
Screenshot: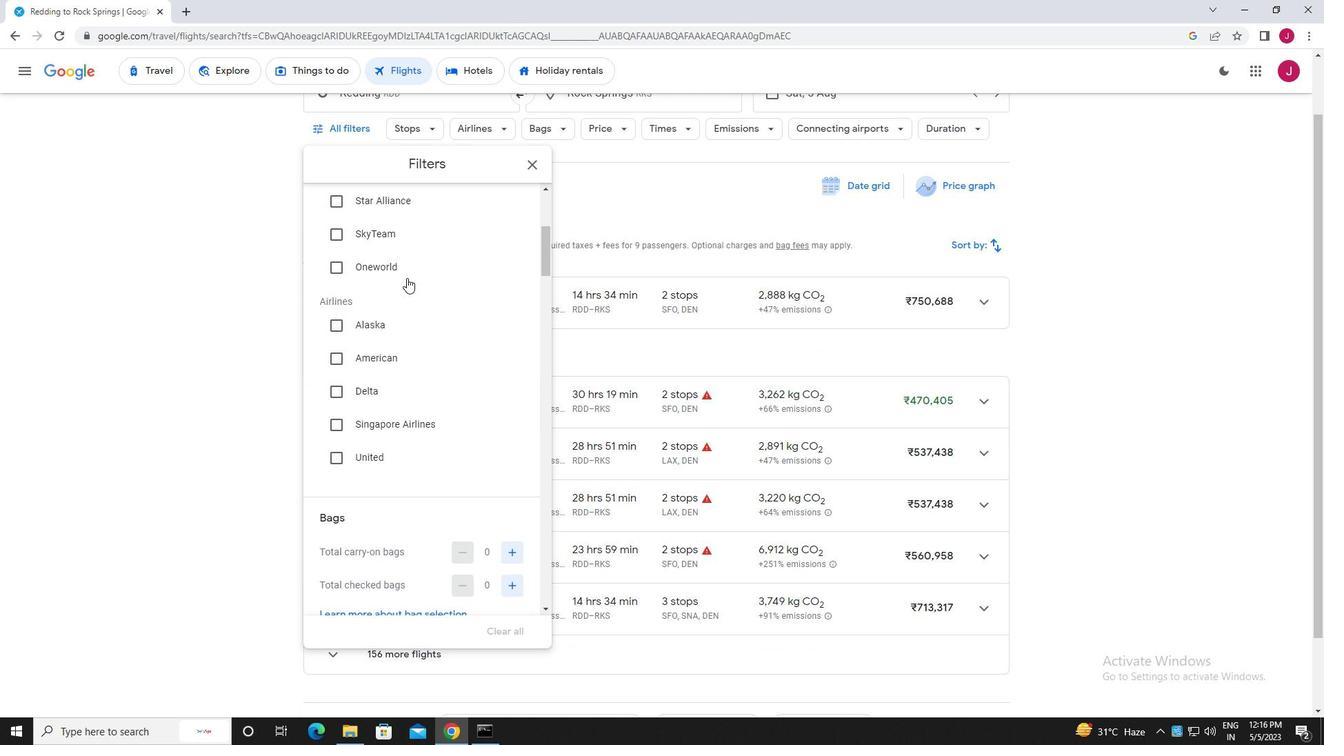 
Action: Mouse scrolled (407, 277) with delta (0, 0)
Screenshot: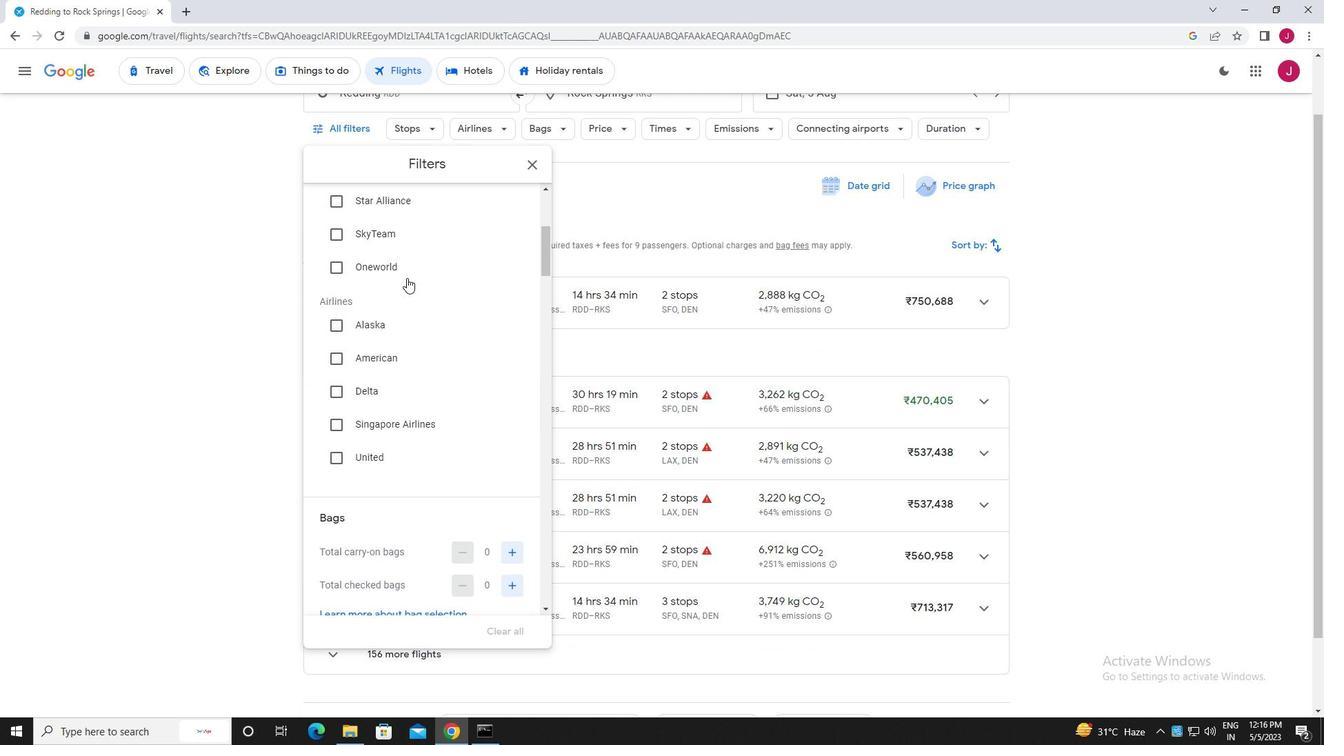 
Action: Mouse moved to (407, 278)
Screenshot: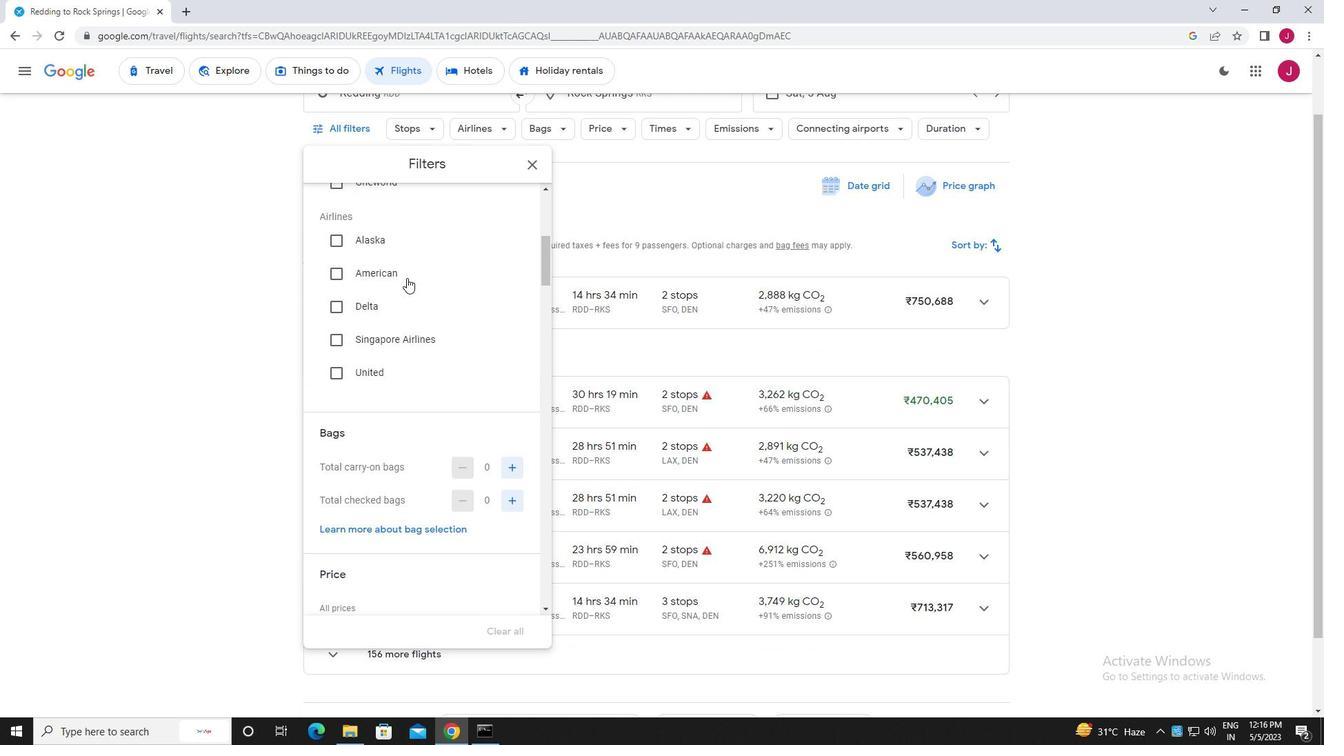 
Action: Mouse scrolled (407, 277) with delta (0, 0)
Screenshot: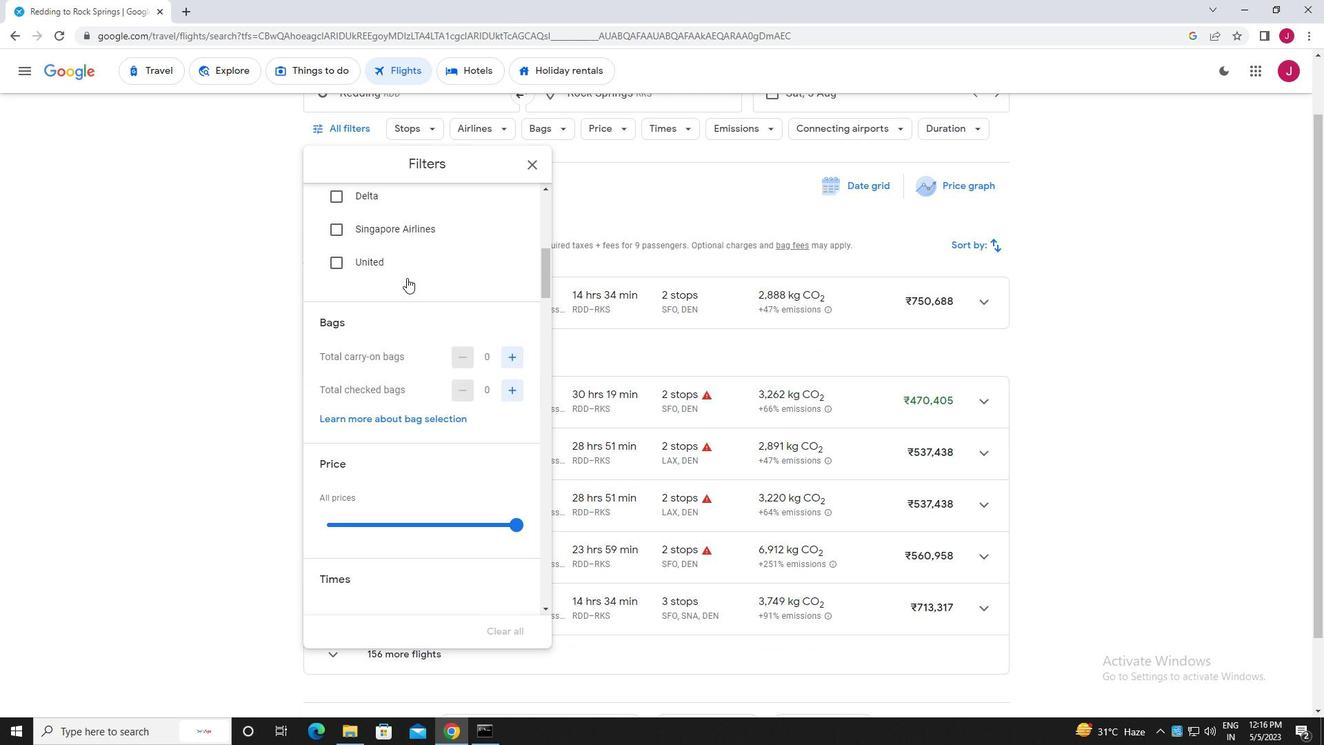 
Action: Mouse scrolled (407, 277) with delta (0, 0)
Screenshot: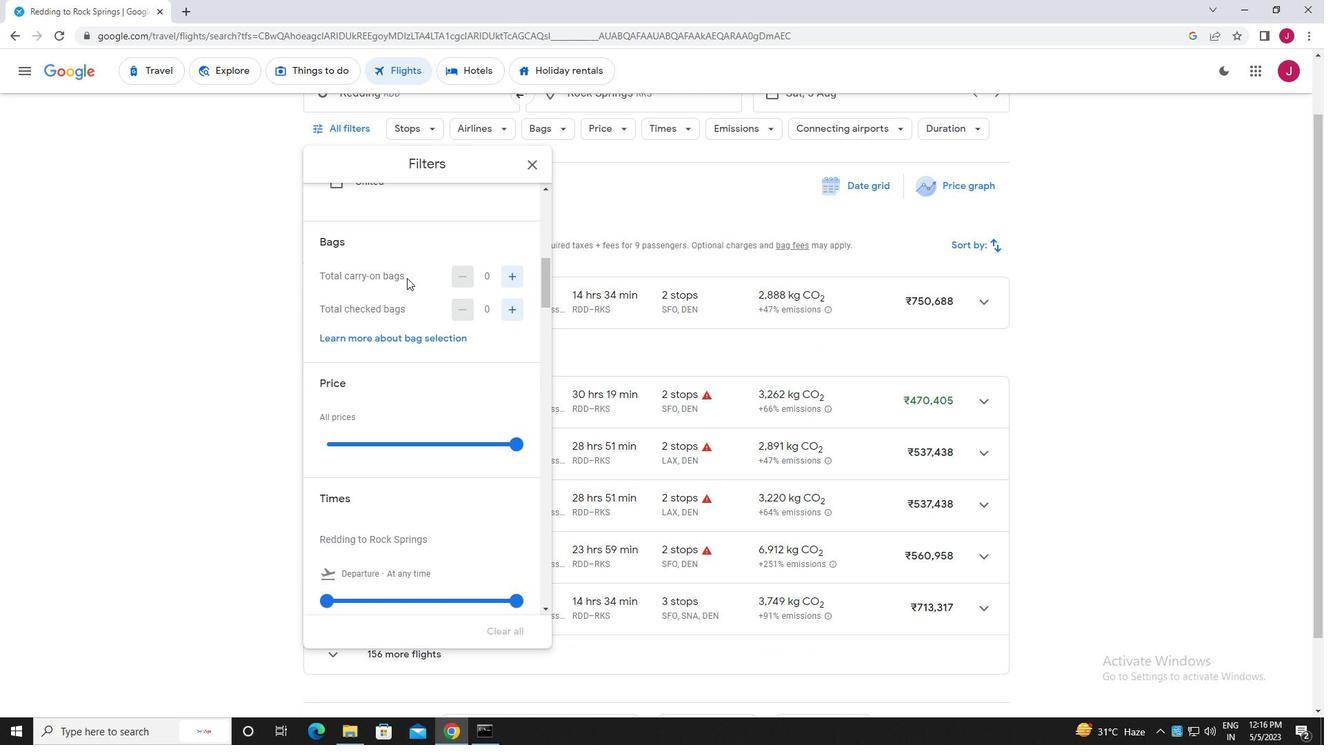 
Action: Mouse moved to (512, 240)
Screenshot: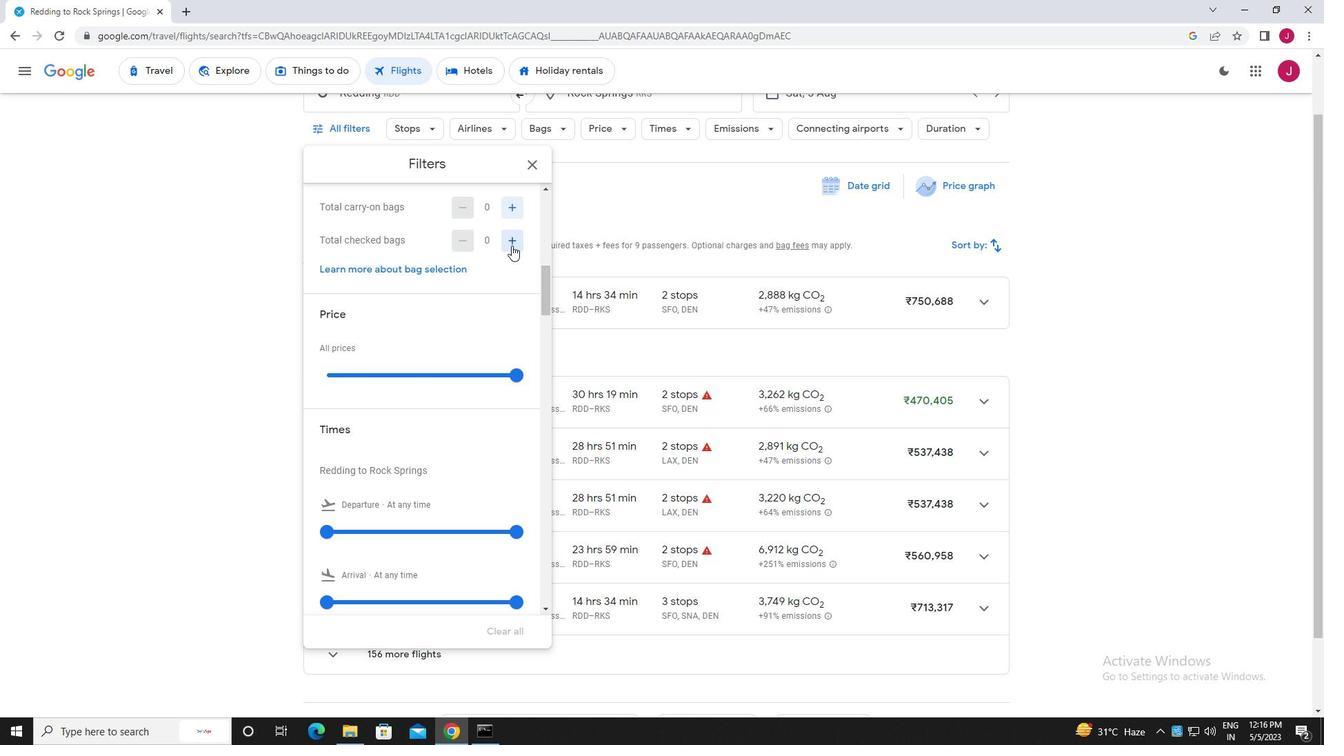 
Action: Mouse pressed left at (512, 240)
Screenshot: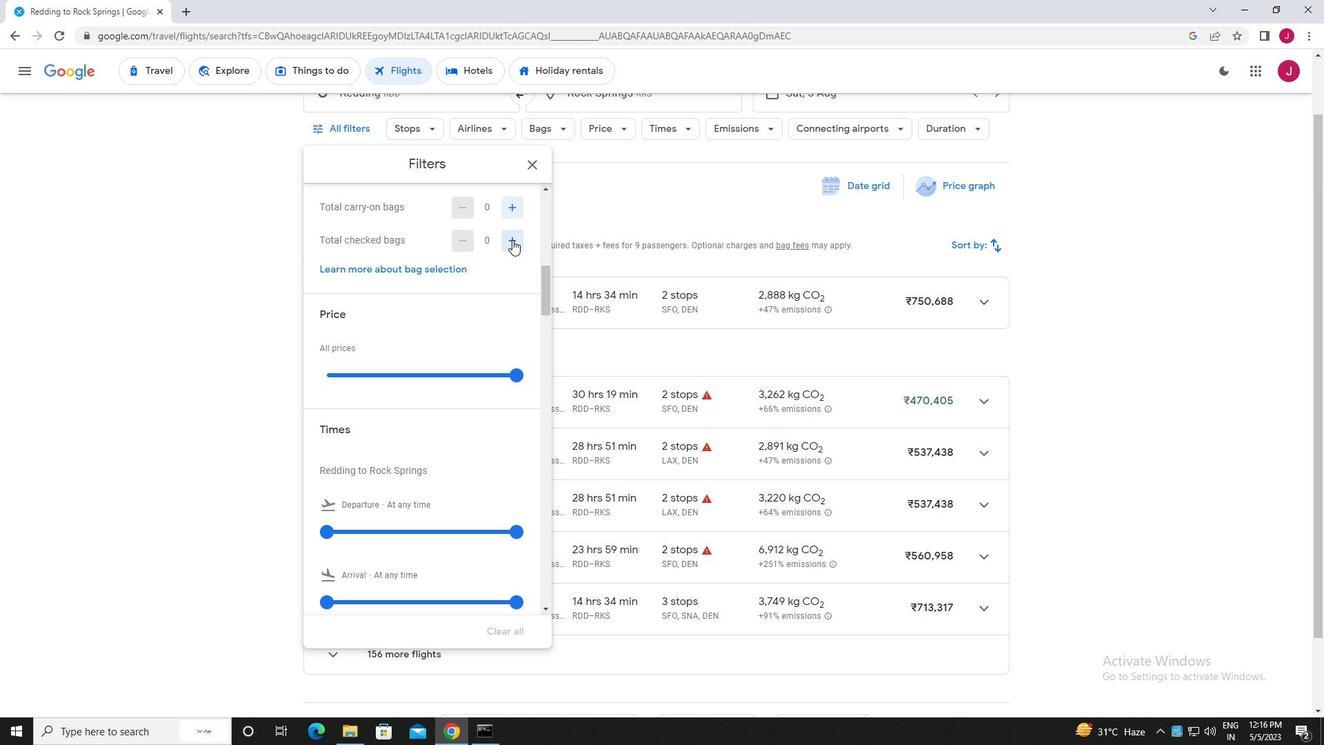 
Action: Mouse pressed left at (512, 240)
Screenshot: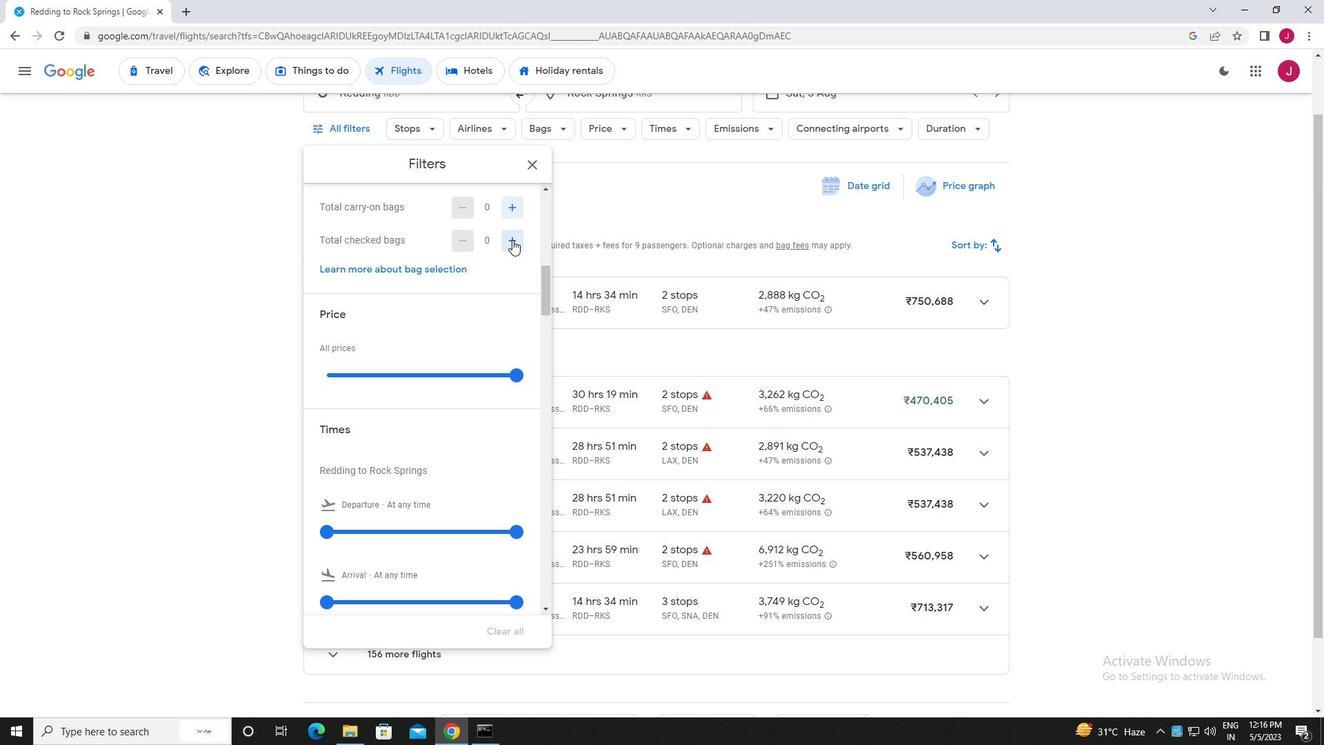 
Action: Mouse moved to (514, 374)
Screenshot: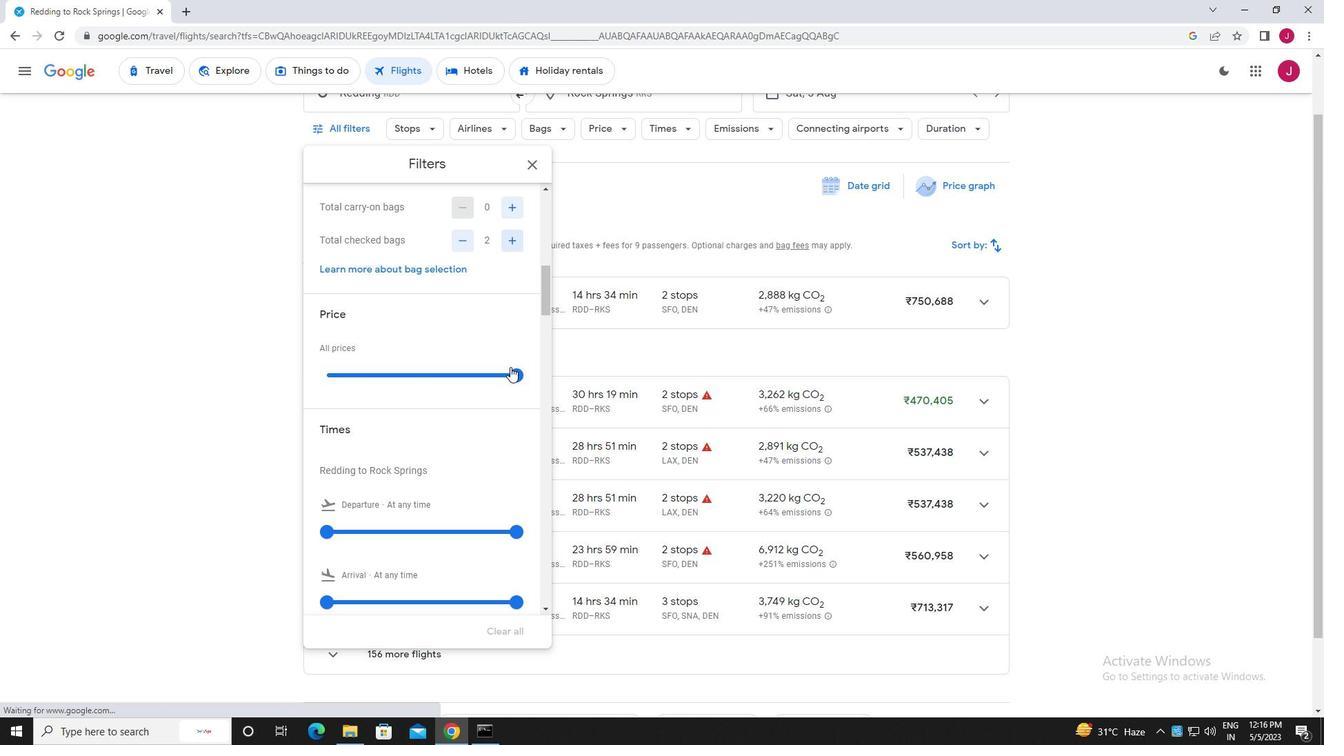 
Action: Mouse pressed left at (514, 374)
Screenshot: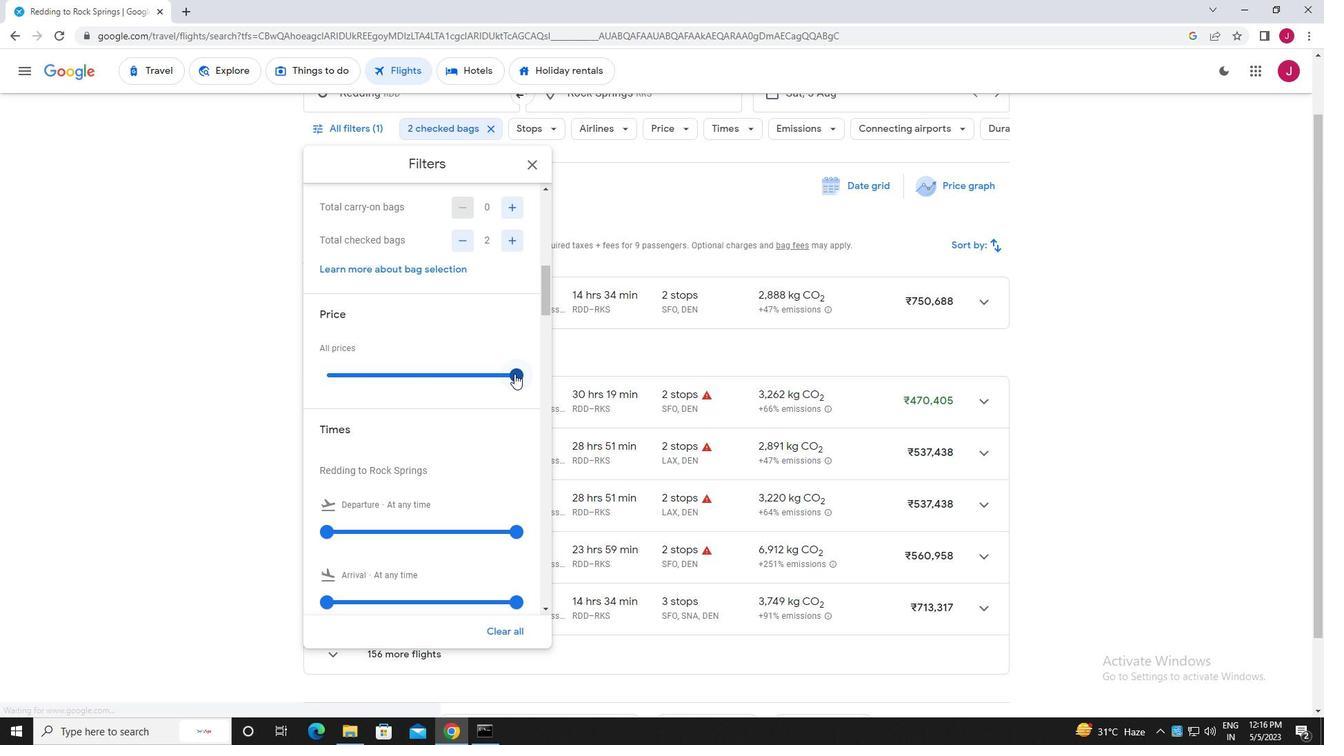 
Action: Mouse moved to (502, 314)
Screenshot: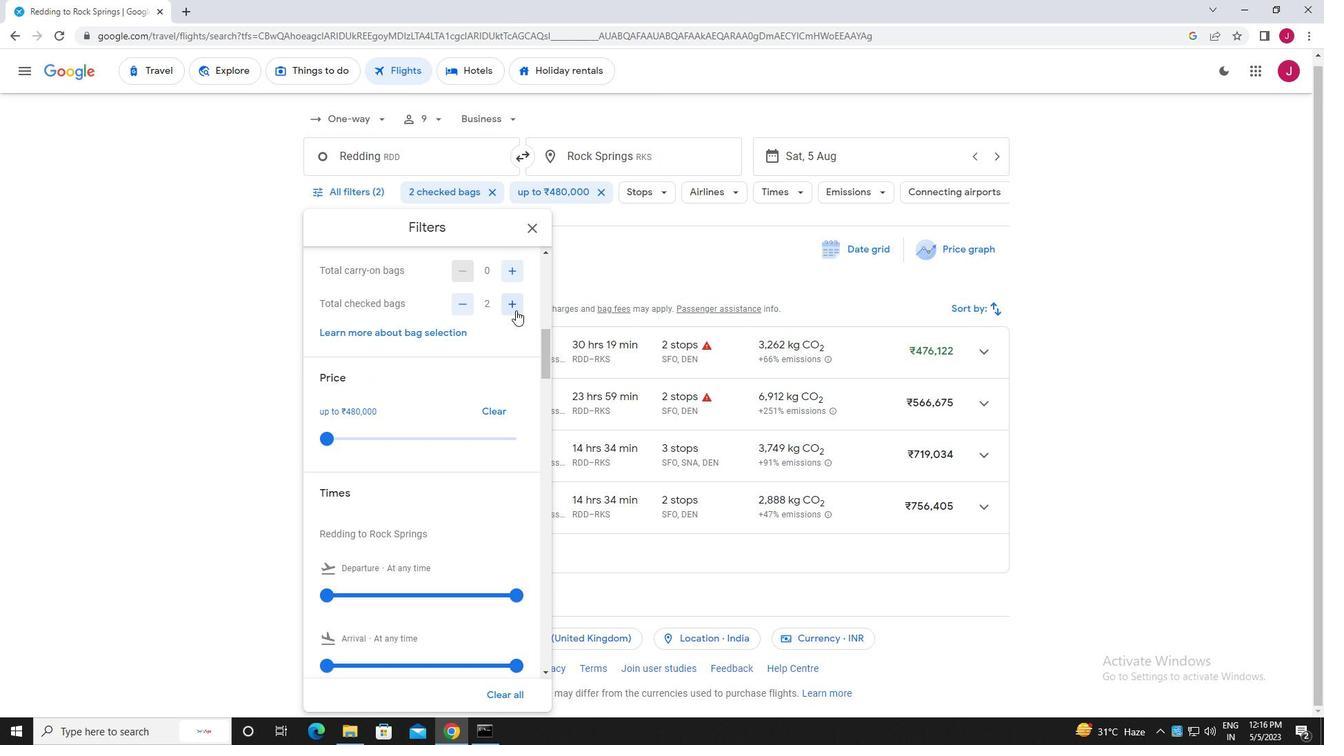 
Action: Mouse scrolled (502, 313) with delta (0, 0)
Screenshot: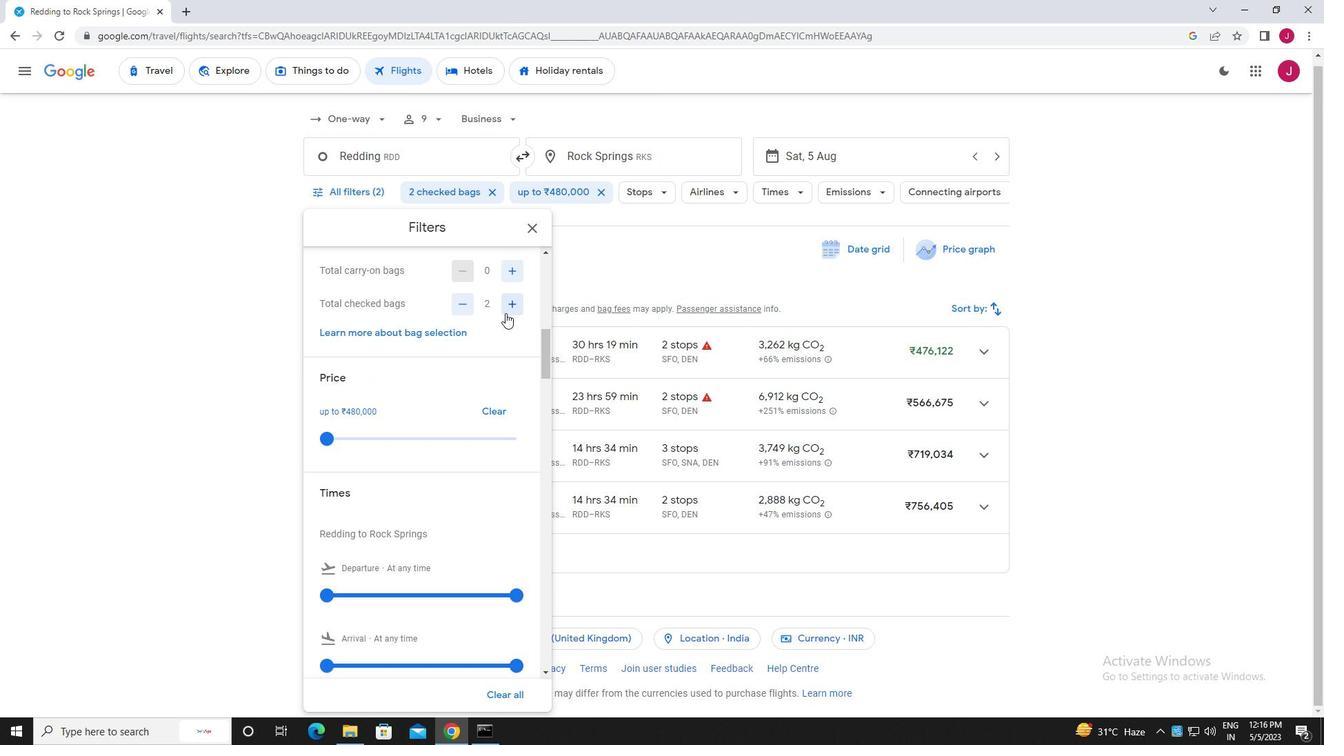 
Action: Mouse moved to (439, 327)
Screenshot: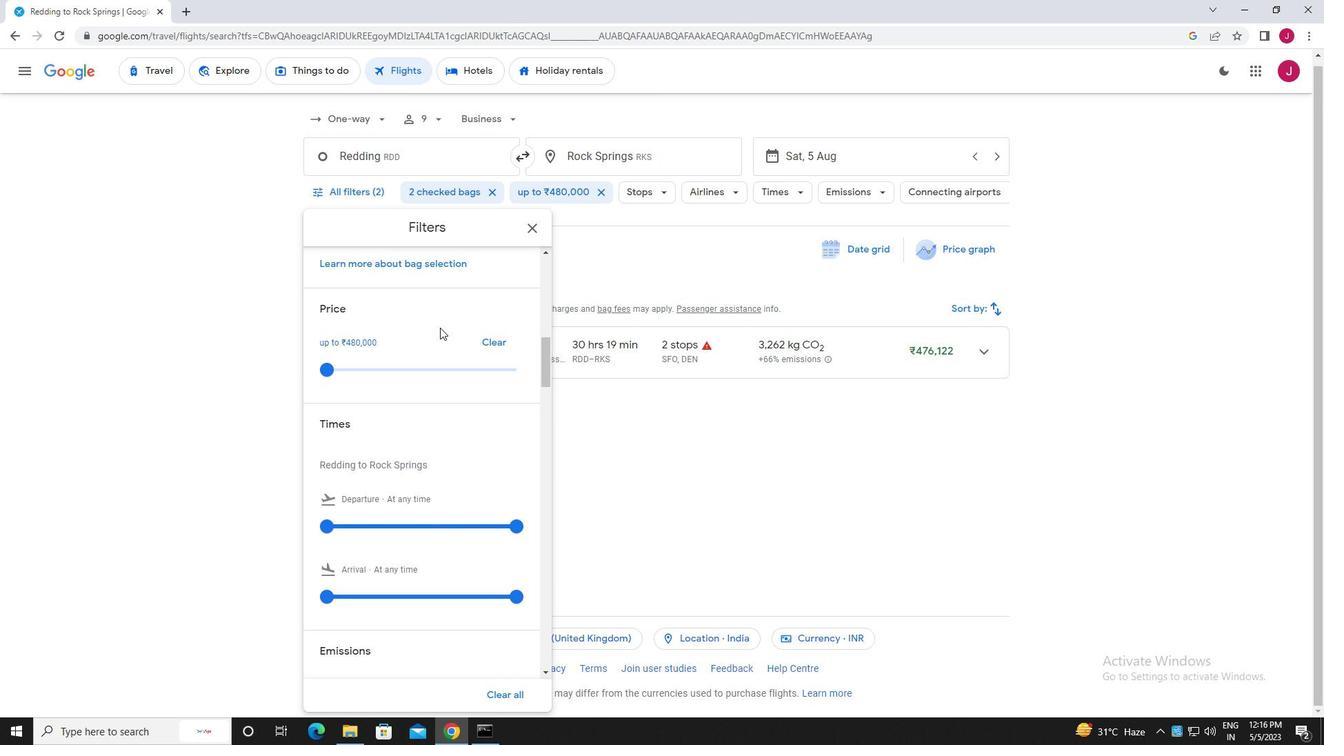 
Action: Mouse scrolled (439, 327) with delta (0, 0)
Screenshot: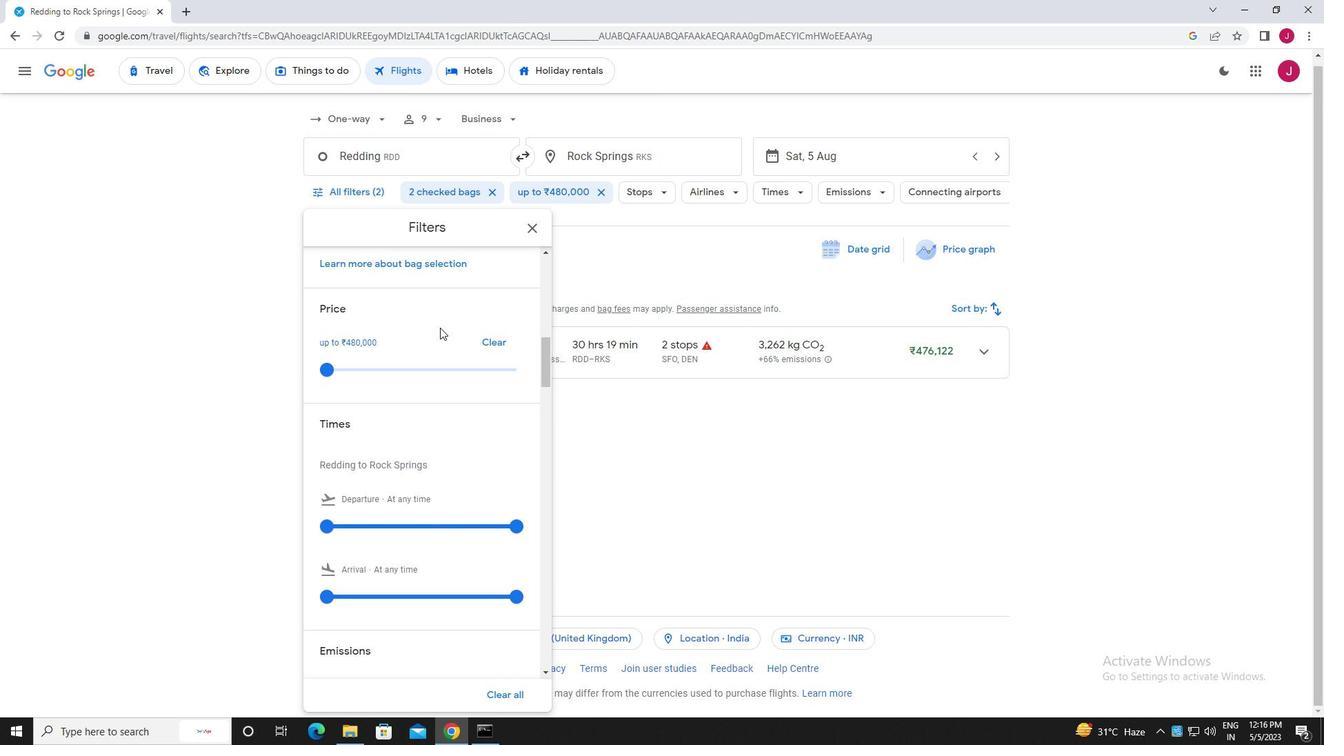 
Action: Mouse moved to (328, 456)
Screenshot: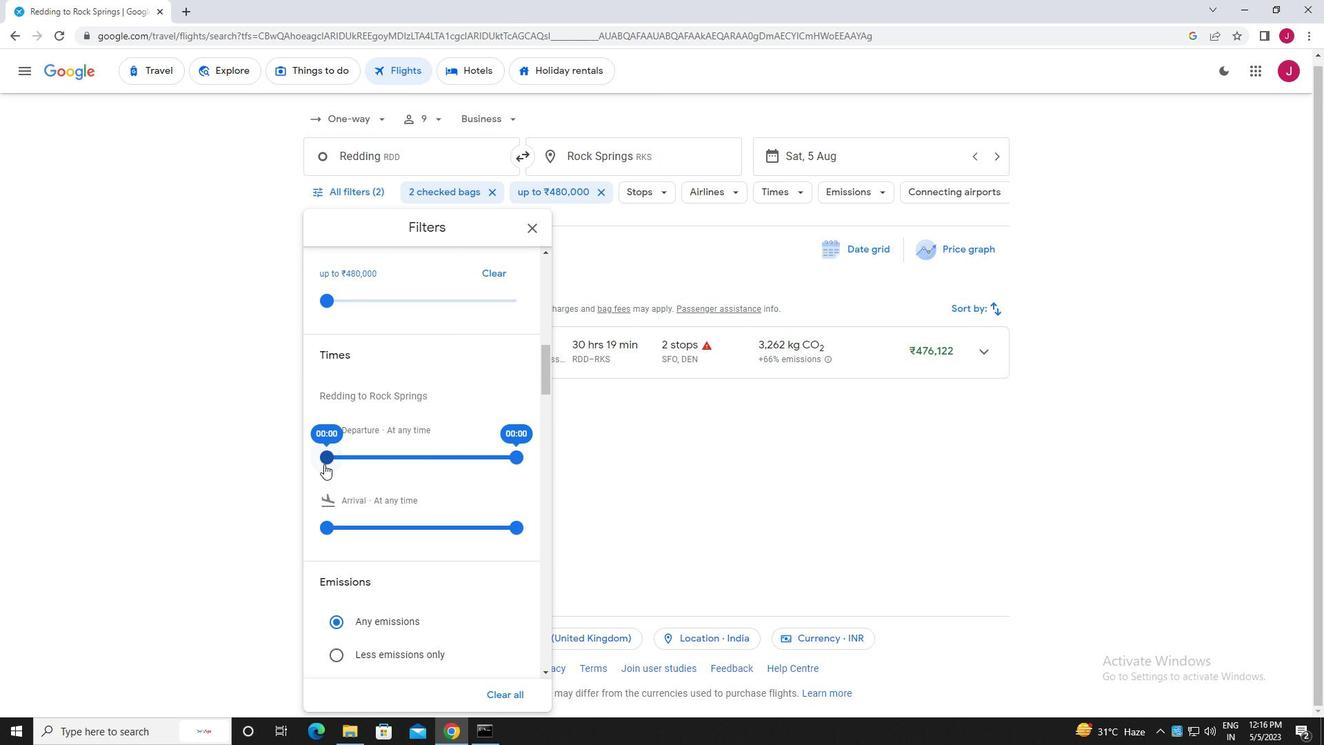
Action: Mouse pressed left at (328, 456)
Screenshot: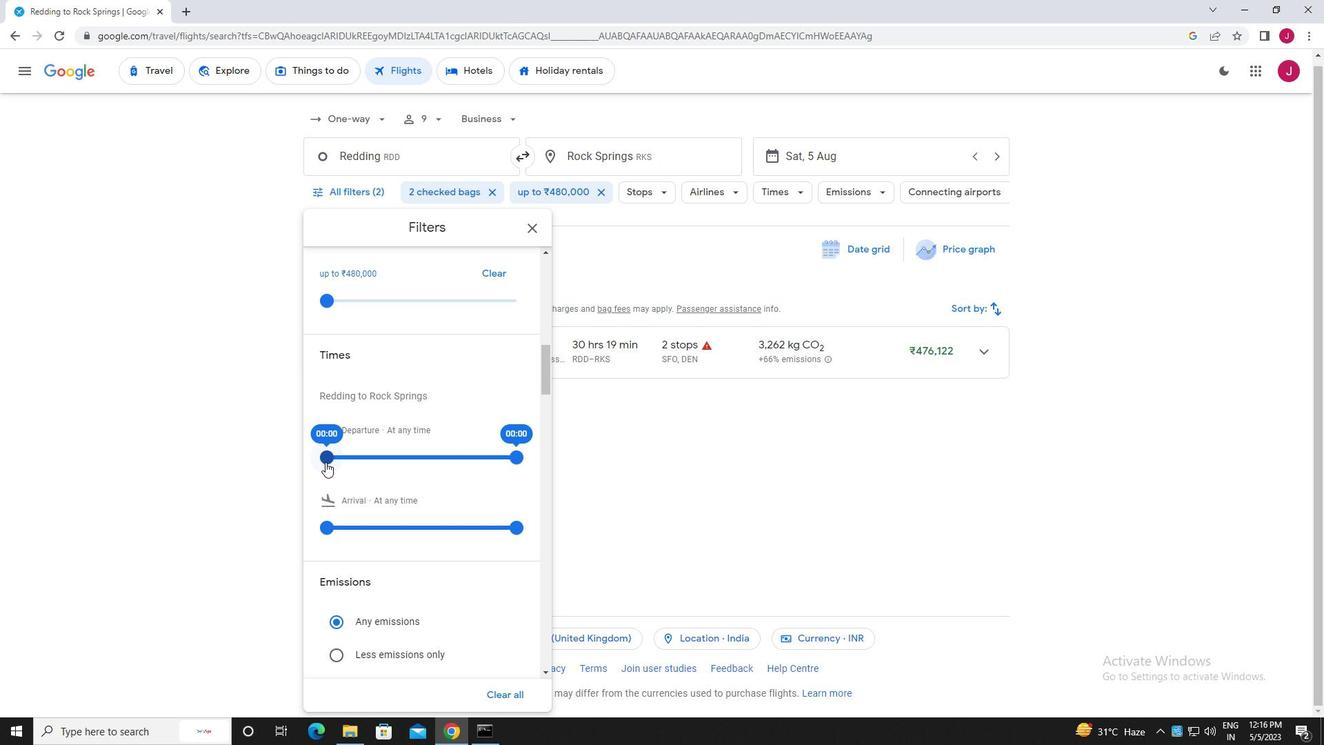 
Action: Mouse moved to (522, 456)
Screenshot: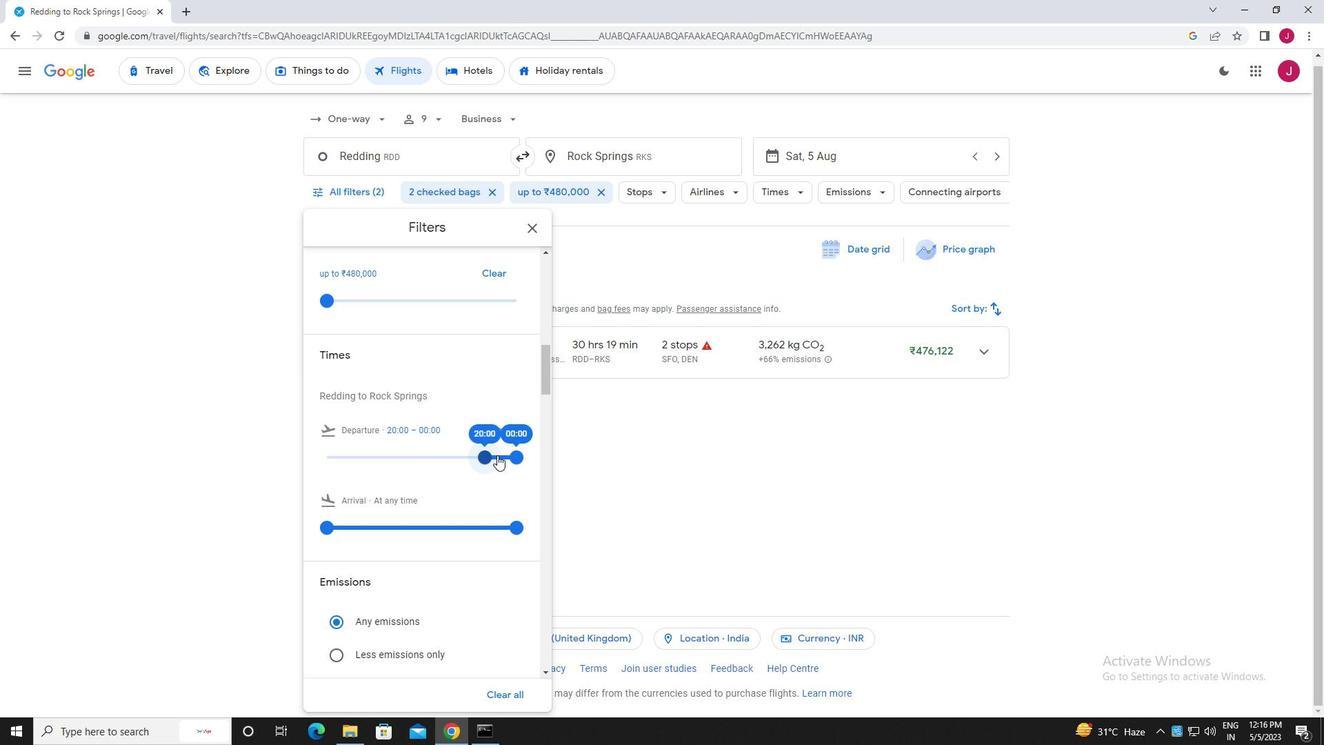
Action: Mouse pressed left at (522, 456)
Screenshot: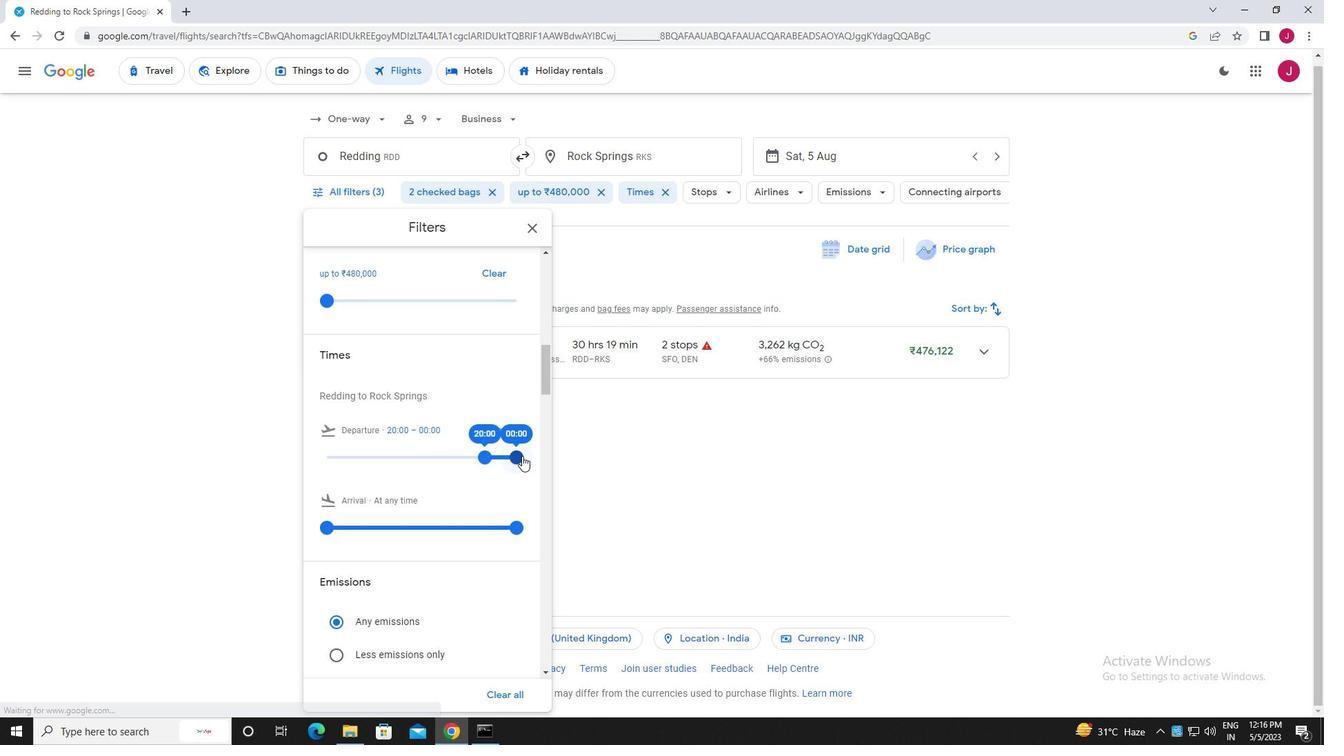 
Action: Mouse moved to (525, 227)
Screenshot: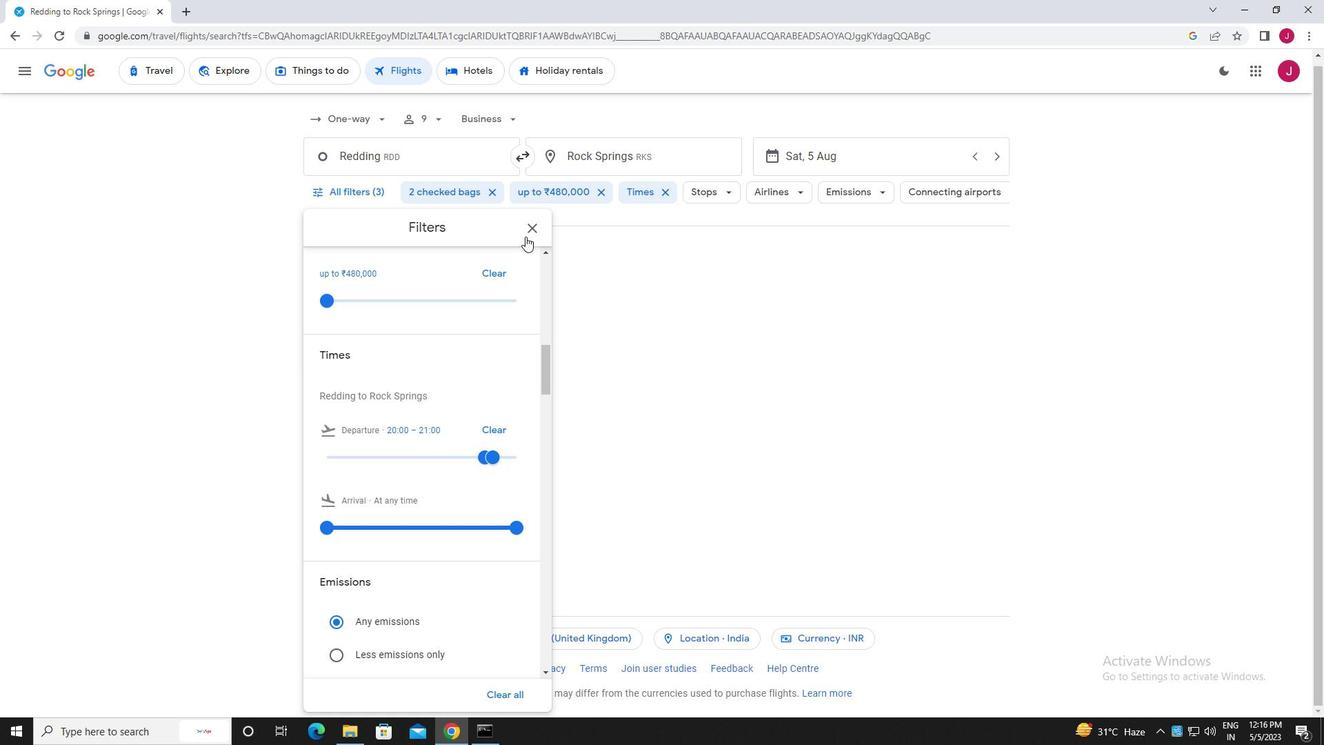 
Action: Mouse pressed left at (525, 227)
Screenshot: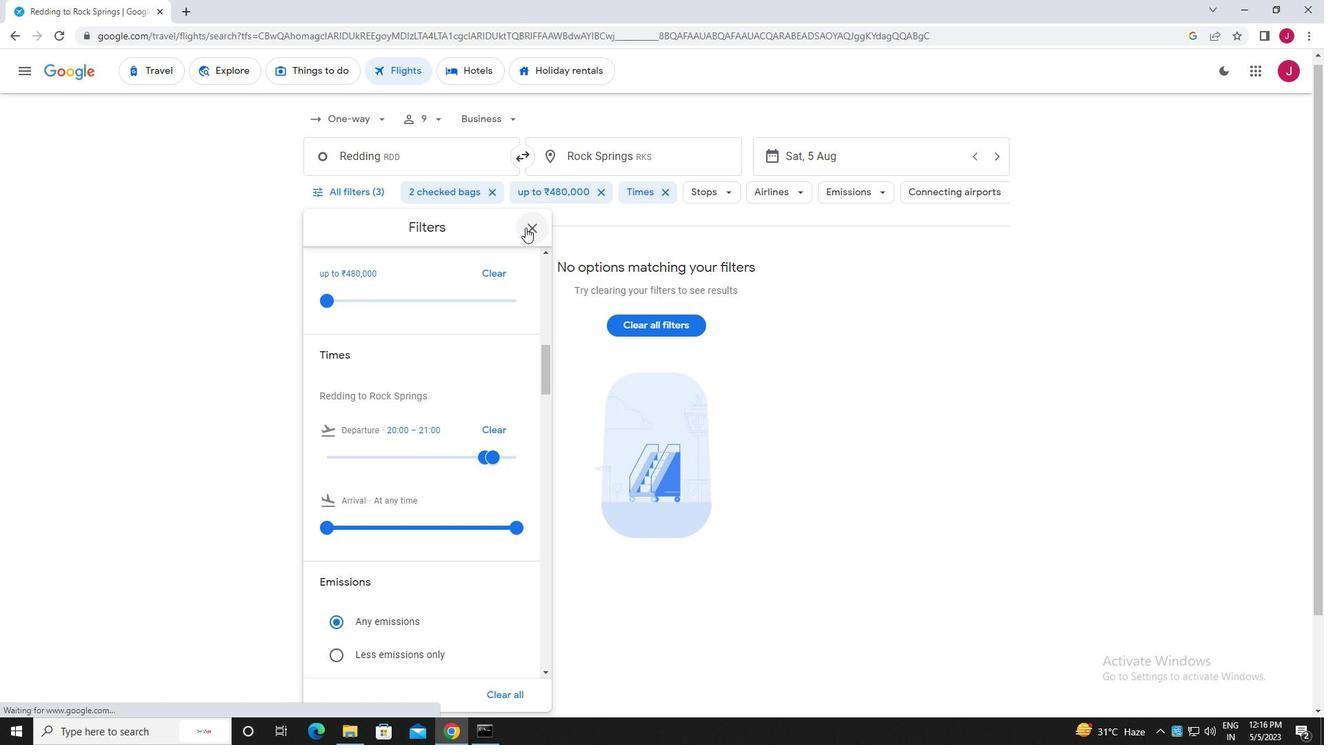 
